 Task: Keep track of GPU temperature and utilization during training.
Action: Mouse moved to (180, 286)
Screenshot: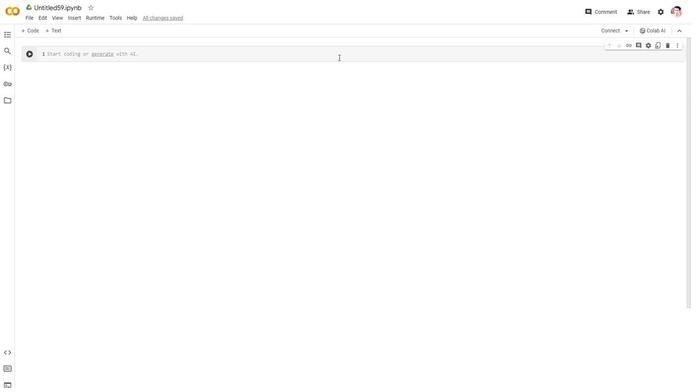 
Action: Mouse pressed left at (180, 286)
Screenshot: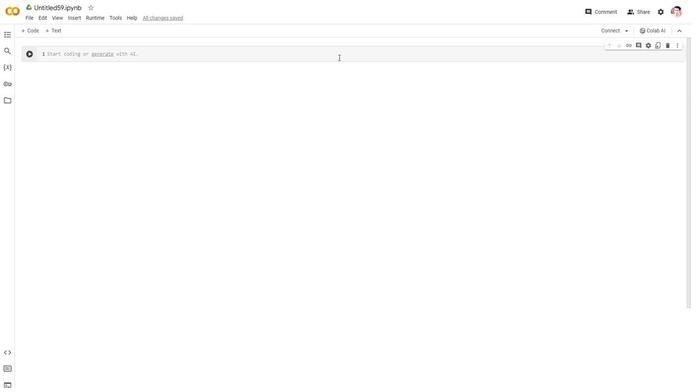 
Action: Mouse moved to (193, 264)
Screenshot: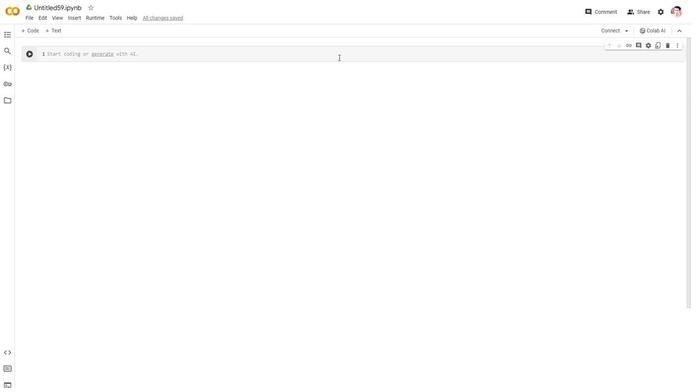 
Action: Mouse pressed left at (193, 264)
Screenshot: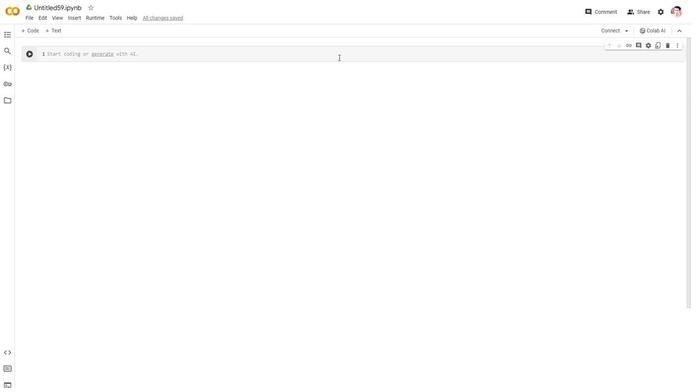 
Action: Mouse moved to (197, 264)
Screenshot: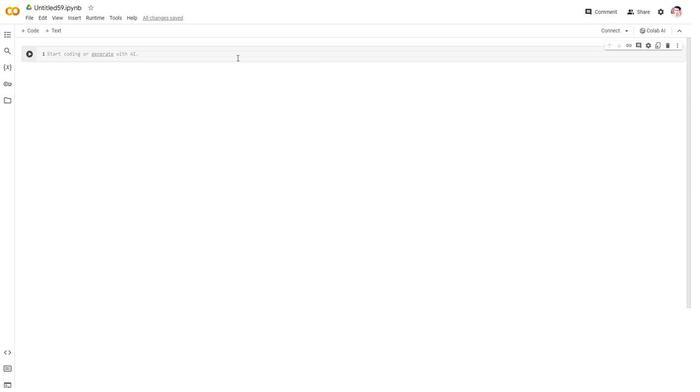 
Action: Mouse pressed left at (197, 264)
Screenshot: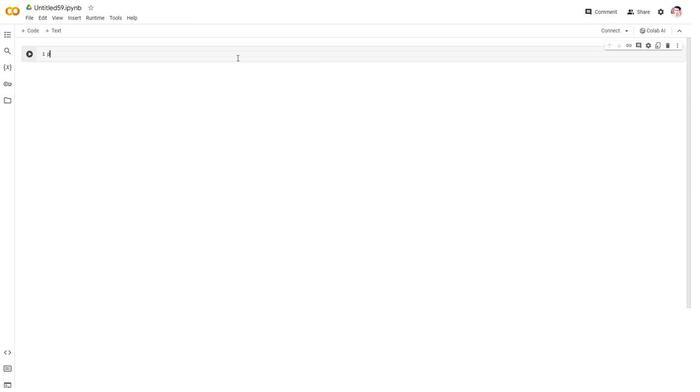 
Action: Key pressed pip<Key.space>install<Key.space>wandb<Key.enter>
Screenshot: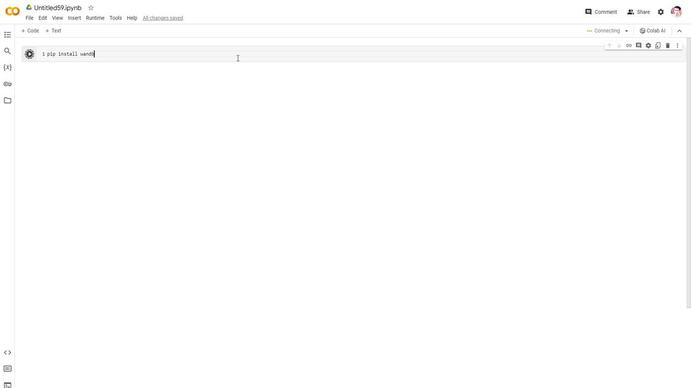 
Action: Mouse moved to (193, 287)
Screenshot: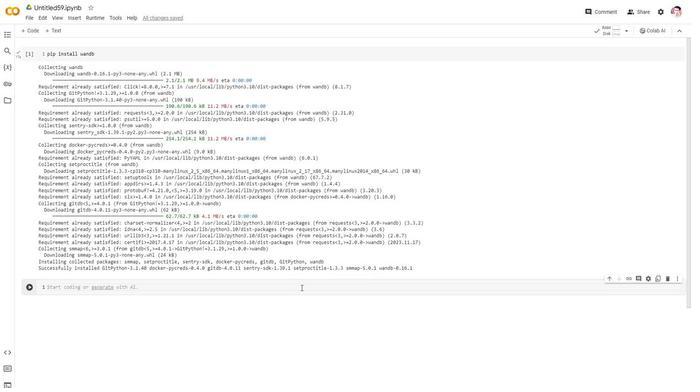 
Action: Mouse pressed left at (193, 287)
Screenshot: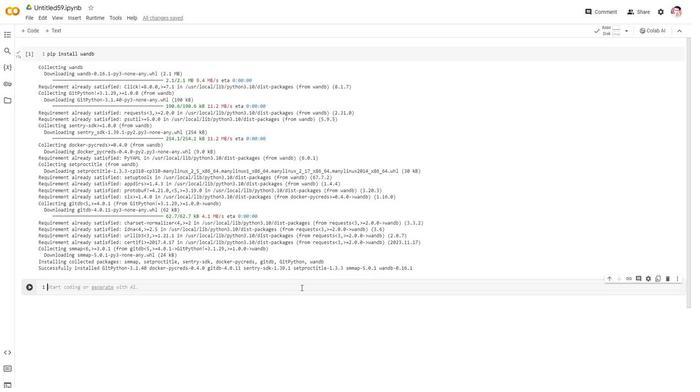 
Action: Mouse moved to (195, 288)
Screenshot: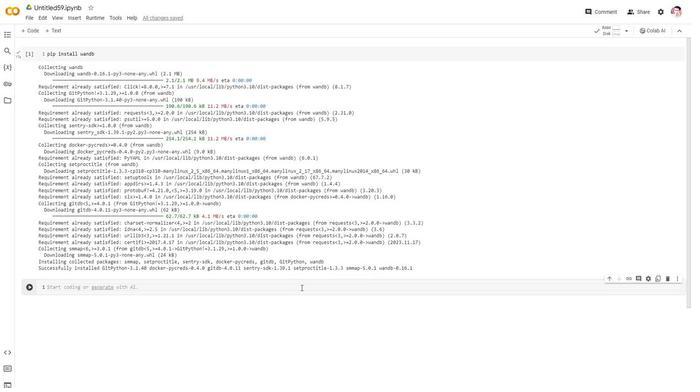 
Action: Mouse pressed left at (195, 288)
Screenshot: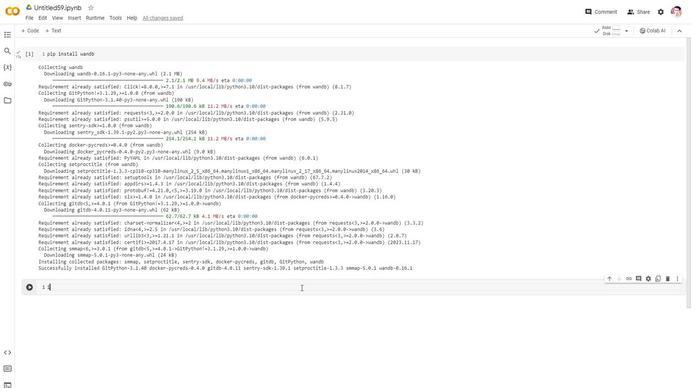 
Action: Key pressed import<Key.space>wandb<Key.enter>wandb.login<Key.shift_r>(<Key.enter>
Screenshot: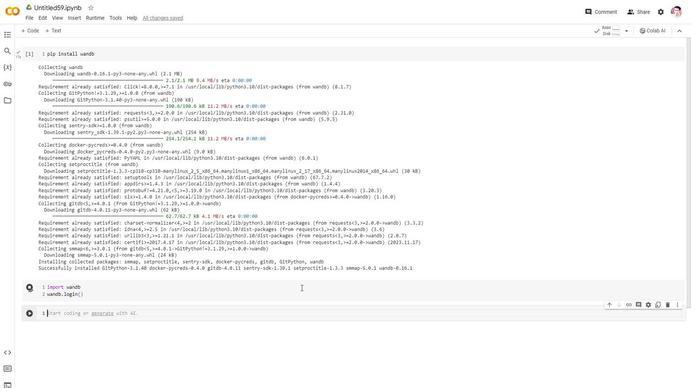 
Action: Mouse moved to (195, 282)
Screenshot: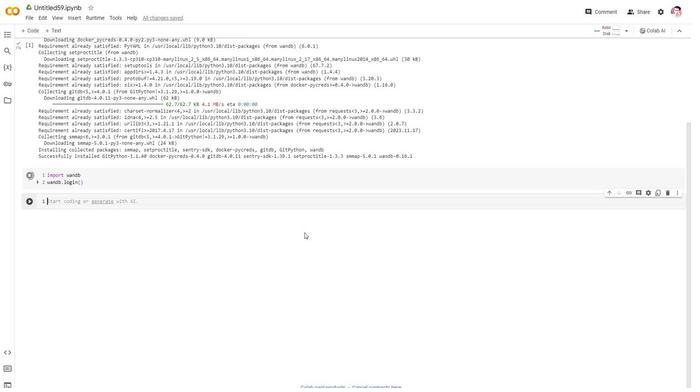 
Action: Mouse scrolled (195, 282) with delta (0, 0)
Screenshot: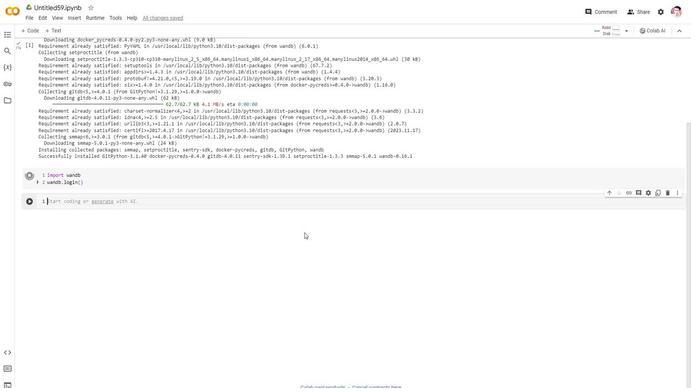 
Action: Mouse scrolled (195, 282) with delta (0, 0)
Screenshot: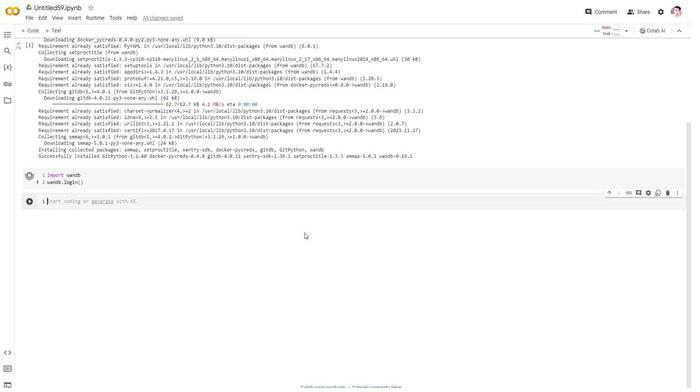 
Action: Mouse scrolled (195, 282) with delta (0, 0)
Screenshot: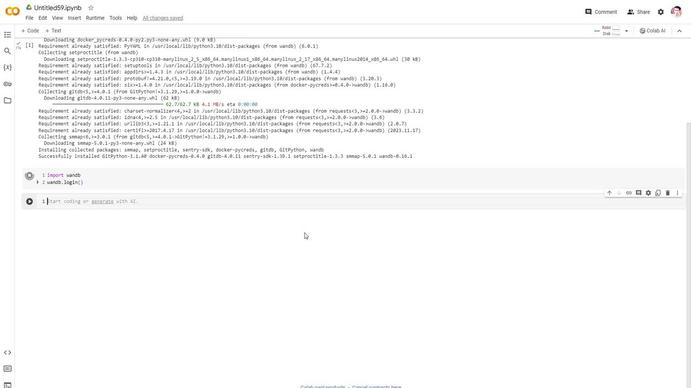 
Action: Mouse moved to (195, 280)
Screenshot: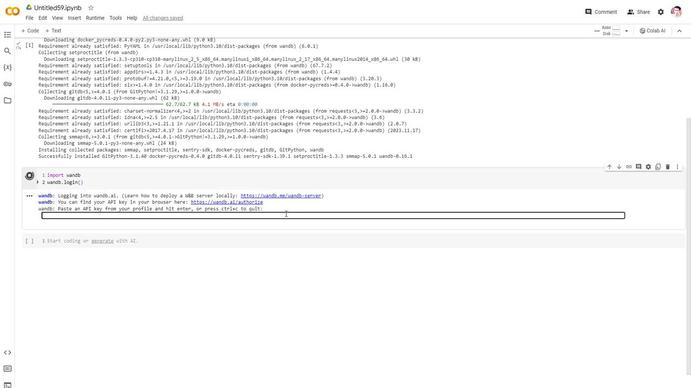 
Action: Mouse pressed left at (195, 280)
Screenshot: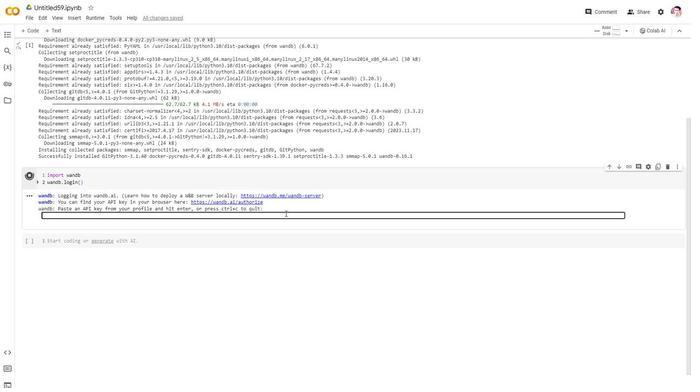 
Action: Key pressed 3035cd84c64da162476ac1be7f6da00ec5e8bcaa<Key.enter>
Screenshot: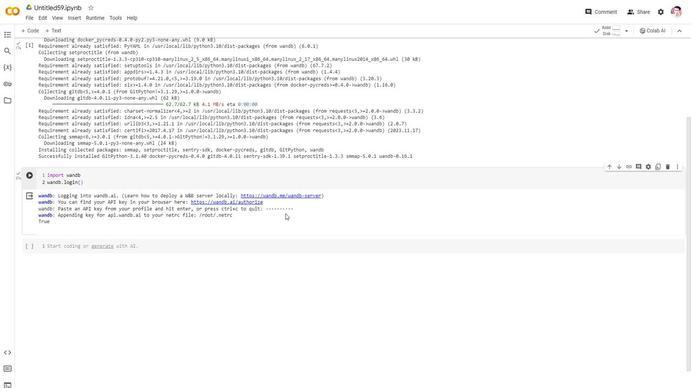 
Action: Mouse moved to (195, 284)
Screenshot: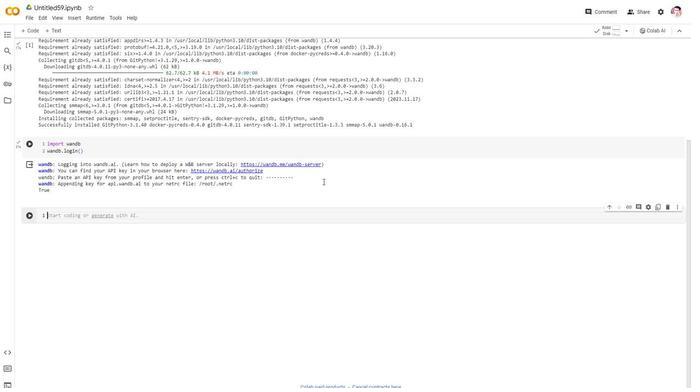 
Action: Mouse pressed left at (195, 284)
Screenshot: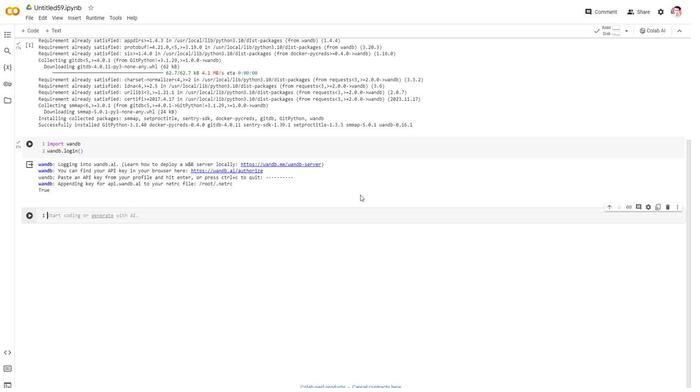 
Action: Mouse moved to (194, 277)
Screenshot: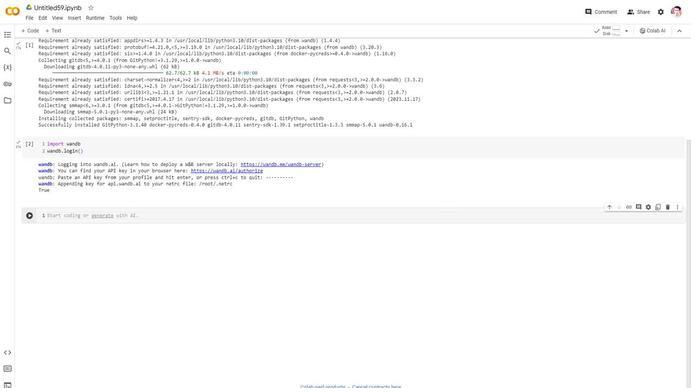 
Action: Mouse scrolled (194, 277) with delta (0, 0)
Screenshot: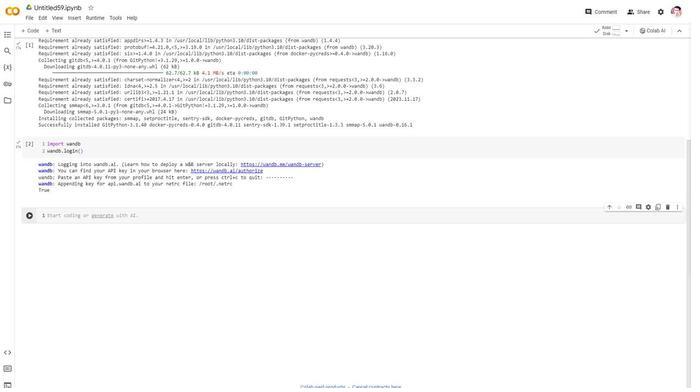 
Action: Mouse scrolled (194, 277) with delta (0, 0)
Screenshot: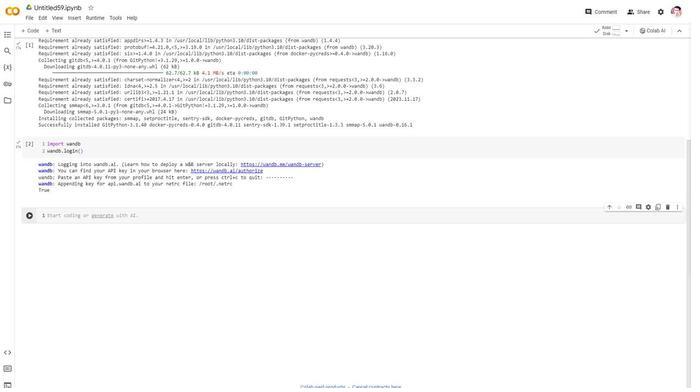 
Action: Mouse scrolled (194, 277) with delta (0, 0)
Screenshot: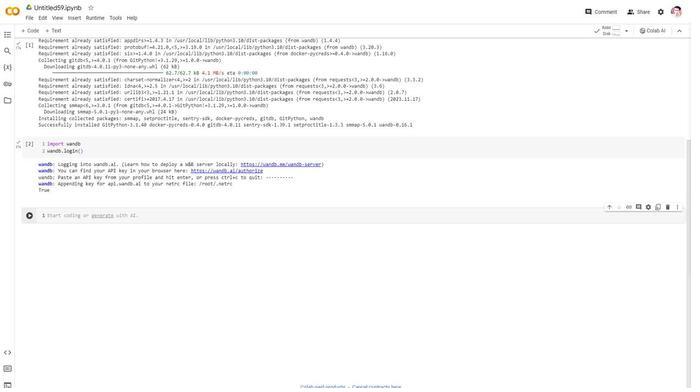 
Action: Mouse scrolled (194, 277) with delta (0, 0)
Screenshot: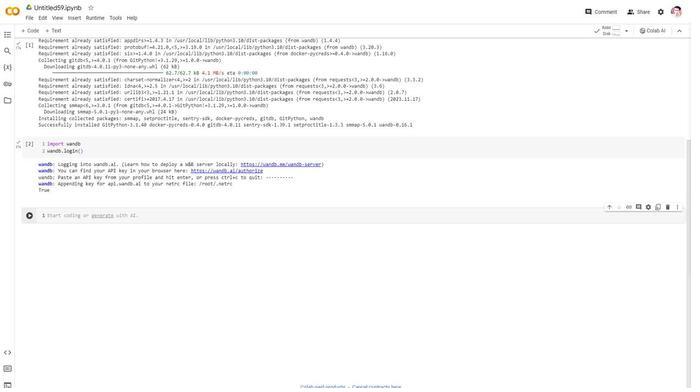
Action: Mouse scrolled (194, 277) with delta (0, 0)
Screenshot: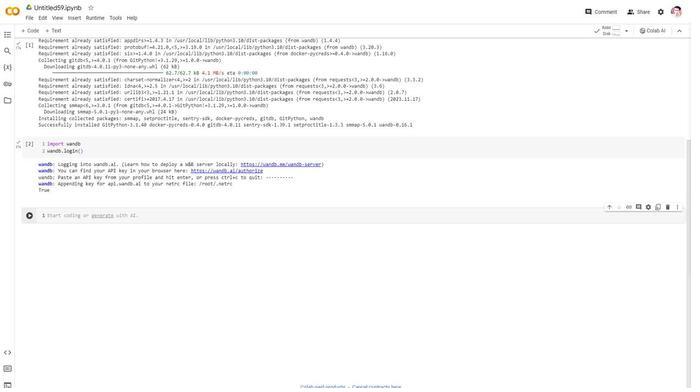 
Action: Mouse moved to (181, 273)
Screenshot: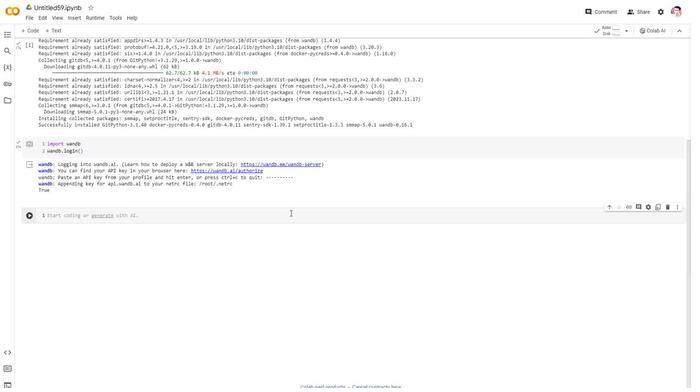 
Action: Mouse pressed left at (181, 273)
Screenshot: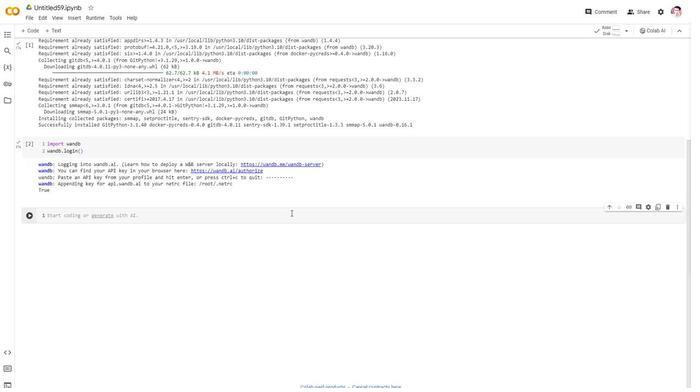 
Action: Mouse moved to (195, 280)
Screenshot: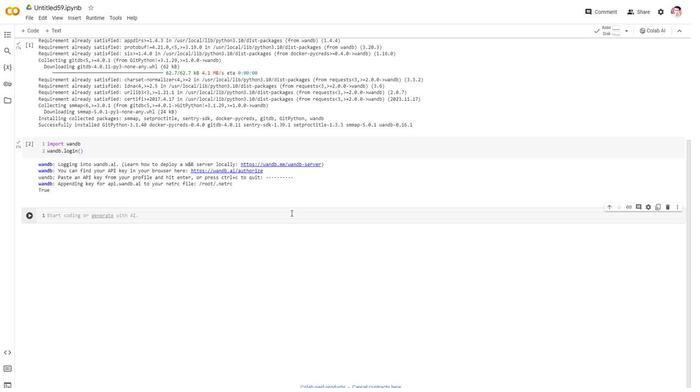 
Action: Mouse pressed left at (195, 280)
Screenshot: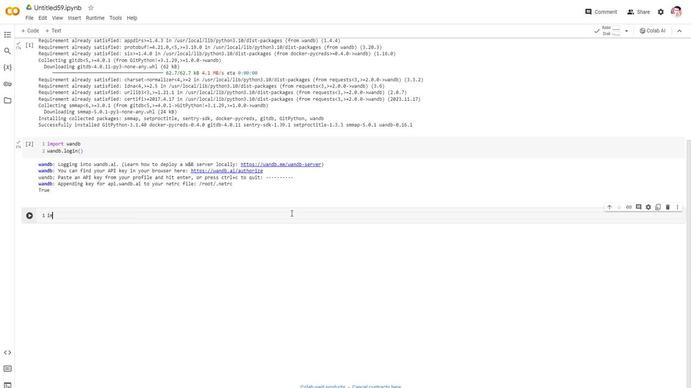 
Action: Key pressed import<Key.space>wandb<Key.enter>import<Key.space>torch<Key.enter>import<Key.space>torch.nn<Key.space>as<Key.space>nn<Key.enter>import<Key.space>torch.optim<Key.space>as<Key.space>optim<Key.enter>from<Key.space>torchvision<Key.space>import<Key.space>datasets,<Key.space>transforms<Key.enter>from<Key.space>torch.utils.data<Key.space>import<Key.space><Key.shift>Data<Key.shift>Loader<Key.enter>import<Key.space>od<Key.backspace>s<Key.enter>import<Key.space>time<Key.enter><Key.enter>class<Key.space><Key.shift><Key.shift><Key.shift><Key.shift><Key.shift><Key.shift><Key.shift><Key.shift><Key.shift><Key.shift>Simple<Key.shift><Key.shift><Key.shift><Key.shift><Key.shift><Key.shift><Key.shift><Key.shift><Key.shift><Key.shift><Key.shift>Net<Key.shift_r><Key.shift_r>(nn.<Key.shift>Module<Key.right><Key.shift_r>:<Key.enter><Key.tab>def<Key.space><Key.shift_r>__init<Key.shift_r><Key.shift_r><Key.shift_r>__(self<Key.right><Key.shift_r>:<Key.enter><Key.tab>supe<Key.shift_r><Key.shift_r><Key.shift_r><Key.shift_r><Key.shift_r><Key.shift_r><Key.shift_r><Key.shift_r>R<Key.backspace>r<Key.shift_r>(<Key.shift>Simple<Key.shift>Net,<Key.space>self<Key.right>.<Key.shift_r>__init<Key.shift_r><Key.shift_r><Key.shift_r>__(<Key.right><Key.enter>self.fc<Key.space>=<Key.space>nn.<Key.shift_r>Linear<Key.shift_r>(784,<Key.space>10<Key.right><Key.enter><Key.enter><Key.backspace><Key.backspace>def<Key.space>forward<Key.shift_r>(self,<Key.space>x<Key.right><Key.shift_r>:<Key.enter><Key.tab>x<Key.space>=<Key.space>x.view<Key.shift_r>(x.sizw<Key.backspace>e<Key.shift_r>(0<Key.right>,<Key.space>-1<Key.right><Key.enter>
Screenshot: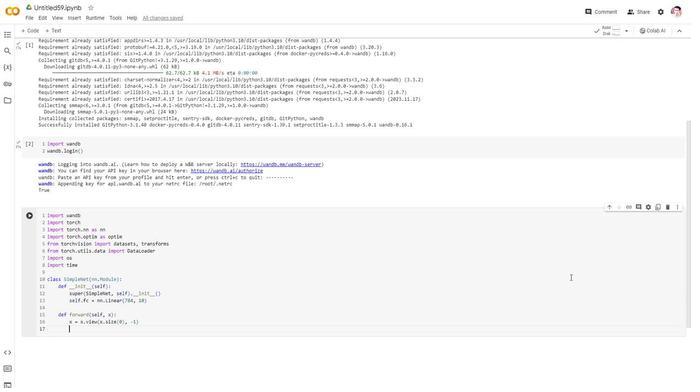 
Action: Mouse moved to (178, 279)
Screenshot: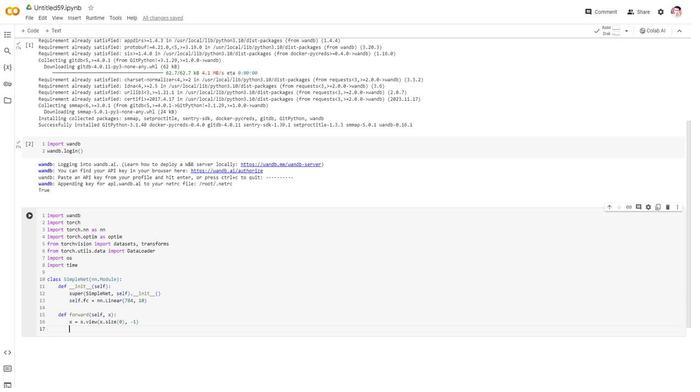 
Action: Mouse scrolled (178, 279) with delta (0, 0)
Screenshot: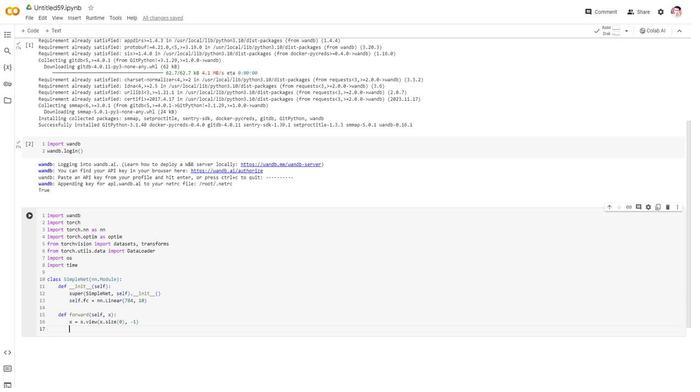 
Action: Mouse scrolled (178, 279) with delta (0, 0)
Screenshot: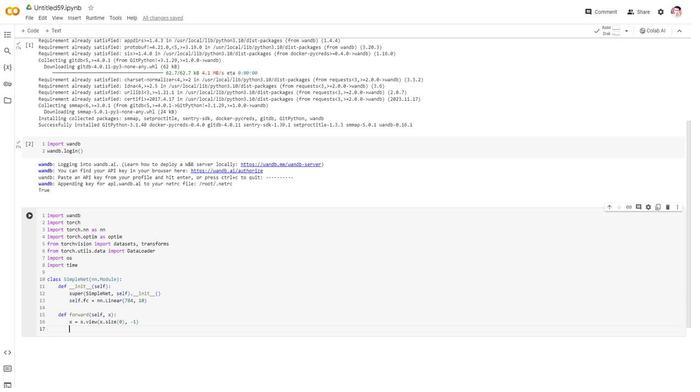 
Action: Mouse scrolled (178, 279) with delta (0, 0)
Screenshot: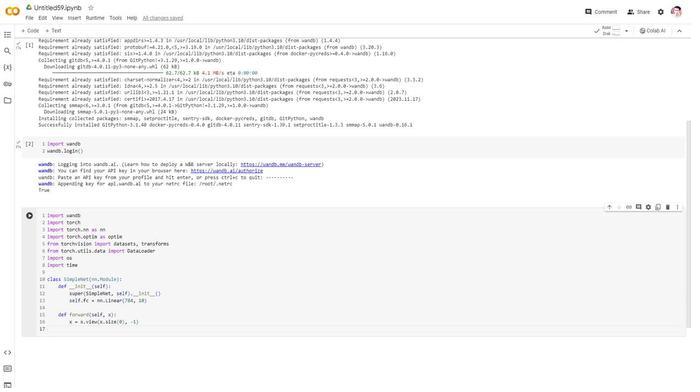 
Action: Mouse scrolled (178, 279) with delta (0, 0)
Screenshot: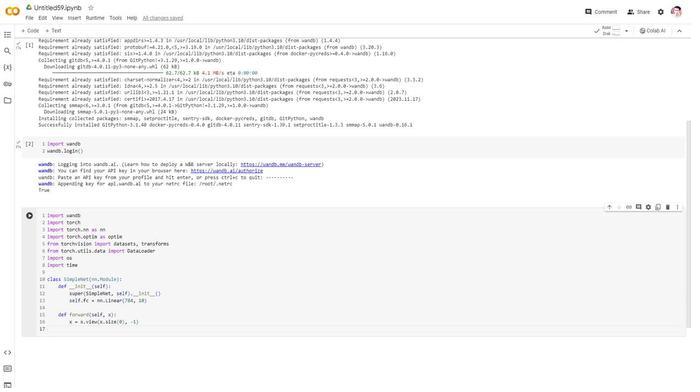 
Action: Mouse moved to (198, 293)
Screenshot: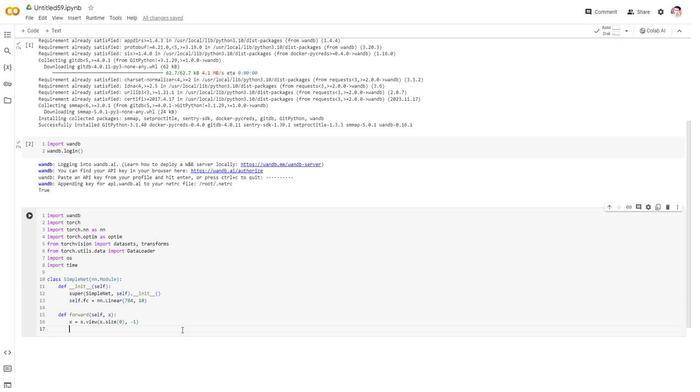 
Action: Mouse pressed left at (198, 293)
Screenshot: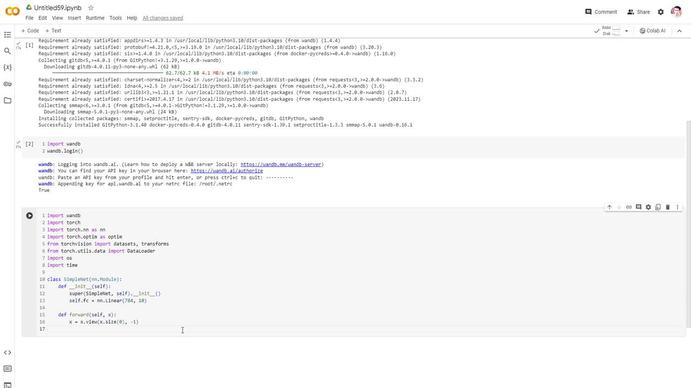 
Action: Key pressed x<Key.space>=<Key.space>self.fc<Key.shift_r>
Screenshot: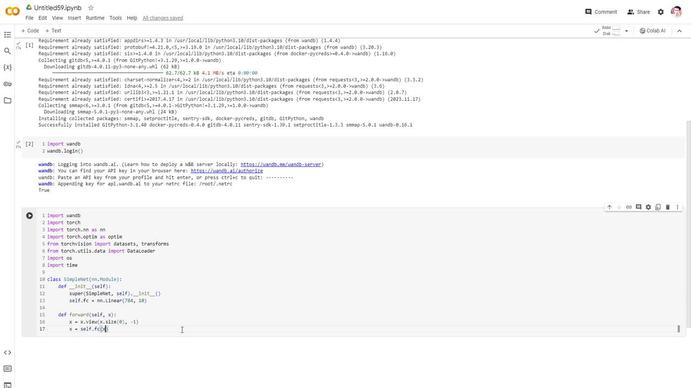 
Action: Mouse moved to (198, 293)
Screenshot: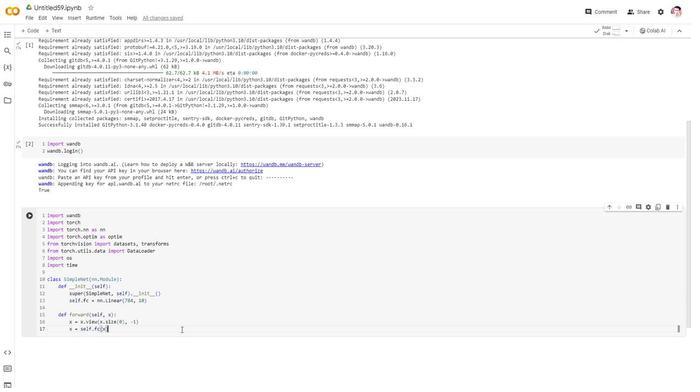 
Action: Key pressed (x<Key.right><Key.enter>return<Key.space>x<Key.enter><Key.enter><Key.backspace><Key.backspace><Key.backspace><Key.backspace>def<Key.space>get<Key.shift_r>_gpu<Key.shift_r>_temperature<Key.shift_r><Key.shift_r><Key.shift_r><Key.shift_r><Key.shift_r><Key.shift_r><Key.shift_r><Key.shift_r><Key.shift_r><Key.shift_r>_linux<Key.shift_r>(<Key.right><Key.shift_r>:<Key.enter><Key.tab>try<Key.shift_r>:<Key.enter><Key.tab>with<Key.space>opr<Key.backspace>enm<Key.backspace><Key.shift_r>('/sys/class/thermal/<Key.backspace><Key.shift_r>_zone<Key.shift_r>_0<Key.backspace><Key.backspace>0/temp<Key.right>,<Key.space>'r<Key.right><Key.right><Key.space>as<Key.space>f<Key.shift_r>:<Key.enter><Key.tab>gpu<Key.shift_r>_temperature<Key.space>=<Key.space>float<Key.shift_r><Key.shift_r><Key.shift_r><Key.shift_r><Key.shift_r><Key.shift_r><Key.shift_r><Key.shift_r><Key.shift_r>(f.read<Key.shift_r>(<Key.right>.strip<Key.right><Key.right><Key.left><Key.shift_r>(<Key.right><Key.right><Key.space>/<Key.space>1000.0<Key.enter><Key.backspace><Key.backspace>return<Key.space>gpu<Key.shift_r>_temperature<Key.enter><Key.enter><Key.backspace><Key.backspace>except<Key.shift_r><Key.shift_r><Key.shift_r><Key.shift_r><Key.shift_r><Key.shift_r><Key.shift_r><Key.shift_r><Key.shift_r><Key.shift_r><Key.shift_r><Key.shift_r><Key.shift_r><Key.shift_r><Key.shift_r><Key.shift_r><Key.shift_r><Key.shift_r><Key.shift_r><Key.shift_r><Key.shift_r><Key.shift_r><Key.shift_r><Key.shift_r><Key.shift_r><Key.shift_r><Key.shift_r><Key.shift_r><Key.shift_r><Key.shift_r><Key.shift_r><Key.shift_r><Key.shift_r><Key.shift_r><Key.shift_r><Key.shift_r><Key.shift_r><Key.shift_r><Key.shift_r><Key.shift_r><Key.shift_r><Key.shift_r><Key.shift_r><Key.shift_r><Key.shift_r><Key.shift_r><Key.shift_r><Key.shift_r><Key.shift_r><Key.shift_r><Key.shift_r><Key.shift_r><Key.shift_r><Key.shift_r><Key.shift_r><Key.shift_r><Key.shift_r><Key.shift_r><Key.shift_r><Key.shift_r><Key.shift_r><Key.shift_r><Key.shift_r><Key.shift_r><Key.shift_r><Key.shift_r><Key.shift_r><Key.shift_r><Key.shift_r><Key.shift_r><Key.shift_r><Key.shift_r><Key.shift_r><Key.shift_r><Key.shift_r><Key.shift_r><Key.shift_r><Key.shift_r><Key.shift_r><Key.shift_r><Key.shift_r><Key.shift_r><Key.shift_r><Key.shift_r><Key.shift_r><Key.shift_r><Key.shift_r><Key.shift_r><Key.shift_r><Key.shift_r><Key.shift_r><Key.shift_r><Key.shift_r><Key.shift_r><Key.shift_r><Key.shift_r><Key.shift_r><Key.shift_r><Key.space><Key.shift><Key.shift><Key.shift><Key.shift>File<Key.shift><Key.shift><Key.shift><Key.shift><Key.shift><Key.shift><Key.shift><Key.shift>Not<Key.shift>D<Key.backspace><Key.shift>Found<Key.shift>Error<Key.shift_r>:<Key.enter><Key.tab>return<Key.space><Key.shift>None<Key.enter><Key.enter><Key.backspace><Key.backspace><Key.backspace><Key.backspace>
Screenshot: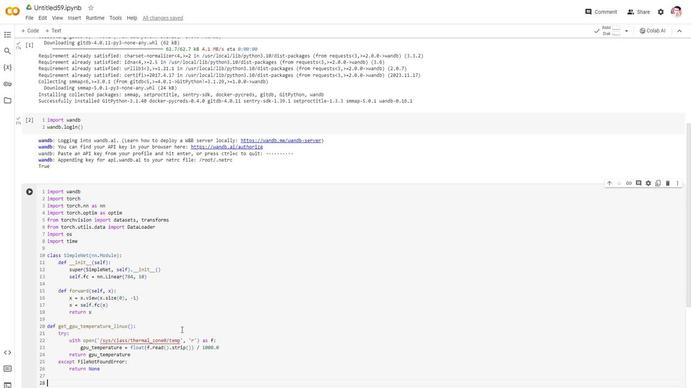 
Action: Mouse moved to (198, 285)
Screenshot: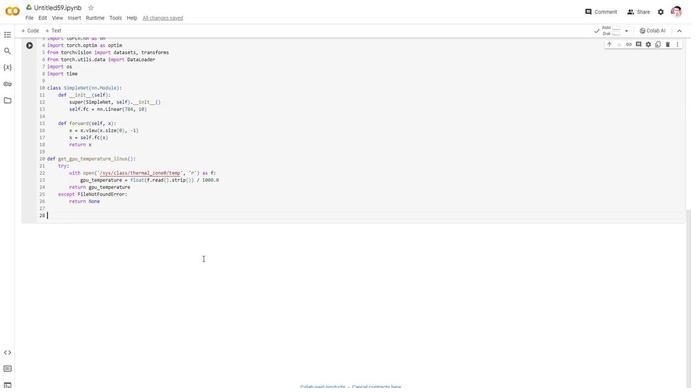 
Action: Mouse scrolled (198, 285) with delta (0, 0)
Screenshot: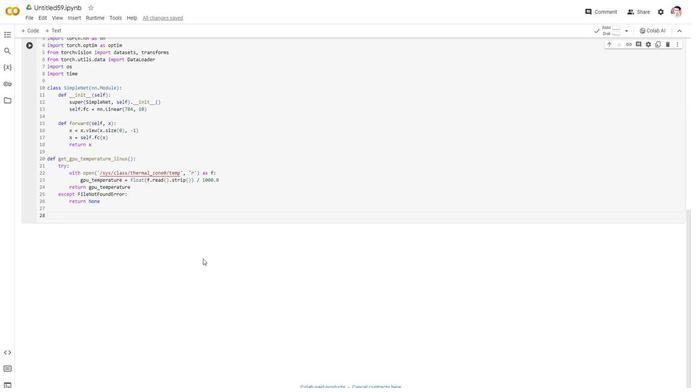 
Action: Mouse scrolled (198, 285) with delta (0, 0)
Screenshot: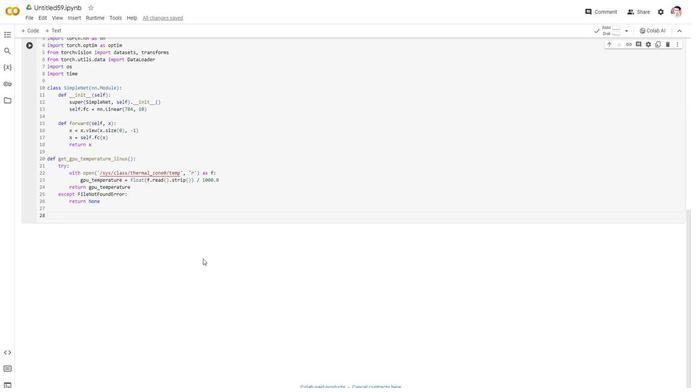 
Action: Mouse scrolled (198, 285) with delta (0, 0)
Screenshot: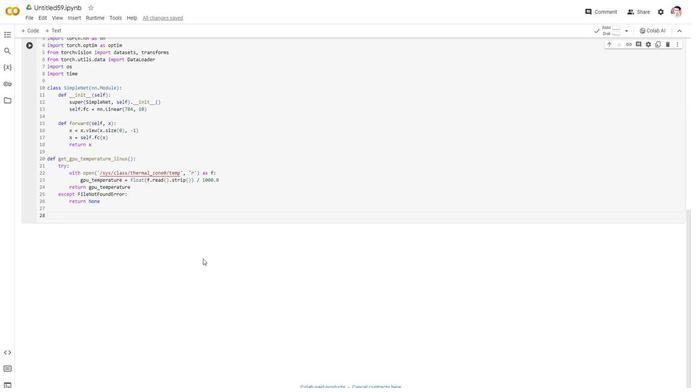 
Action: Mouse scrolled (198, 285) with delta (0, 0)
Screenshot: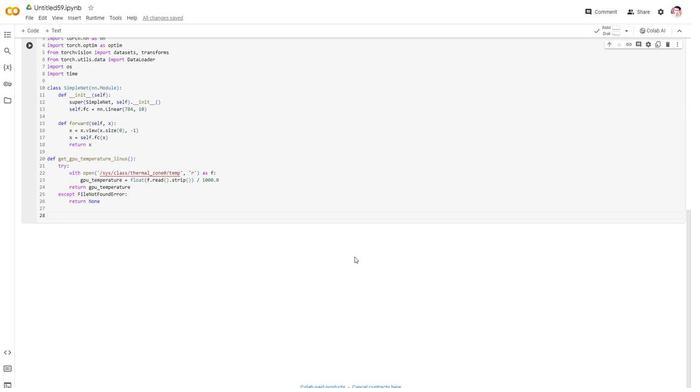 
Action: Mouse scrolled (198, 285) with delta (0, 0)
Screenshot: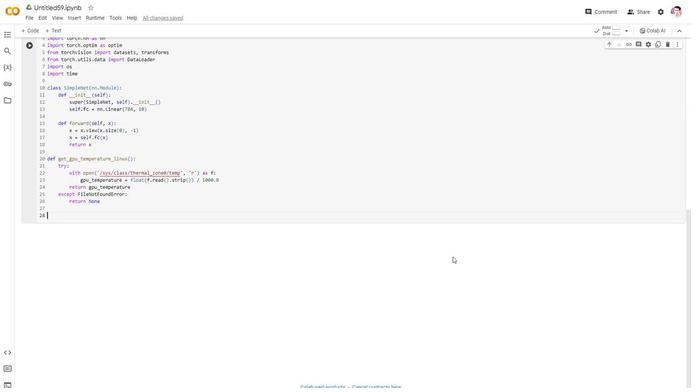 
Action: Mouse scrolled (198, 285) with delta (0, 0)
Screenshot: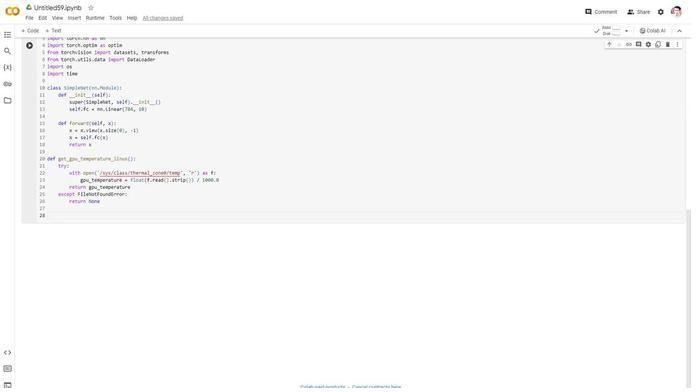 
Action: Mouse scrolled (198, 285) with delta (0, 0)
Screenshot: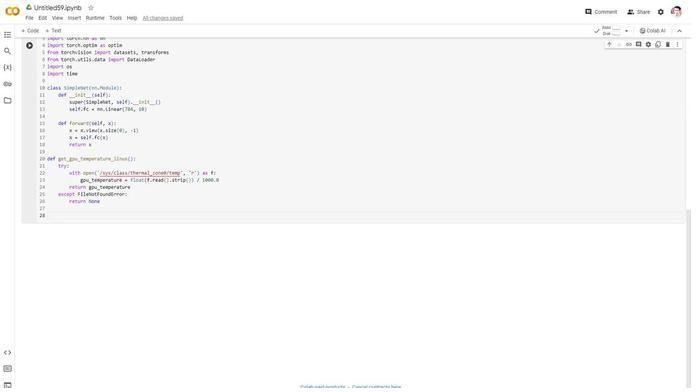 
Action: Mouse moved to (178, 277)
Screenshot: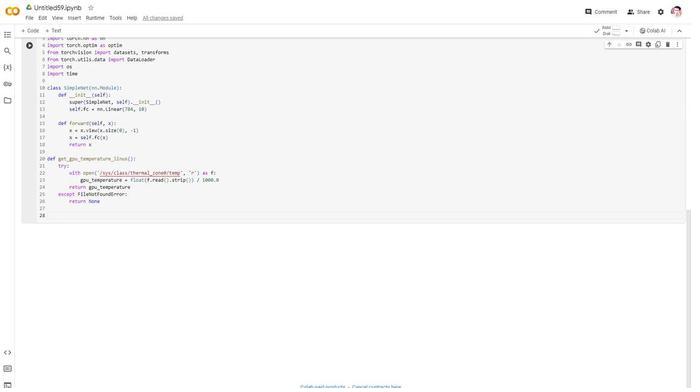 
Action: Mouse scrolled (178, 276) with delta (0, 0)
Screenshot: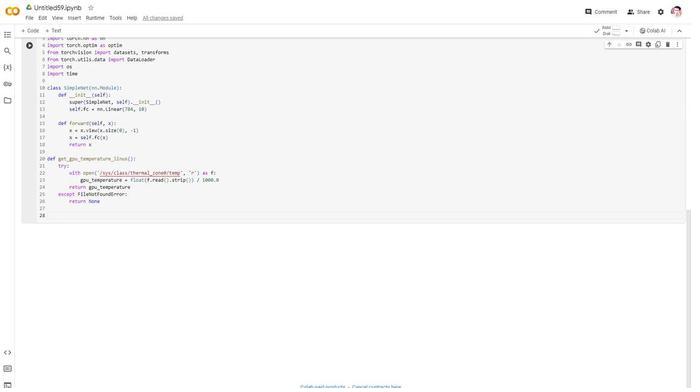 
Action: Mouse scrolled (178, 276) with delta (0, 0)
Screenshot: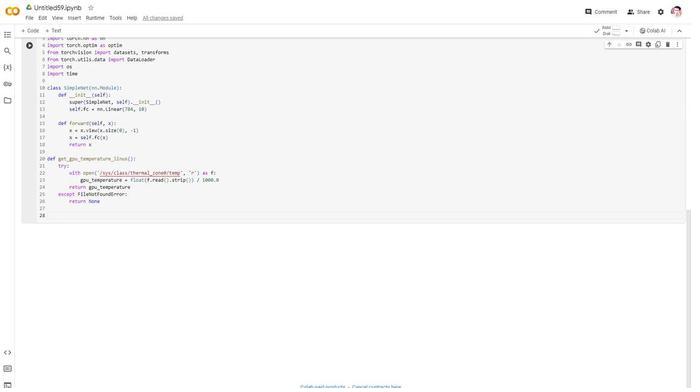 
Action: Mouse scrolled (178, 276) with delta (0, 0)
Screenshot: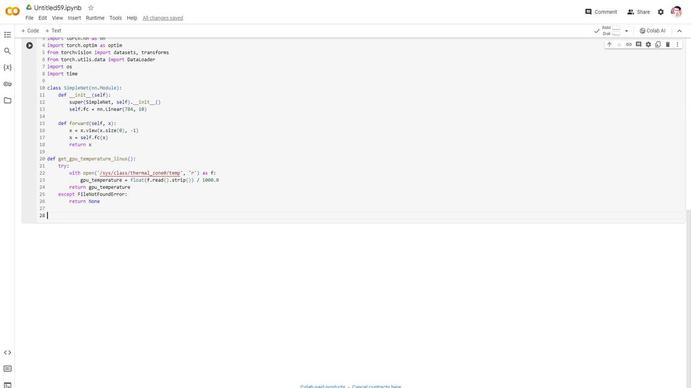 
Action: Mouse scrolled (178, 276) with delta (0, 0)
Screenshot: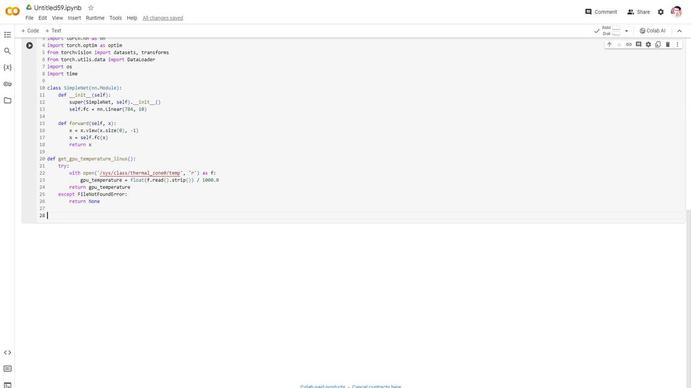 
Action: Mouse scrolled (178, 277) with delta (0, 0)
Screenshot: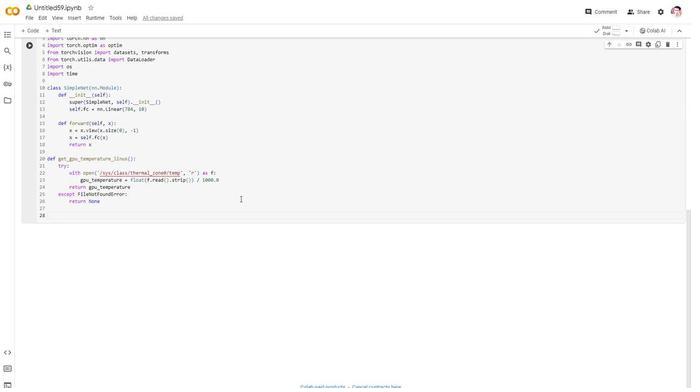 
Action: Mouse moved to (197, 280)
Screenshot: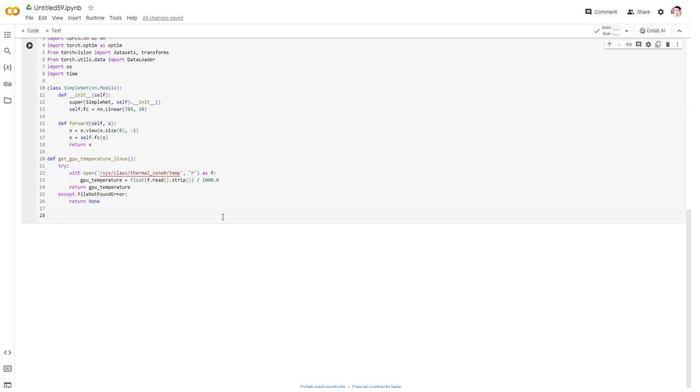 
Action: Mouse pressed left at (197, 280)
Screenshot: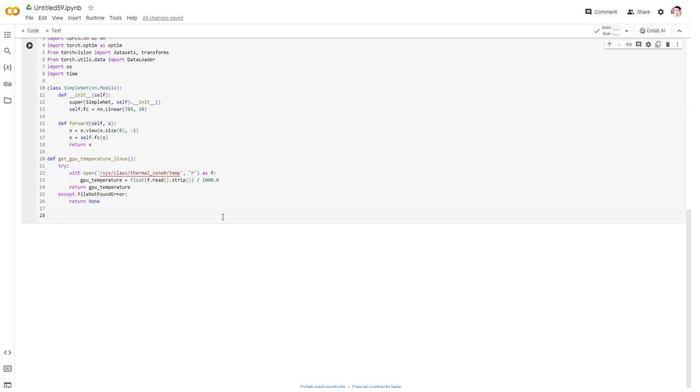 
Action: Key pressed deg<Key.backspace>f<Key.space>get<Key.shift_r>_cpu<Key.shift_r>_utilix<Key.backspace>zation<Key.shift_r>(<Key.right><Key.shift_r>:<Key.enter><Key.tab>try<Key.shift_r>:<Key.enter><Key.tab>load<Key.shift_r>_avg<Key.space>=<Key.space>os.getloadavg<Key.shift_r>(<Key.right>9<Key.backspace>[0<Key.right><Key.enter>retrn<Key.space>min<Key.shift_r>(100.0<Key.left><Key.left><Key.left><Key.left><Key.left><Key.left><Key.left><Key.left><Key.left><Key.left><Key.left><Key.left>u<Key.right><Key.right><Key.right><Key.right><Key.right><Key.right><Key.right><Key.right><Key.right><Key.right><Key.right><Key.right>,<Key.space>100.0<Key.space>*<Key.space>load<Key.shift_r>_avg<Key.right><Key.enter><Key.backspace><Key.backspace>except<Key.space><Key.shift_r>(<Key.shift>Attribute<Key.shift>Error,<Key.space><Key.shift><Key.shift><Key.shift>File<Key.shift><Key.shift><Key.shift><Key.shift>B<Key.backspace>Not<Key.shift>Found<Key.shift>Error<Key.right><Key.shift_r>:<Key.enter><Key.tab>return<Key.space><Key.shift><Key.shift><Key.shift><Key.shift><Key.shift><Key.shift>None<Key.enter><Key.enter><Key.backspace><Key.backspace><Key.backspace><Key.backspace>def<Key.space>get<Key.shift_r>_memory<Key.shift_r>_utilization<Key.shift_r>(<Key.right><Key.shift_r>:<Key.enter><Key.tab>try<Key.shift_r>:<Key.enter><Key.tab>with<Key.space>open<Key.shift_r>('/proc/meminfo<Key.right>,<Key.space>'r<Key.right><Key.right><Key.right><Key.space>as<Key.space>f<Key.shift_r>:<Key.enter><Key.tab>lines<Key.space>=<Key.space>f.readlin<Key.space>es<Key.backspace><Key.backspace><Key.backspace><Key.backspace>nes<Key.shift_r>(<Key.right><Key.enter>total<Key.shift_r>_memory<Key.space>=<Key.space>int<Key.shift_r>(lines[0<Key.right>.split<Key.shift_r>(<Key.right>[1<Key.right><Key.right><Key.enter>available<Key.shift_r><Key.shift_r><Key.shift_r>_memory<Key.space>=<Key.space>int<Key.shift_r><Key.shift_r>(lines[2<Key.right>.split<Key.shift_r>(<Key.right>[1<Key.right><Key.right><Key.enter>memory<Key.shift_r>_utilization<Key.space>=<Key.space>
Screenshot: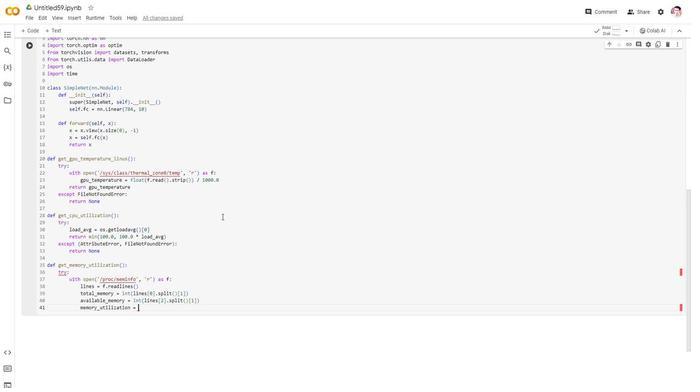 
Action: Mouse moved to (177, 278)
Screenshot: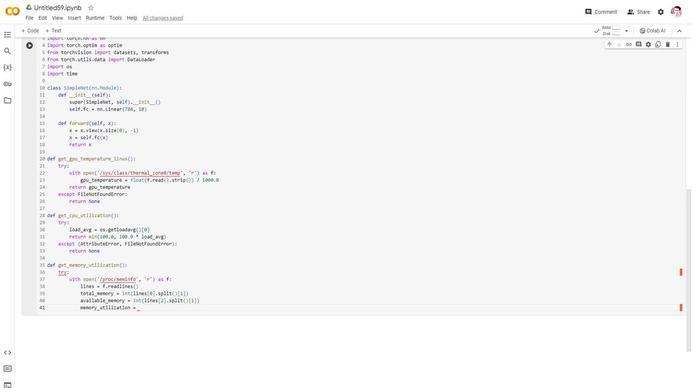 
Action: Mouse scrolled (177, 278) with delta (0, 0)
Screenshot: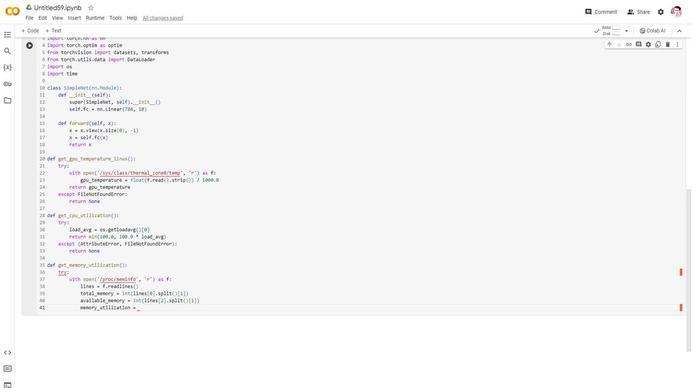 
Action: Mouse scrolled (177, 278) with delta (0, 0)
Screenshot: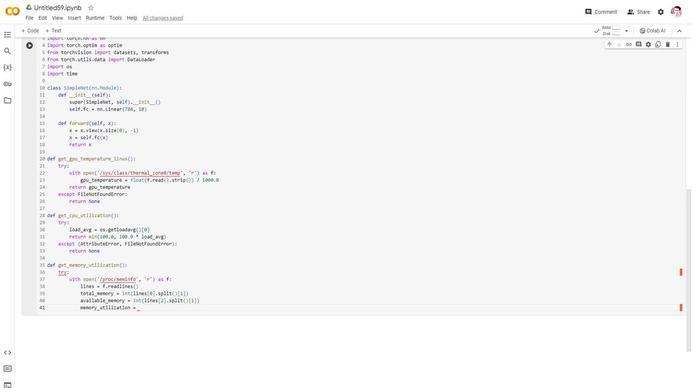 
Action: Mouse scrolled (177, 278) with delta (0, 0)
Screenshot: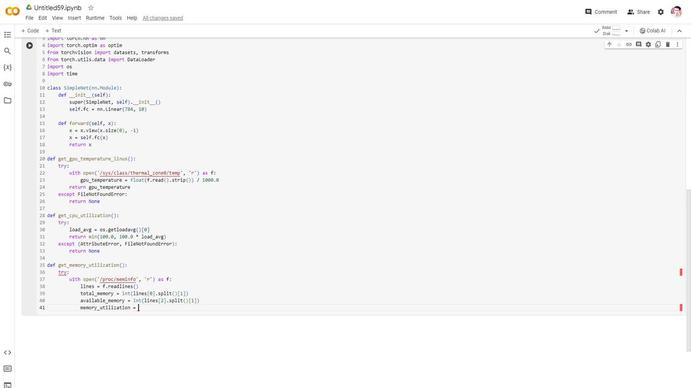 
Action: Mouse scrolled (177, 278) with delta (0, 0)
Screenshot: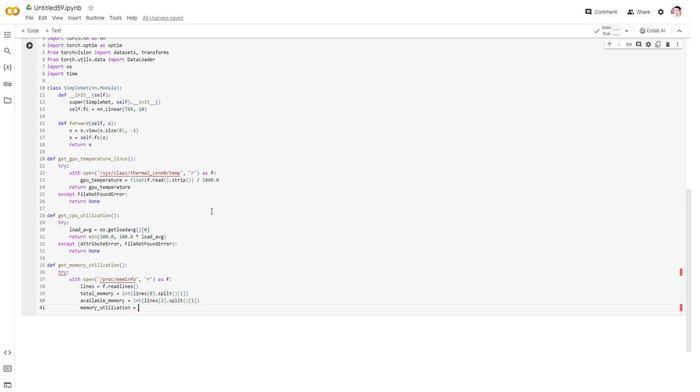 
Action: Mouse moved to (200, 290)
Screenshot: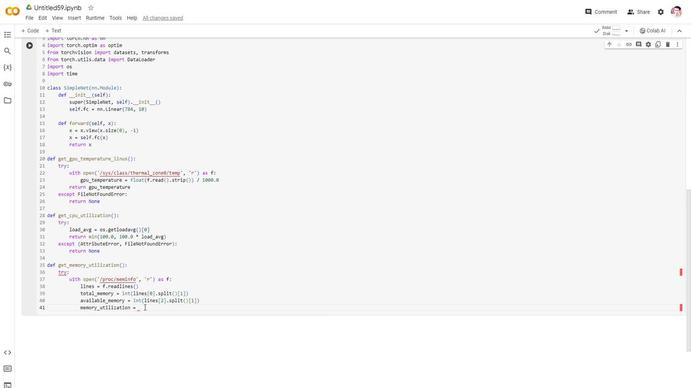 
Action: Mouse pressed left at (200, 290)
Screenshot: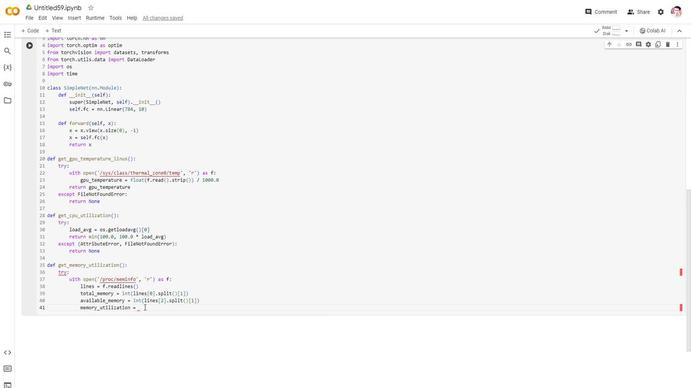 
Action: Key pressed 100.0<Key.space>*<Key.space><Key.shift_r><Key.shift_r><Key.shift_r><Key.shift_r><Key.shift_r><Key.shift_r><Key.shift_r><Key.shift_r><Key.shift_r><Key.shift_r><Key.shift_r><Key.shift_r><Key.shift_r><Key.shift_r><Key.shift_r><Key.shift_r><Key.shift_r><Key.shift_r><Key.shift_r><Key.shift_r><Key.shift_r><Key.shift_r><Key.shift_r><Key.shift_r><Key.shift_r><Key.shift_r><Key.shift_r><Key.shift_r><Key.shift_r><Key.shift_r><Key.shift_r><Key.shift_r><Key.shift_r>(1.0<Key.space>-<Key.space>available<Key.shift_r>_memory<Key.space>/<Key.space>totaol<Key.shift_r><Key.backspace><Key.backspace>l<Key.shift_r>_memory
Screenshot: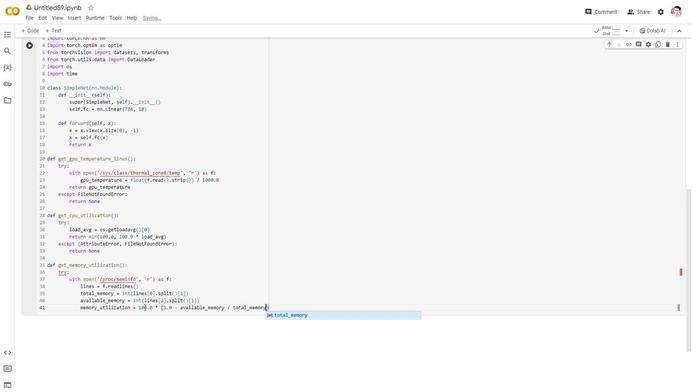 
Action: Mouse moved to (172, 266)
Screenshot: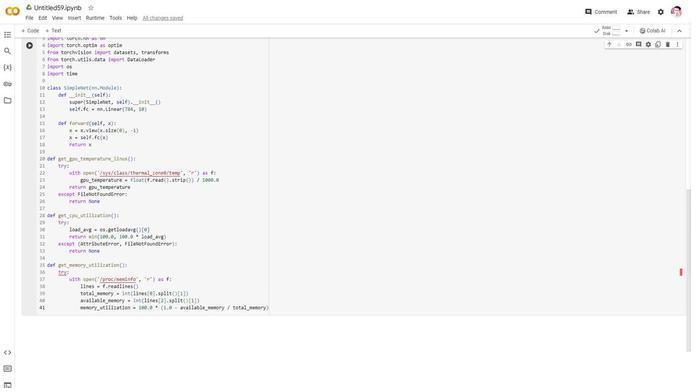 
Action: Mouse pressed left at (172, 266)
Screenshot: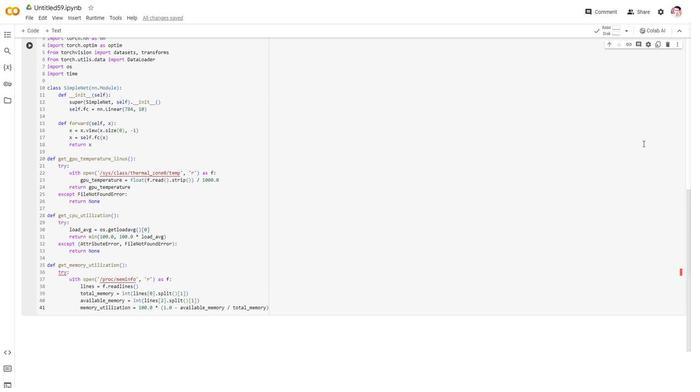 
Action: Mouse moved to (179, 267)
Screenshot: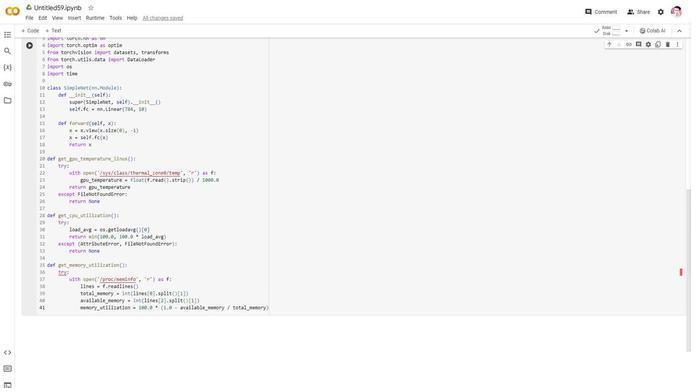 
Action: Mouse pressed left at (179, 267)
Screenshot: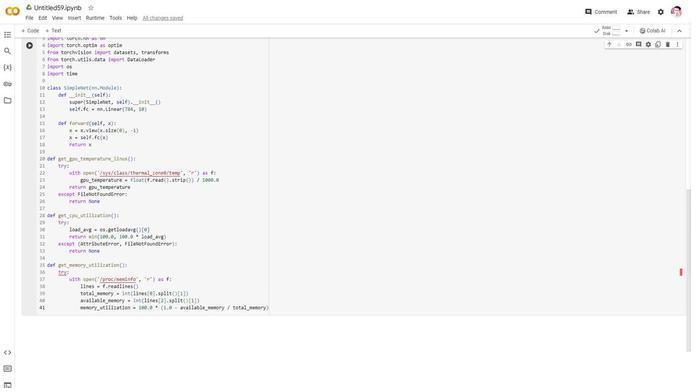 
Action: Mouse moved to (195, 290)
Screenshot: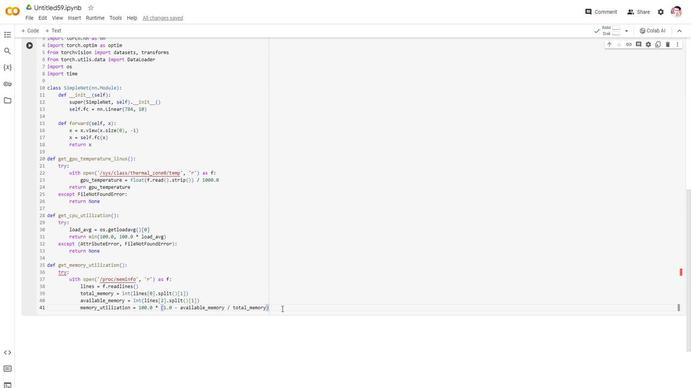 
Action: Mouse pressed left at (195, 290)
Screenshot: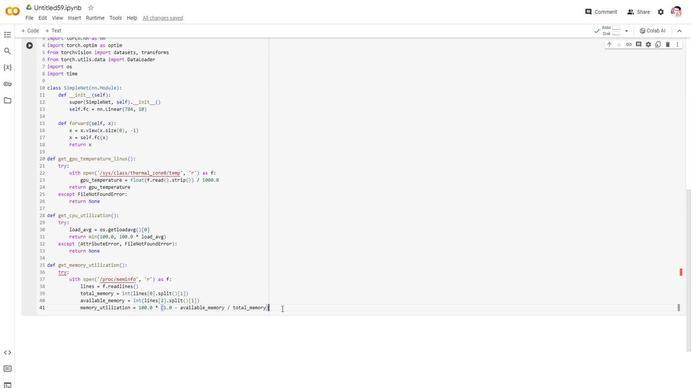 
Action: Key pressed <Key.enter><Key.backspace><Key.backspace>return<Key.space><Key.shift>File<Key.shift>Not<Key.shift><Key.shift><Key.shift><Key.shift><Key.shift><Key.shift><Key.shift><Key.shift><Key.shift><Key.shift><Key.shift><Key.shift><Key.shift><Key.shift><Key.shift><Key.shift><Key.shift><Key.shift><Key.shift><Key.shift>Found<Key.shift>Error<Key.shift_r>:<Key.enter><Key.tab>return<Key.space><Key.backspace><Key.backspace><Key.backspace><Key.backspace><Key.backspace><Key.backspace><Key.backspace><Key.tab>return<Key.space><Key.shift>None<Key.enter><Key.enter><Key.up><Key.up><Key.right><Key.right><Key.right><Key.right><Key.right><Key.right><Key.right><Key.right><Key.right><Key.right><Key.right><Key.right><Key.right><Key.right><Key.right><Key.right><Key.right><Key.right><Key.right><Key.right><Key.right><Key.right><Key.right><Key.right><Key.right><Key.right><Key.right><Key.right><Key.right><Key.up><Key.right><Key.right><Key.right><Key.right><Key.right><Key.right><Key.right><Key.right><Key.right><Key.right><Key.right><Key.right><Key.right><Key.right><Key.right><Key.right><Key.right><Key.right><Key.right><Key.right><Key.right><Key.right><Key.right><Key.right><Key.right><Key.backspace><Key.backspace><Key.backspace><Key.backspace><Key.backspace><Key.backspace><Key.backspace><Key.backspace><Key.backspace><Key.backspace><Key.backspace><Key.backspace><Key.backspace><Key.backspace><Key.backspace><Key.backspace><Key.backspace>memory<Key.shift_r>_utilization<Key.right><Key.backspace><Key.down><Key.backspace><Key.backspace><Key.backspace><Key.backspace><Key.backspace><Key.backspace><Key.backspace><Key.backspace><Key.backspace><Key.backspace><Key.backspace><Key.backspace><Key.backspace><Key.backspace><Key.backspace>except<Key.space><Key.shift>File<Key.shift>Not<Key.shift>Found<Key.shift><Key.shift>Error<Key.shift_r>:<Key.enter><Key.tab>return<Key.space><Key.shift>None<Key.enter><Key.enter><Key.backspace><Key.backspace><Key.backspace><Key.backspace>transform<Key.space>=<Key.space>transforms.<Key.shift>Compose<Key.shift_r>([transforms.<Key.shift>To<Key.shift>Tensor<Key.shift_r>(<Key.right>,<Key.space>transforms.<Key.shift>Normalize
Screenshot: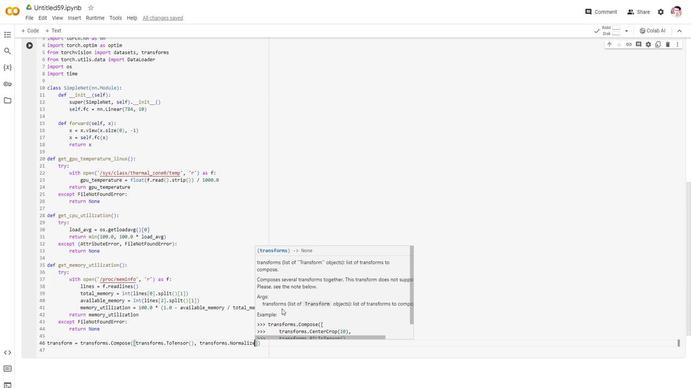 
Action: Mouse moved to (172, 272)
Screenshot: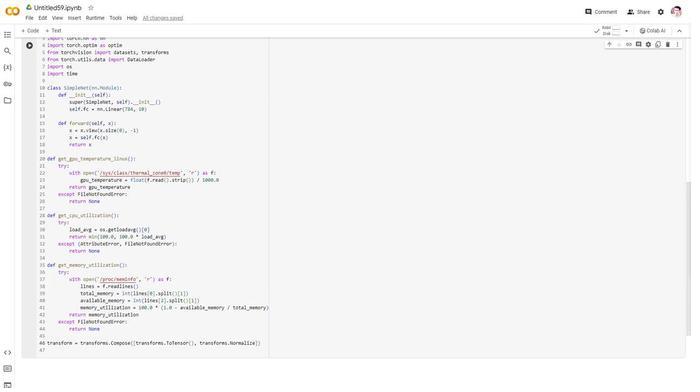 
Action: Mouse pressed left at (172, 272)
Screenshot: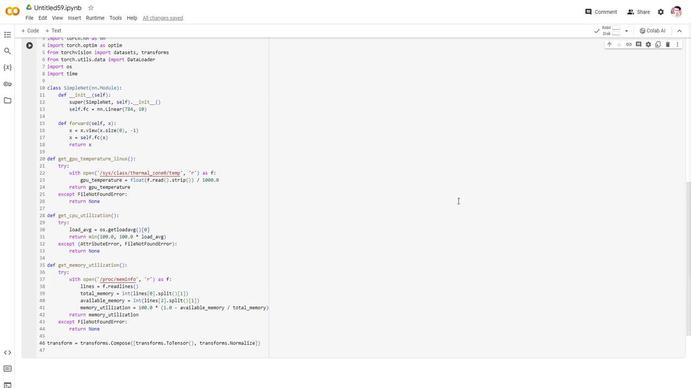 
Action: Mouse moved to (196, 294)
Screenshot: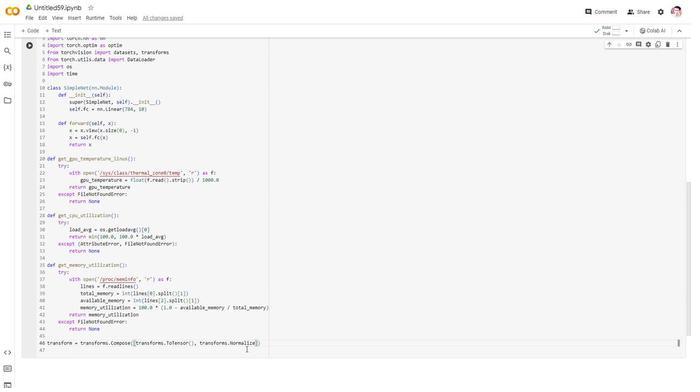 
Action: Mouse pressed left at (196, 294)
Screenshot: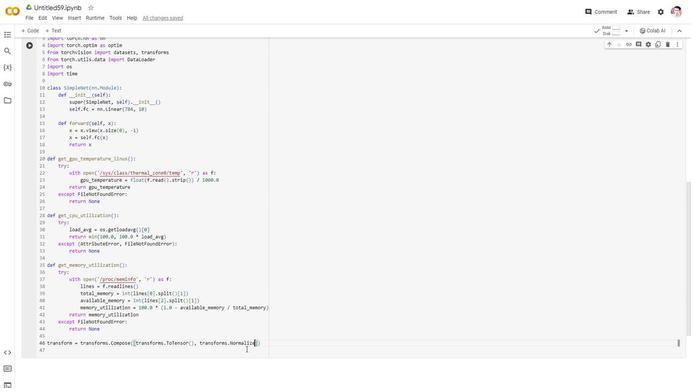 
Action: Mouse moved to (195, 287)
Screenshot: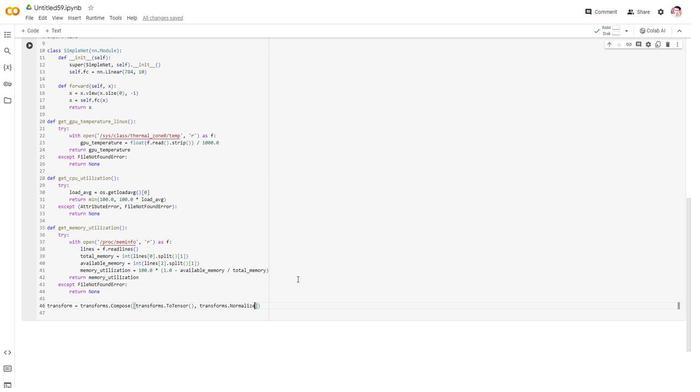 
Action: Mouse scrolled (195, 287) with delta (0, 0)
Screenshot: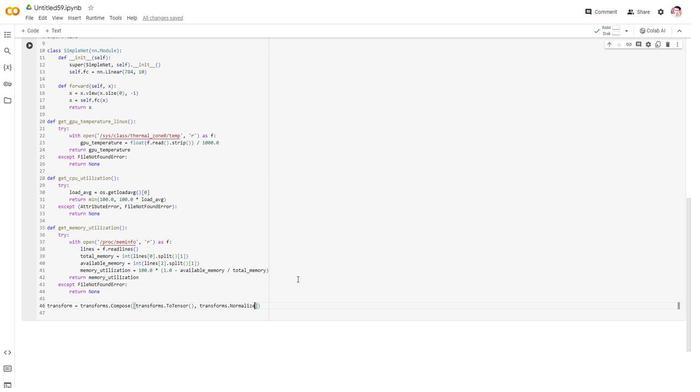 
Action: Mouse moved to (195, 287)
Screenshot: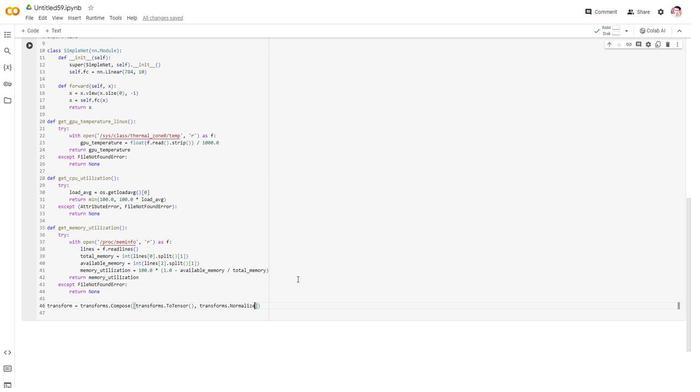 
Action: Key pressed <Key.shift_r>((0.5,<Key.right>,<Key.space><Key.shift_r>(0.5<Key.right><Key.right><Key.right><Key.right><Key.enter>
Screenshot: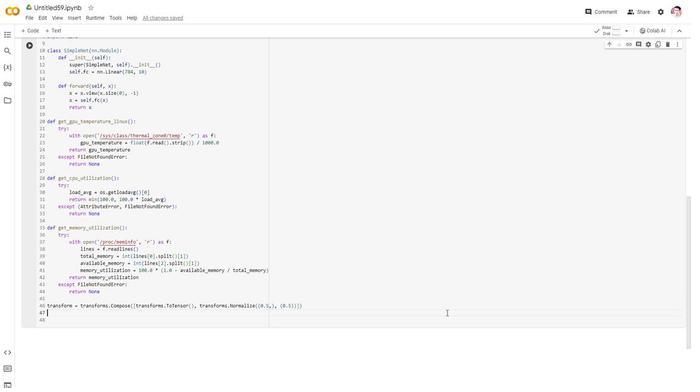 
Action: Mouse moved to (178, 273)
Screenshot: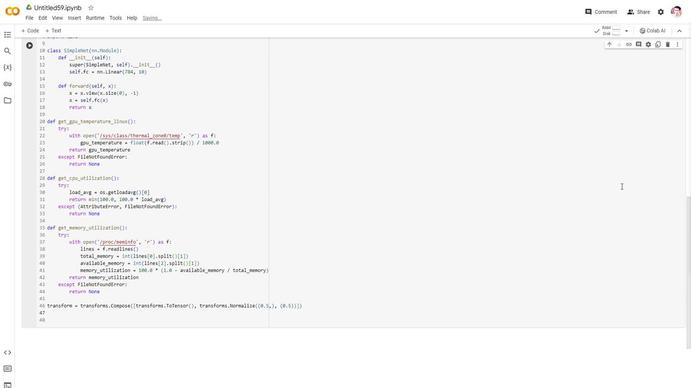 
Action: Mouse pressed left at (178, 273)
Screenshot: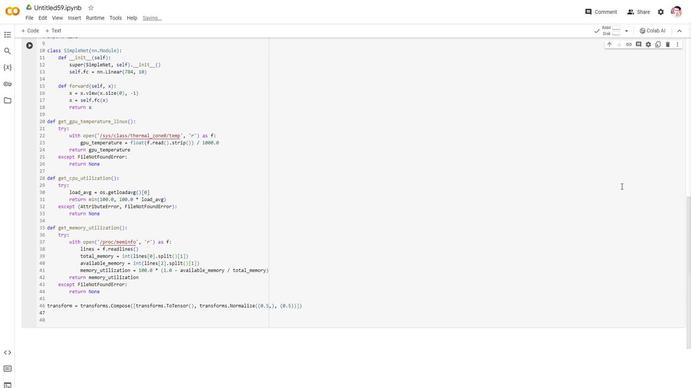 
Action: Mouse moved to (198, 291)
Screenshot: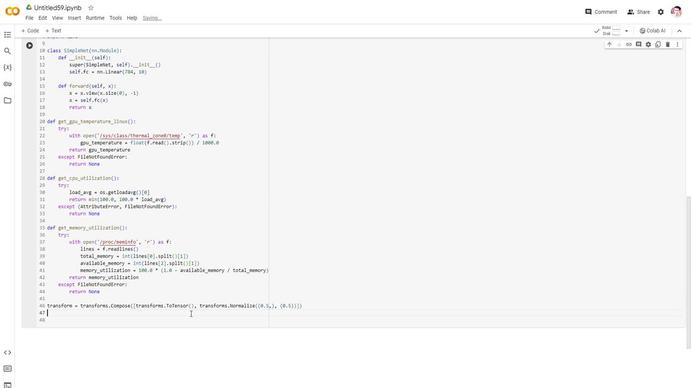 
Action: Mouse pressed left at (198, 291)
Screenshot: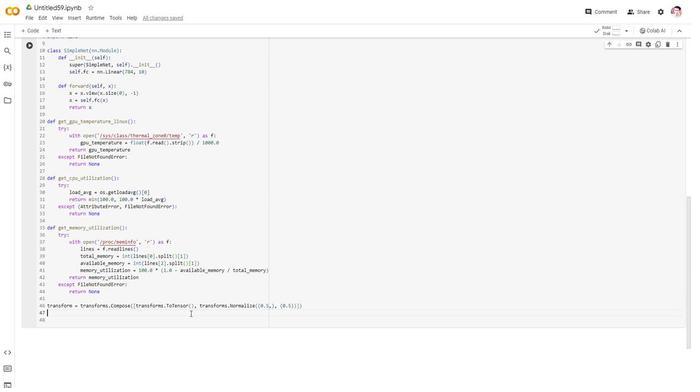 
Action: Key pressed train<Key.shift_r>_dataset<Key.space>=<Key.space>datasets.<Key.shift>MNIST<Key.shift_r>(root='./data<Key.right>,<Key.space>train=<Key.shift>True,<Key.space>download=<Key.shift>True,<Key.space>
Screenshot: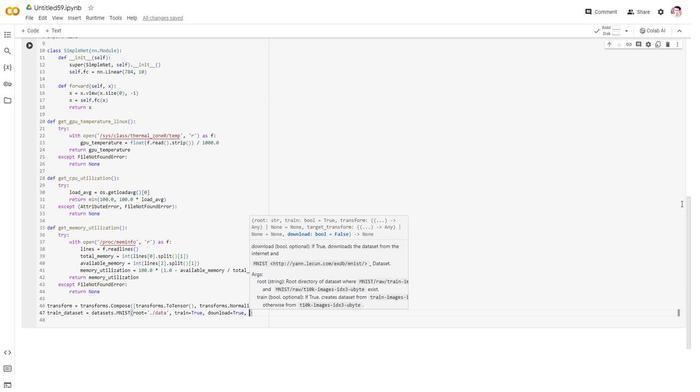 
Action: Mouse moved to (172, 272)
Screenshot: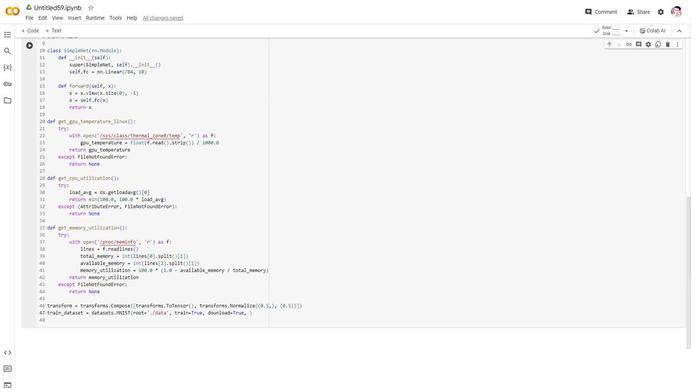 
Action: Mouse pressed left at (172, 272)
Screenshot: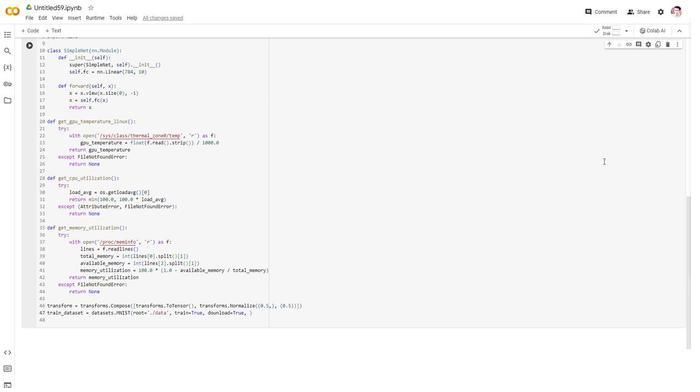 
Action: Mouse moved to (196, 291)
Screenshot: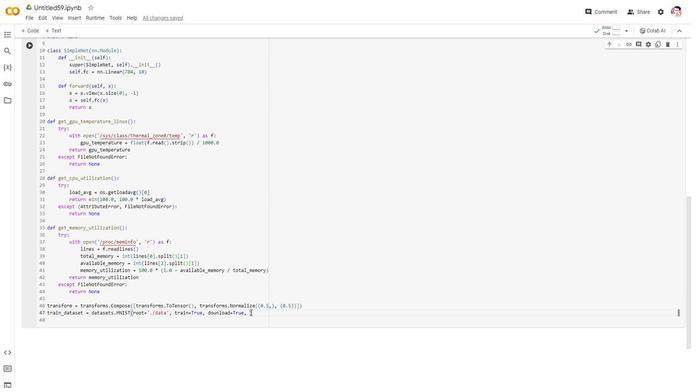 
Action: Mouse pressed left at (196, 291)
Screenshot: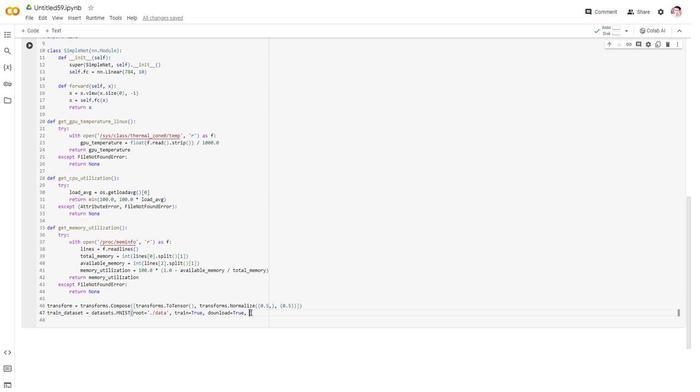 
Action: Key pressed transform=transform<Key.right><Key.enter>
Screenshot: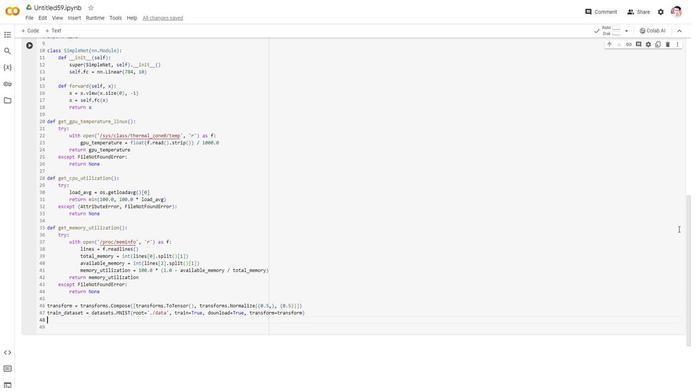 
Action: Mouse moved to (178, 273)
Screenshot: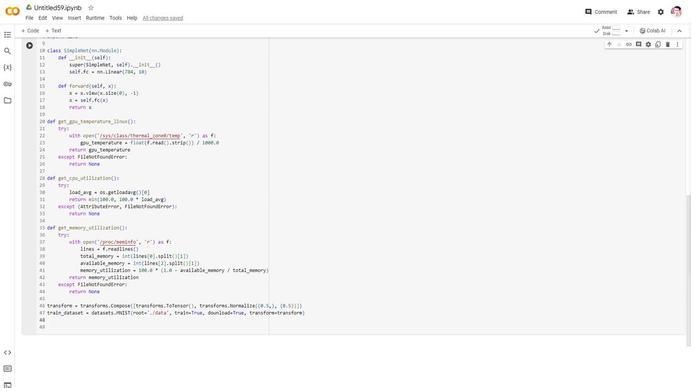 
Action: Mouse pressed left at (178, 273)
Screenshot: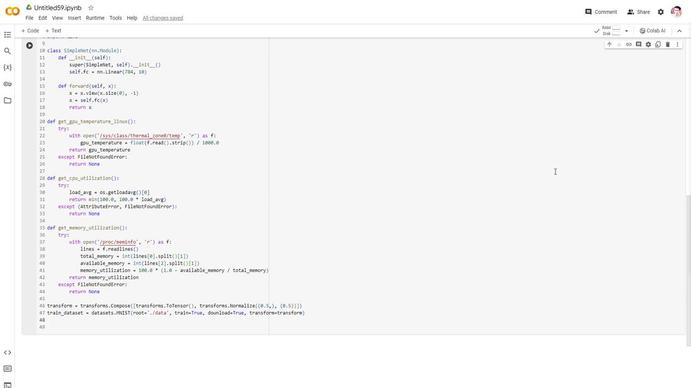 
Action: Mouse moved to (199, 291)
Screenshot: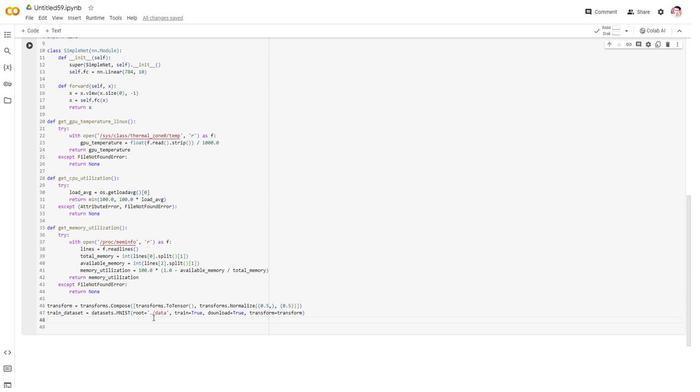 
Action: Mouse pressed left at (199, 291)
Screenshot: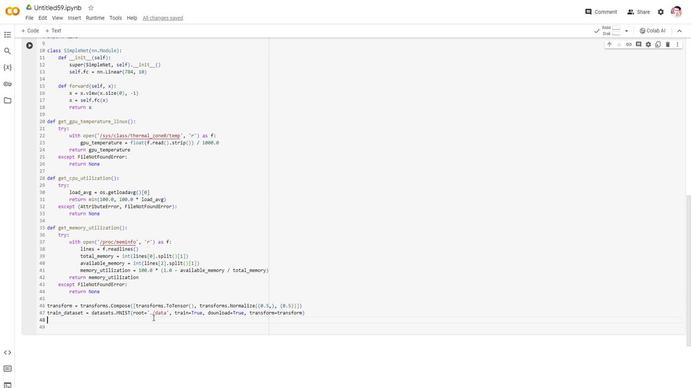
Action: Key pressed train<Key.shift_r>_loader<Key.space>=<Key.space><Key.shift>Data<Key.shift>Loader<Key.shift_r>(train<Key.shift_r>_dataset,<Key.space>batch<Key.shift_r>_size=64,<Key.space>shuffle=<Key.shift>True<Key.right><Key.enter><Key.enter>wandb.init<Key.shift_r>(project='
Screenshot: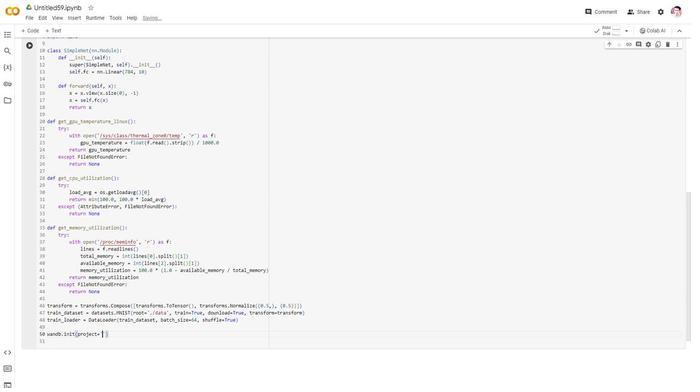 
Action: Mouse moved to (168, 277)
Screenshot: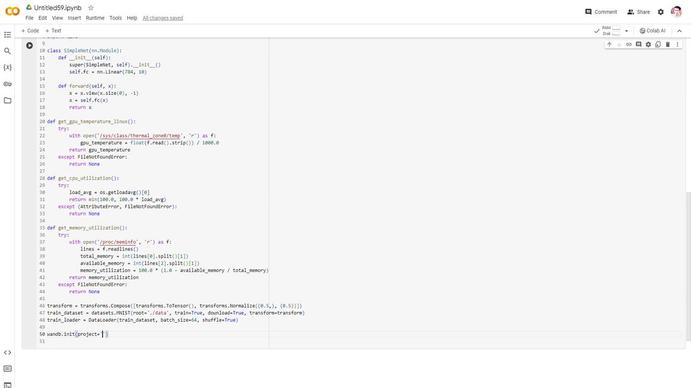 
Action: Mouse pressed left at (168, 277)
Screenshot: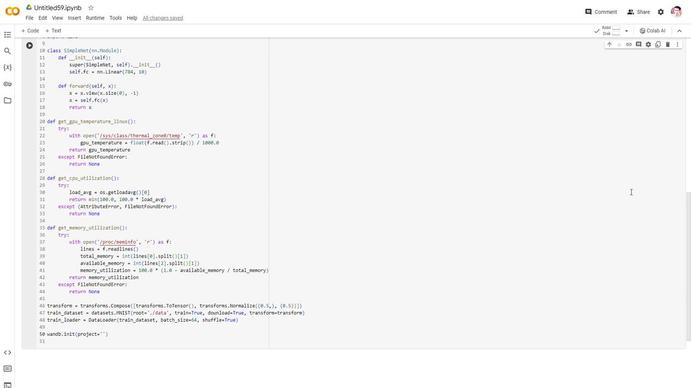 
Action: Mouse moved to (201, 293)
Screenshot: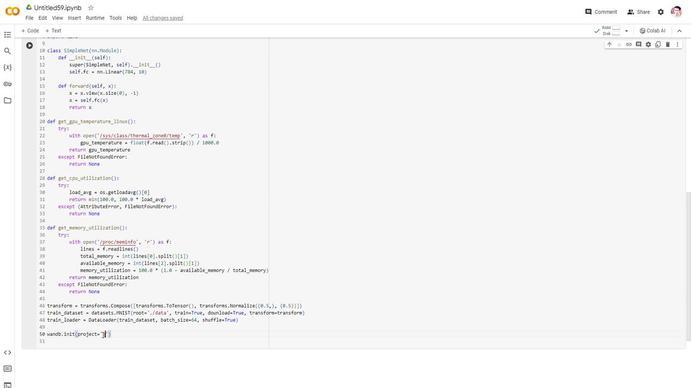 
Action: Mouse pressed left at (201, 293)
Screenshot: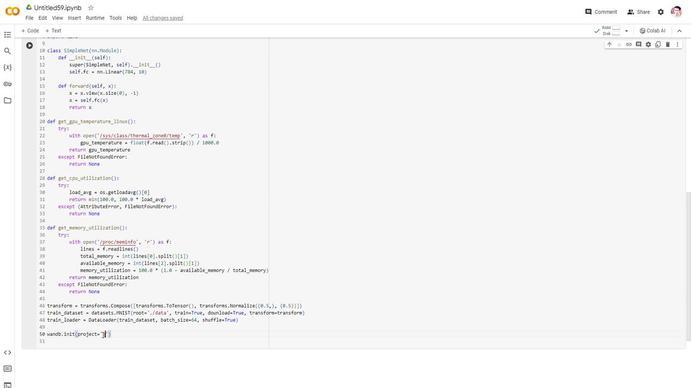 
Action: Key pressed gpu-temperature-utilization<Key.right>,<Key.space>
Screenshot: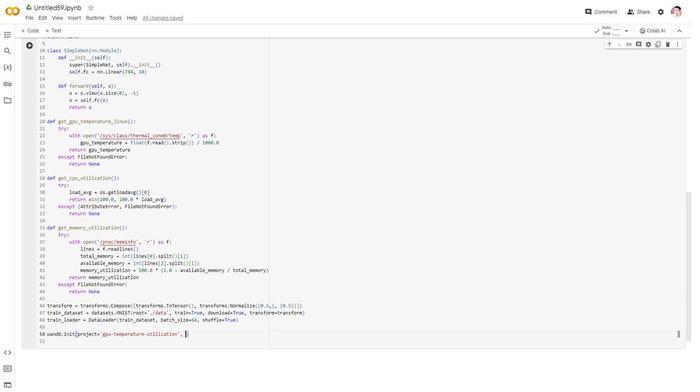 
Action: Mouse moved to (182, 278)
Screenshot: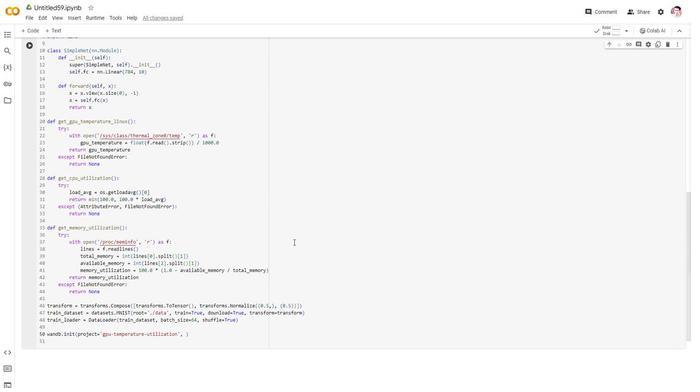 
Action: Mouse pressed left at (182, 278)
Screenshot: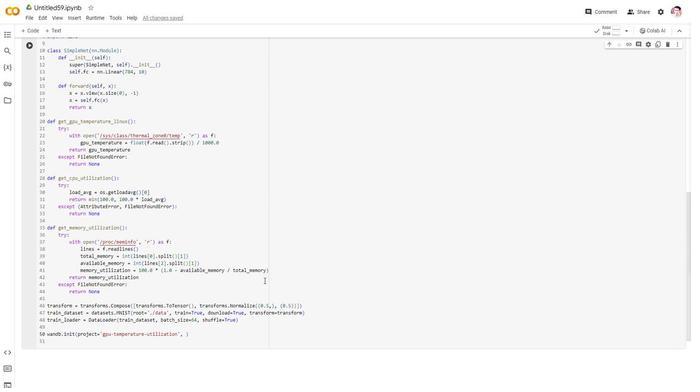 
Action: Mouse moved to (198, 293)
Screenshot: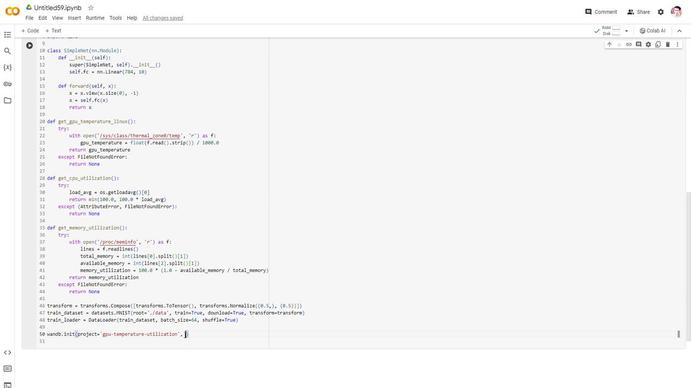
Action: Mouse pressed left at (198, 293)
Screenshot: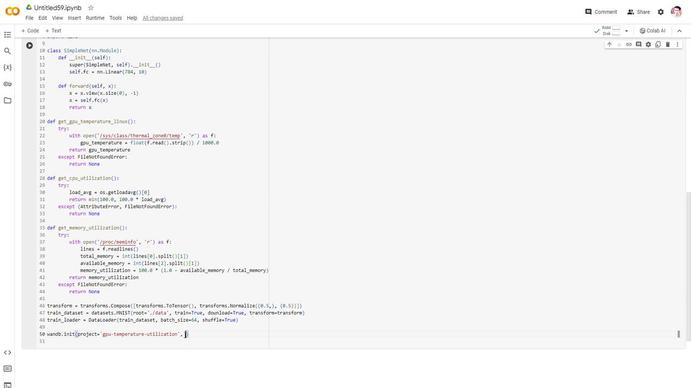 
Action: Key pressed name=train<Key.backspace><Key.backspace><Key.backspace><Key.backspace><Key.backspace>'training-with-gpu-metrics<Key.right><Key.right><Key.right><Key.enter>model<Key.space>=<Key.space><Key.shift>Simple<Key.shift>Net<Key.shift_r>(<Key.right><Key.enter>criterion<Key.space>=<Key.space>nn.<Key.shift>Cross<Key.shift><Key.shift><Key.shift><Key.shift><Key.shift><Key.shift><Key.shift><Key.shift>Entropy<Key.shift>Loss<Key.shift_r><Key.shift_r><Key.shift_r><Key.shift_r>(<Key.right><Key.enter>optimizer<Key.space>=<Key.space>i<Key.backspace>optim.<Key.shift><Key.shift><Key.shift>SGD<Key.shift_r>(model.parameters<Key.shift_r>(<Key.right>,<Key.space>lr=0.01<Key.right><Key.enter><Key.enter>
Screenshot: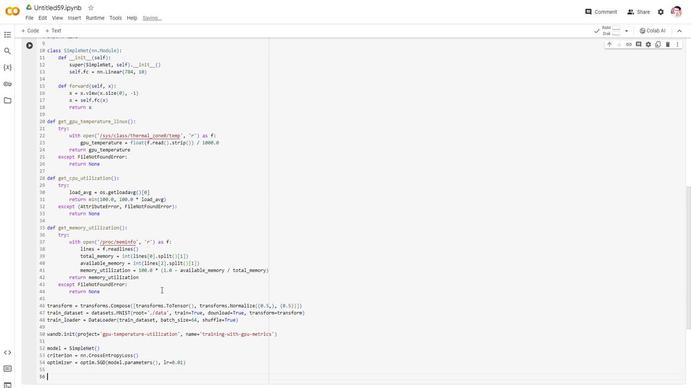 
Action: Mouse moved to (198, 274)
Screenshot: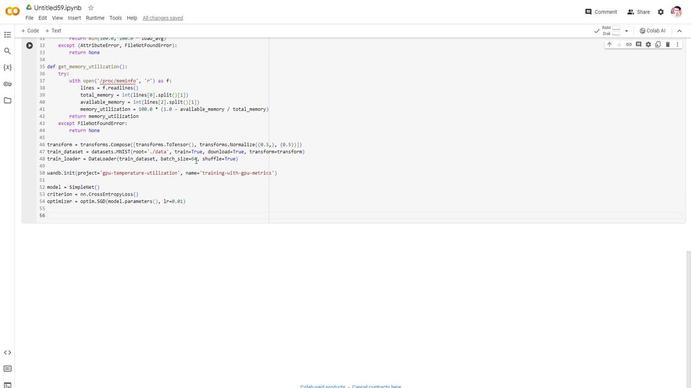 
Action: Mouse scrolled (198, 274) with delta (0, 0)
Screenshot: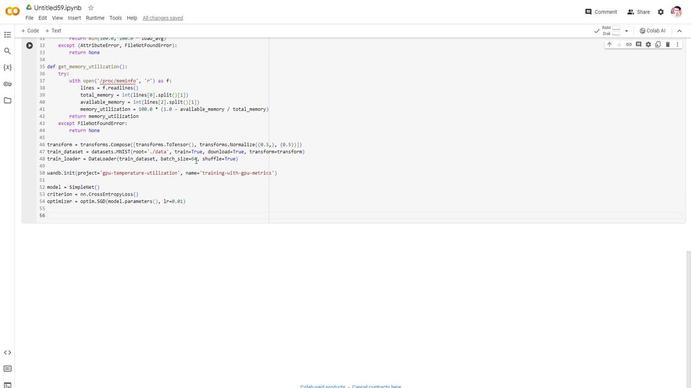 
Action: Mouse scrolled (198, 274) with delta (0, 0)
Screenshot: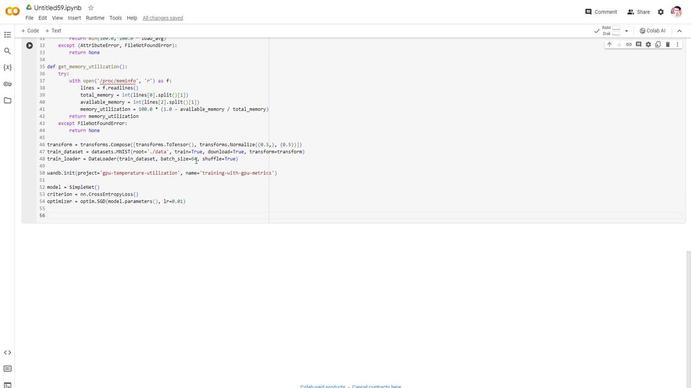 
Action: Mouse scrolled (198, 274) with delta (0, 0)
Screenshot: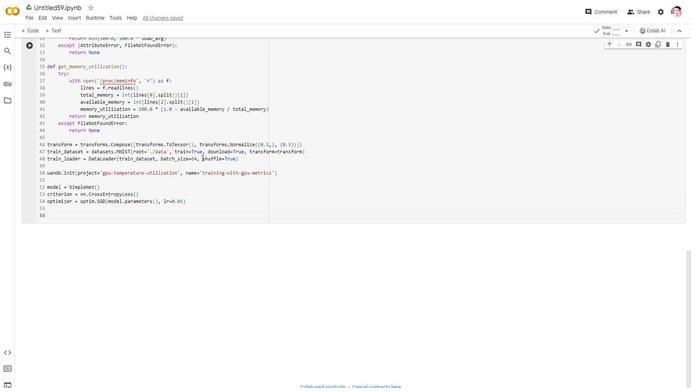 
Action: Mouse scrolled (198, 274) with delta (0, 0)
Screenshot: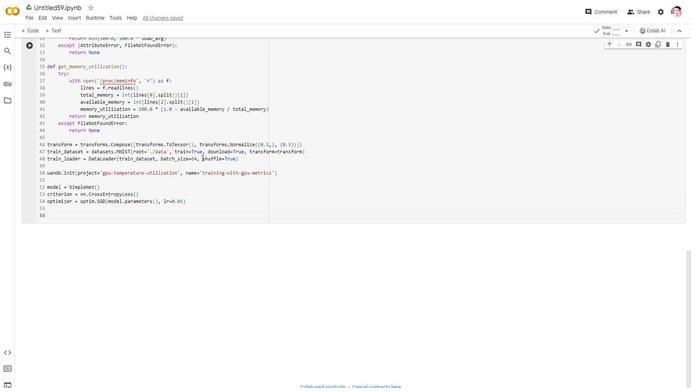 
Action: Mouse scrolled (198, 274) with delta (0, 0)
Screenshot: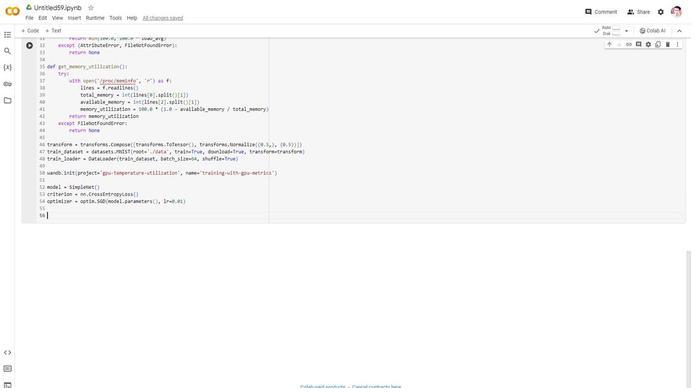 
Action: Mouse moved to (177, 272)
Screenshot: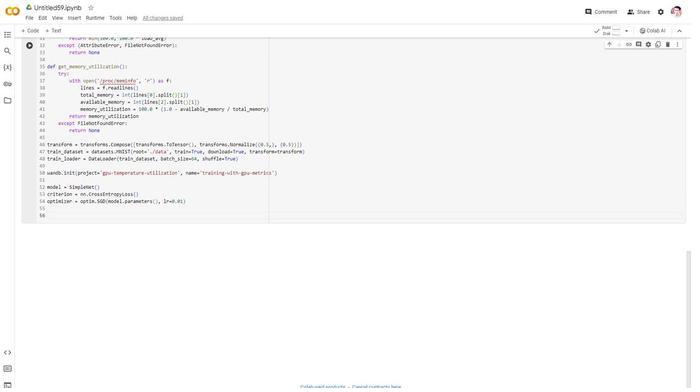 
Action: Mouse scrolled (177, 272) with delta (0, 0)
Screenshot: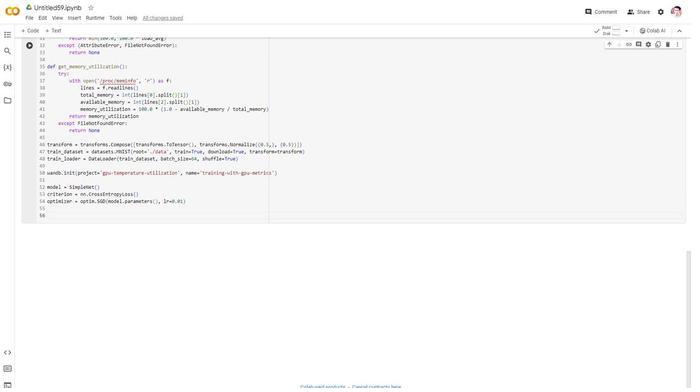 
Action: Mouse scrolled (177, 272) with delta (0, 0)
Screenshot: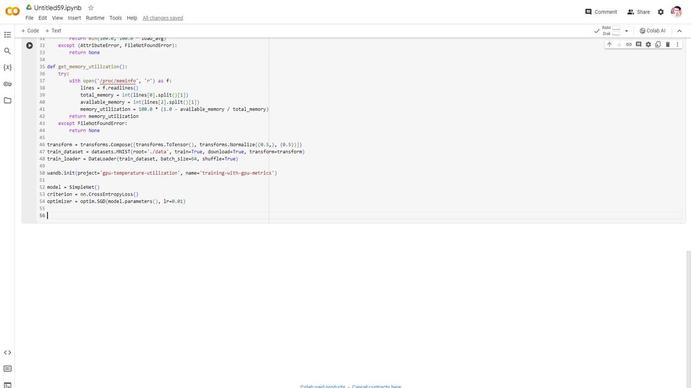 
Action: Mouse scrolled (177, 272) with delta (0, 0)
Screenshot: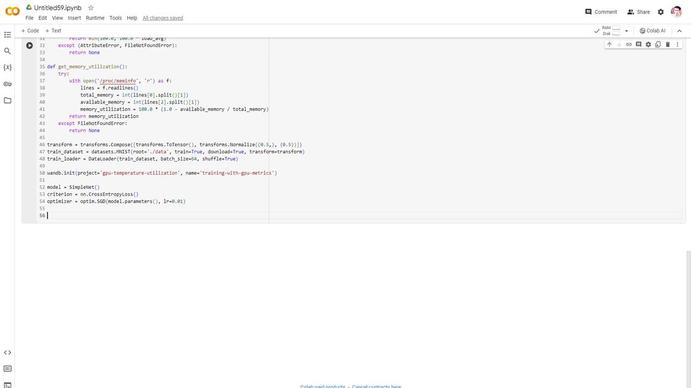 
Action: Mouse scrolled (177, 272) with delta (0, 0)
Screenshot: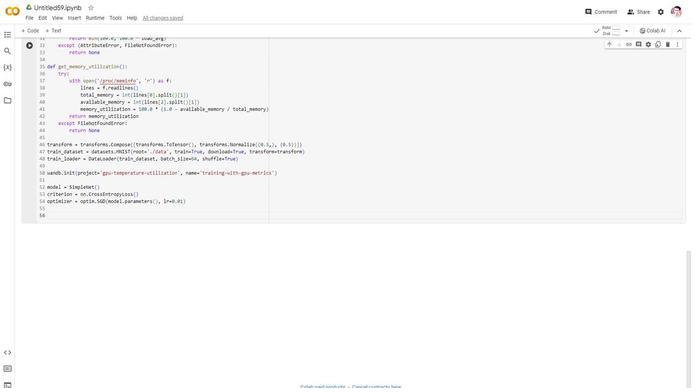 
Action: Mouse scrolled (177, 272) with delta (0, 0)
Screenshot: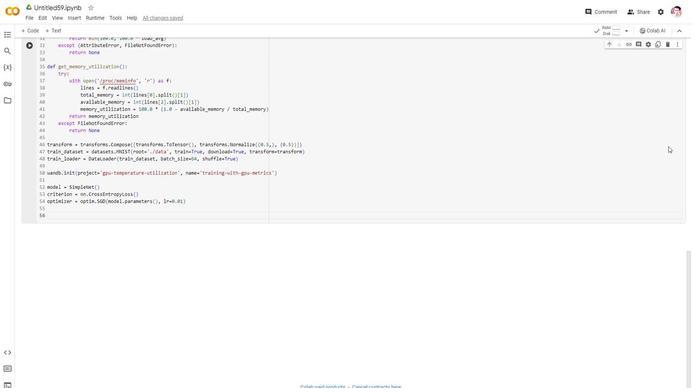 
Action: Mouse scrolled (177, 272) with delta (0, 0)
Screenshot: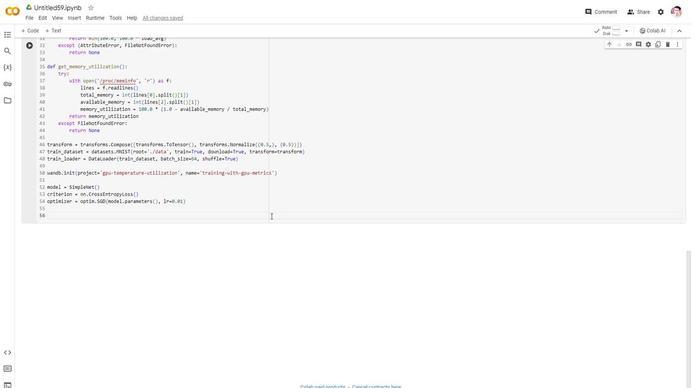 
Action: Mouse moved to (196, 280)
Screenshot: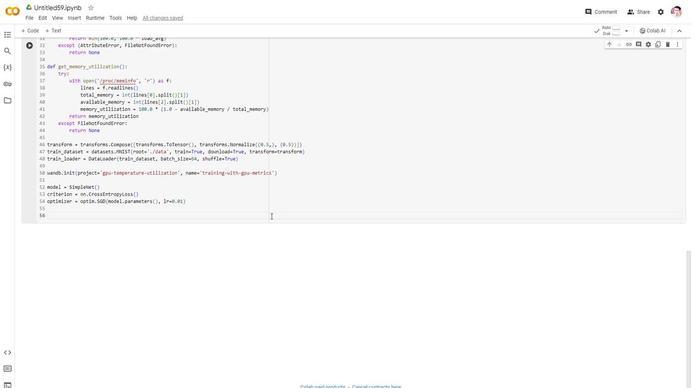 
Action: Mouse pressed left at (196, 280)
Screenshot: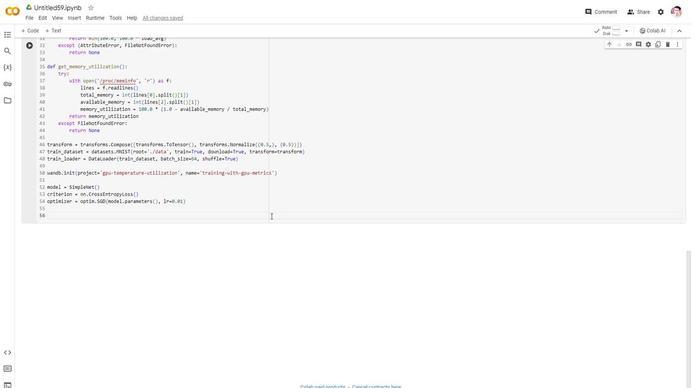 
Action: Key pressed for<Key.space>epoch<Key.space>in<Key.space>range<Key.shift_r>(5<Key.right><Key.shift_r>:<Key.enter><Key.tab>for<Key.space>batch<Key.shift_r>_idx,<Key.space><Key.shift_r>(data,<Key.space>target<Key.right><Key.space>in<Key.space>enumerate<Key.shift_r>(train<Key.shift_r>_loader<Key.right><Key.shift_r>:<Key.enter><Key.tab>output<Key.space>=<Key.space>model<Key.shift_r>(data<Key.right><Key.right><Key.enter><Key.enter>loss<Key.space>=<Key.space>criterion<Key.shift_r>(output,<Key.space>target<Key.right><Key.enter><Key.enter>optimizer<Key.space><Key.backspace>.zero<Key.shift_r>_grad<Key.shift_r>(<Key.right><Key.enter>loss.backward<Key.shift_r><Key.shift_r><Key.shift_r><Key.shift_r><Key.shift_r><Key.shift_r><Key.shift_r><Key.shift_r><Key.shift_r><Key.shift_r><Key.shift_r><Key.shift_r><Key.shift_r><Key.shift_r><Key.shift_r>(<Key.right><Key.enter>optimizer.step<Key.shift_r>(<Key.right><Key.enter><Key.enter>gpu<Key.shift_r>_temperature<Key.space>=<Key.space>get<Key.shift_r>_gpu<Key.shift_r><Key.shift_r><Key.shift_r>_temperature<Key.shift_r>)<Key.backspace><Key.shift_r>_linux<Key.shift_r>(<Key.right><Key.enter>
Screenshot: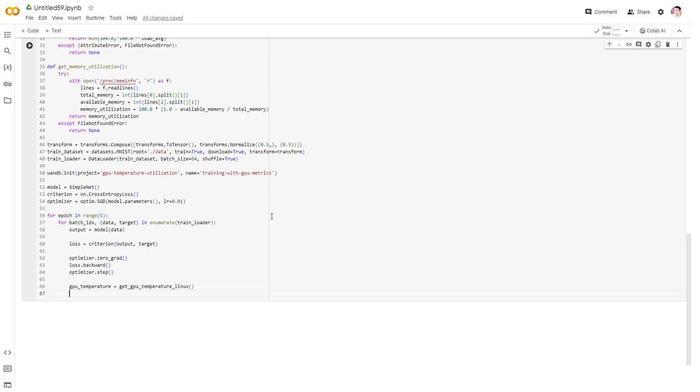 
Action: Mouse moved to (175, 273)
Screenshot: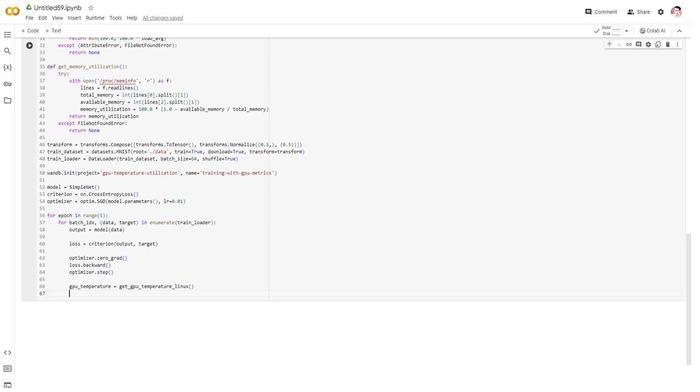 
Action: Mouse scrolled (175, 273) with delta (0, 0)
Screenshot: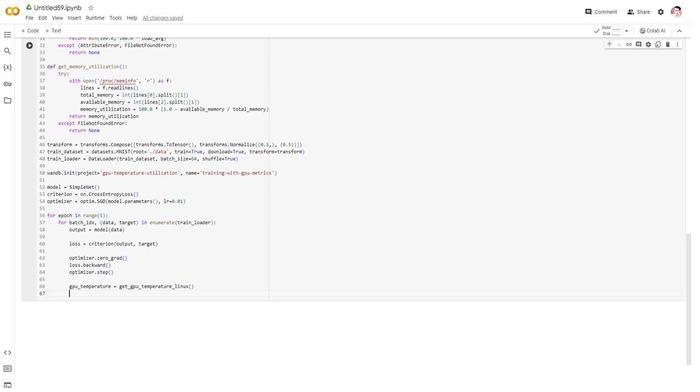 
Action: Mouse scrolled (175, 273) with delta (0, 0)
Screenshot: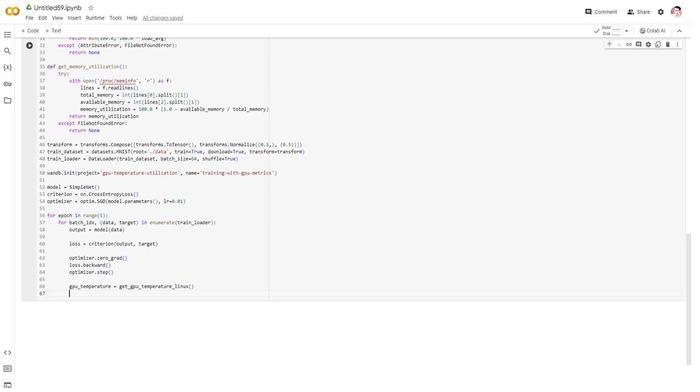 
Action: Mouse scrolled (175, 273) with delta (0, 0)
Screenshot: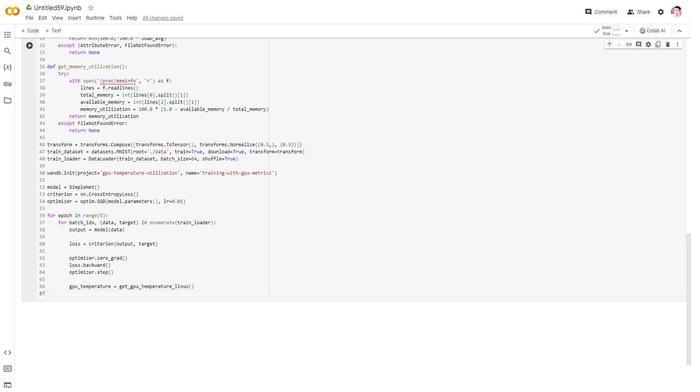 
Action: Mouse scrolled (175, 273) with delta (0, 0)
Screenshot: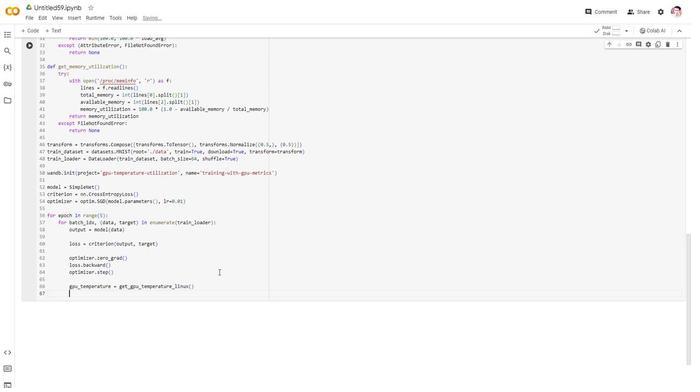 
Action: Mouse moved to (198, 289)
Screenshot: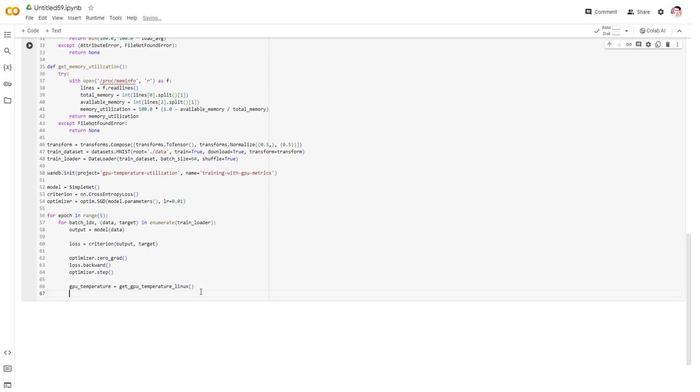 
Action: Mouse pressed left at (198, 289)
Screenshot: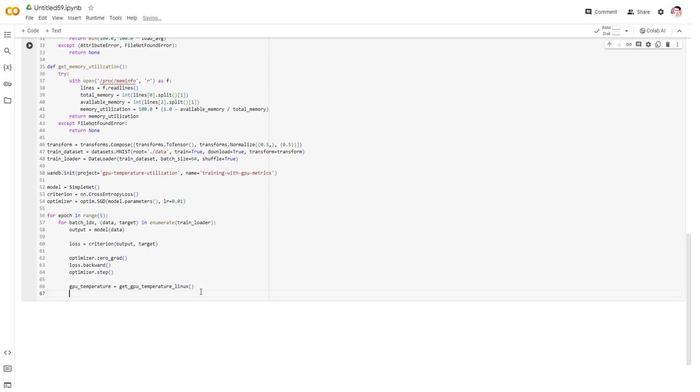 
Action: Key pressed cpu<Key.shift_r><Key.shift_r>_utilization<Key.space>=<Key.space>ge
Screenshot: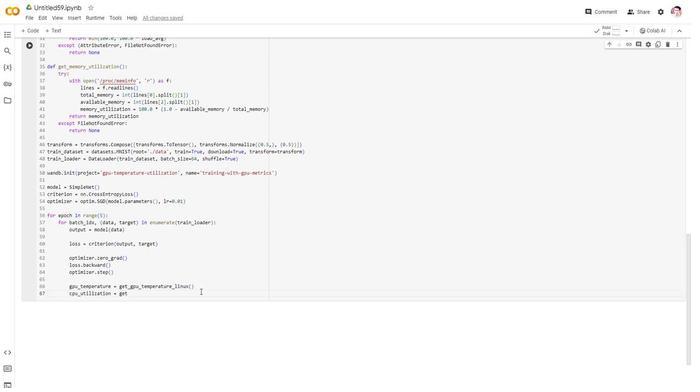 
Action: Mouse moved to (198, 289)
Screenshot: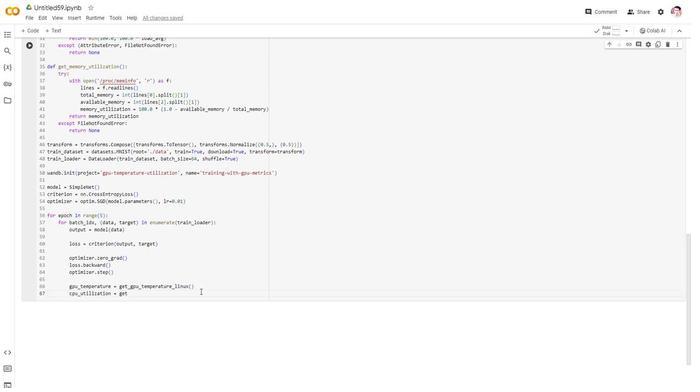 
Action: Key pressed t<Key.shift_r>_cpu<Key.shift_r>_utilizatin<Key.backspace>on<Key.shift_r>(<Key.right><Key.enter>memory<Key.shift_r>_utilization<Key.space>=<Key.space>get<Key.shift_r>_memory<Key.shift_r>_utilization<Key.shift_r>(<Key.right><Key.enter><Key.enter>if<Key.space>gpu<Key.shift_r>_temperature<Key.space>is<Key.space>not<Key.space><Key.shift>None<Key.shift_r>:<Key.enter><Key.tab>wandb.log<Key.shift_r>({"<Key.shift>GPU<Key.space><Key.shift>Temperature<Key.right><Key.shift_r>:<Key.space>gpu<Key.shift_r>_temperature<Key.right><Key.right><Key.enter><Key.backspace><Key.backspace>if<Key.space>cpu<Key.shift_r>_utilization<Key.space>is<Key.space>not<Key.space><Key.shift>None<Key.shift_r>:<Key.enter><Key.tab>wandb.log<Key.shift_r>({<Key.shift_r>"<Key.shift>CPU<Key.space><Key.shift><Key.shift><Key.shift><Key.shift><Key.shift><Key.shift><Key.shift><Key.shift><Key.shift><Key.shift><Key.shift><Key.shift><Key.shift><Key.shift>Utilization<Key.right><Key.shift_r>:<Key.space>cpu<Key.shift_r>_utilization<Key.right><Key.right><Key.enter><Key.backspace><Key.backspace>if<Key.space>memory<Key.shift_r>_utilization<Key.space>is<Key.space>not<Key.space><Key.shift>Nonr<Key.backspace>e<Key.shift_r>:<Key.enter><Key.shift_r>:<Key.enter><Key.tab>wandb.log<Key.shift_r>(<Key.shift_r>{"<Key.shift><Key.shift><Key.shift><Key.shift><Key.shift><Key.shift><Key.shift><Key.shift>Memory<Key.space><Key.shift><Key.shift><Key.shift><Key.shift>Utilization<Key.right><Key.shift_r>:<Key.space>memory<Key.shift_r>_utilization<Key.right><Key.right><Key.enter><Key.enter><Key.backspace><Key.backspace>wandb.log<Key.shift_r><Key.shift_r><Key.shift_r><Key.shift_r><Key.shift_r><Key.shift_r><Key.shift_r><Key.shift_r><Key.shift_r><Key.shift_r><Key.shift_r><Key.shift_r><Key.shift_r><Key.shift_r><Key.shift_r><Key.shift_r><Key.shift_r><Key.shift_r><Key.shift_r><Key.shift_r>({"<Key.shift><Key.shift><Key.shift><Key.shift><Key.shift><Key.shift><Key.shift><Key.shift><Key.shift><Key.shift><Key.shift><Key.shift><Key.shift><Key.shift><Key.shift><Key.shift><Key.shift><Key.shift><Key.shift><Key.shift>Loss<Key.right><Key.shift_r>:<Key.space>loss.item<Key.shift_r><Key.shift_r>(<Key.right><Key.right><Key.right><Key.enter><Key.enter><Key.backspace><Key.backspace><Key.backspace><Key.backspace>wandb,<Key.backspace>.finish<Key.shift_r>(<Key.up><Key.tab><Key.tab><Key.tab><Key.tab><Key.enter>to<Key.backspace>ime.sleep<Key.shift_r>(2<Key.right><Key.enter>
Screenshot: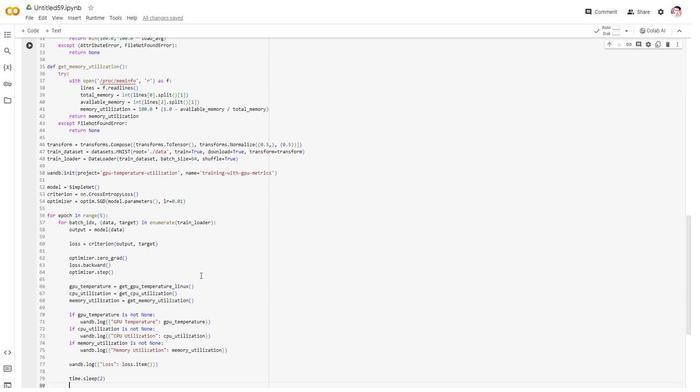 
Action: Mouse moved to (200, 270)
Screenshot: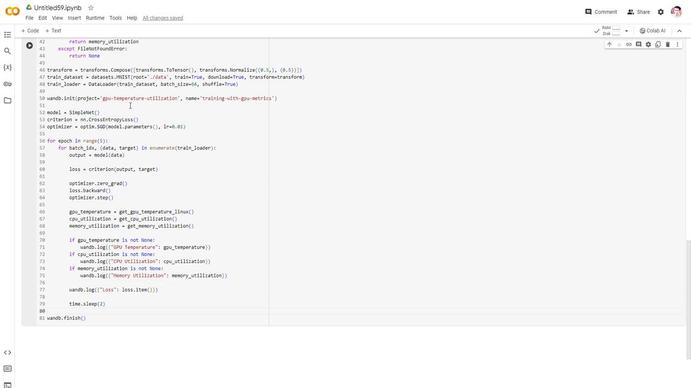 
Action: Mouse scrolled (200, 270) with delta (0, 0)
Screenshot: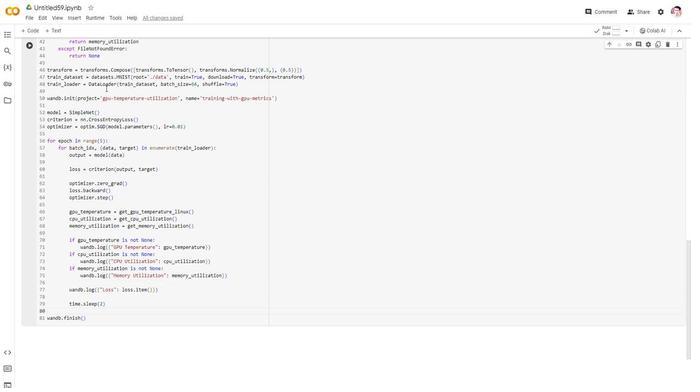 
Action: Mouse scrolled (200, 270) with delta (0, 0)
Screenshot: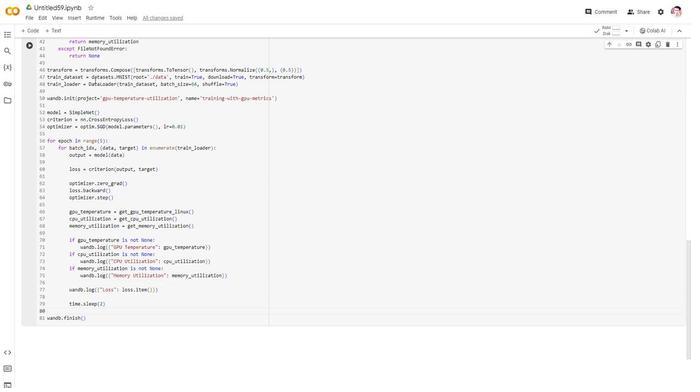 
Action: Mouse moved to (203, 262)
Screenshot: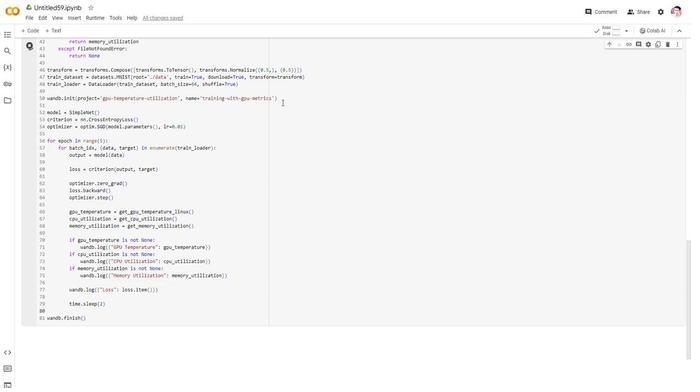 
Action: Mouse pressed left at (203, 262)
Screenshot: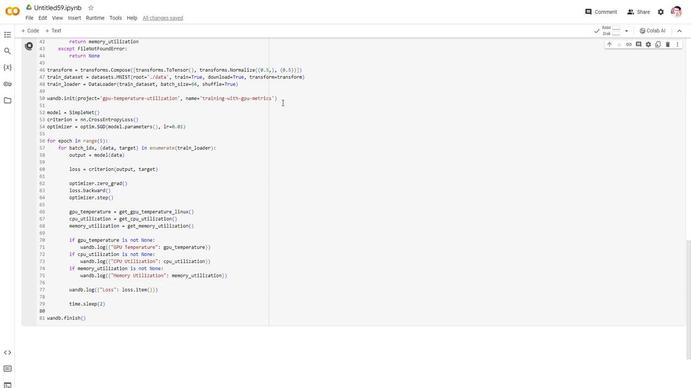 
Action: Mouse moved to (195, 269)
Screenshot: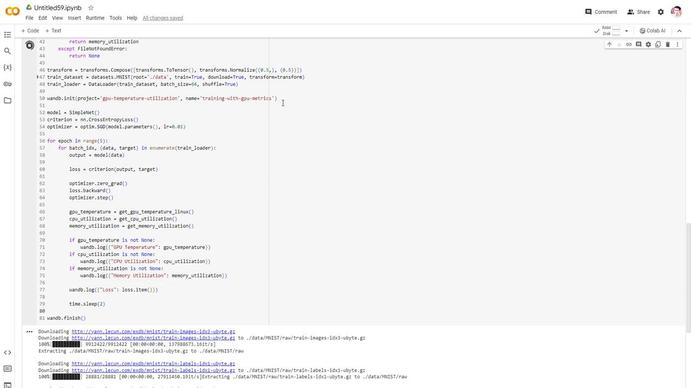 
Action: Mouse scrolled (195, 269) with delta (0, 0)
Screenshot: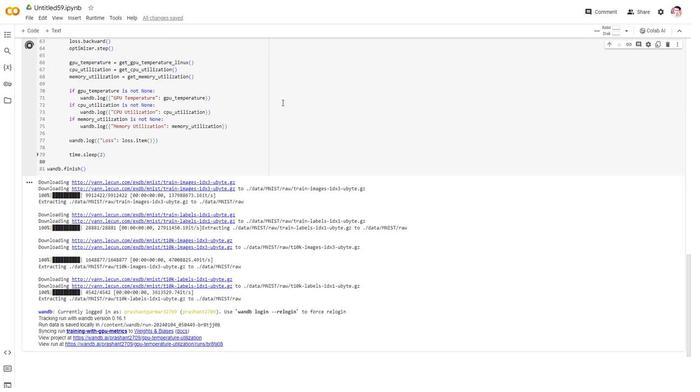 
Action: Mouse scrolled (195, 269) with delta (0, 0)
Screenshot: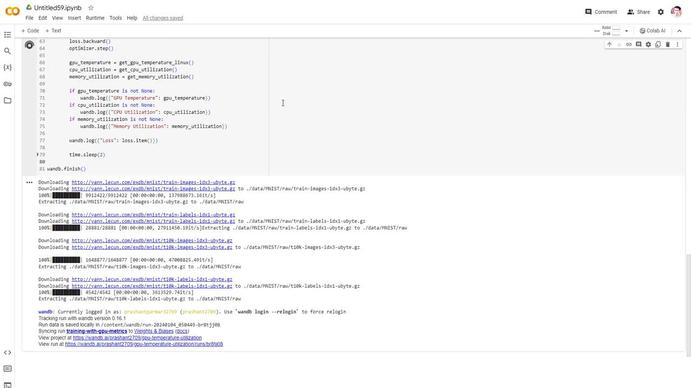 
Action: Mouse scrolled (195, 269) with delta (0, 0)
Screenshot: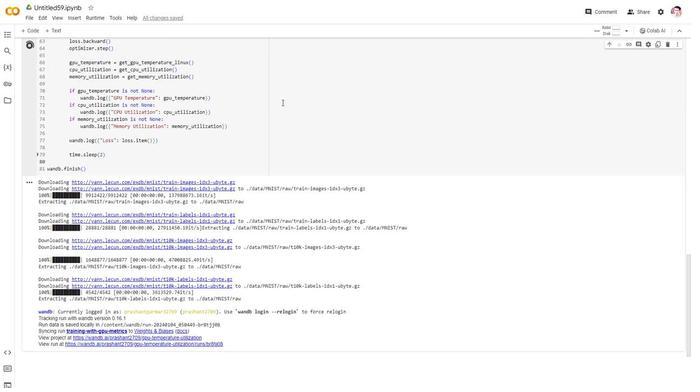 
Action: Mouse scrolled (195, 269) with delta (0, 0)
Screenshot: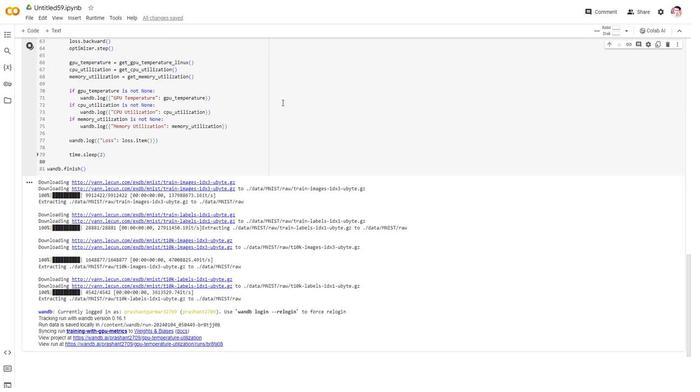 
Action: Mouse moved to (175, 273)
Screenshot: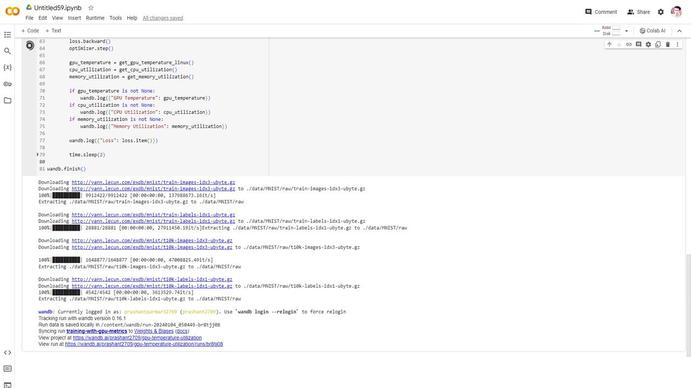 
Action: Mouse scrolled (175, 273) with delta (0, 0)
Screenshot: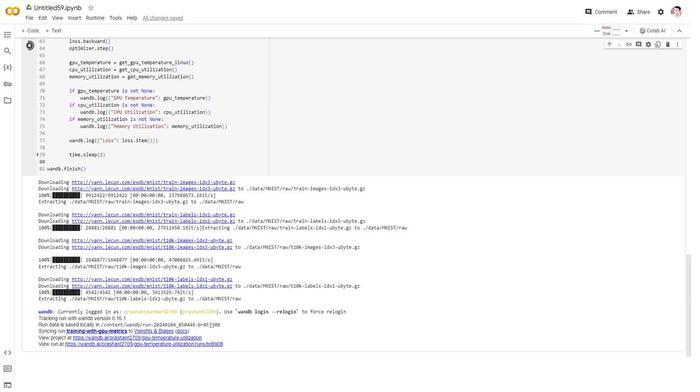 
Action: Mouse scrolled (175, 273) with delta (0, 0)
Screenshot: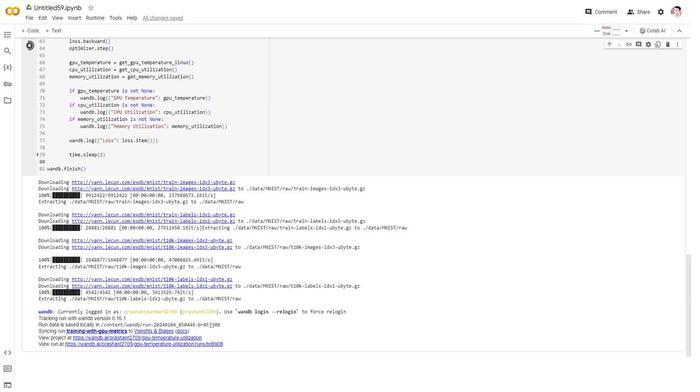 
Action: Mouse scrolled (175, 273) with delta (0, 0)
Screenshot: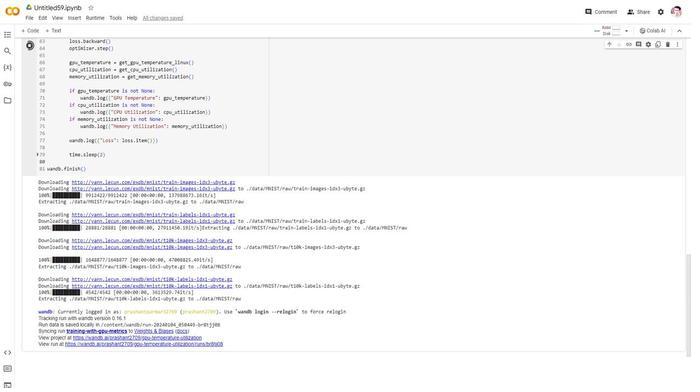 
Action: Mouse scrolled (175, 273) with delta (0, 0)
Screenshot: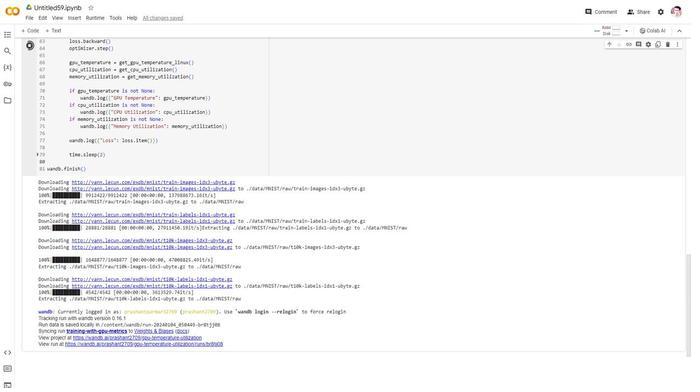 
Action: Mouse scrolled (175, 273) with delta (0, 0)
Screenshot: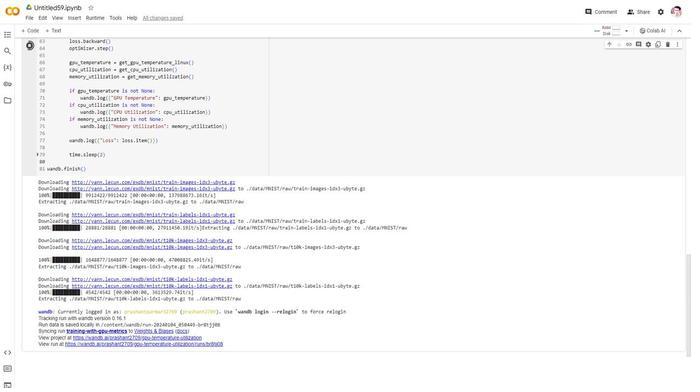 
Action: Mouse scrolled (175, 273) with delta (0, 0)
Screenshot: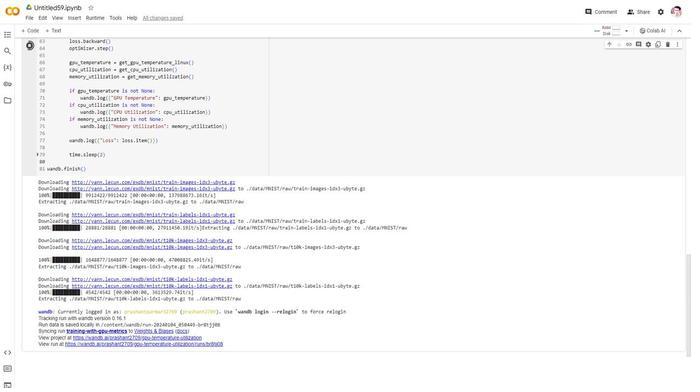 
Action: Mouse moved to (169, 273)
Screenshot: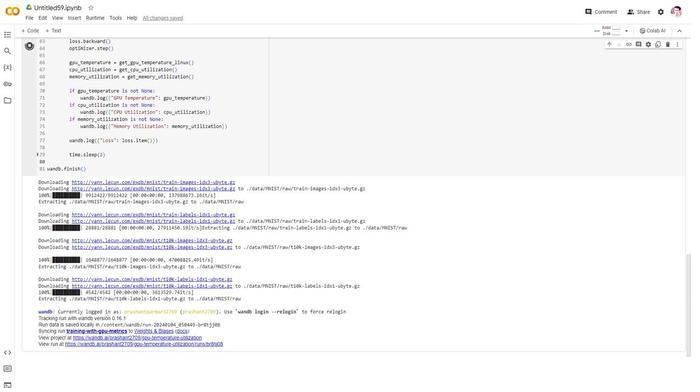 
Action: Mouse pressed left at (169, 273)
Screenshot: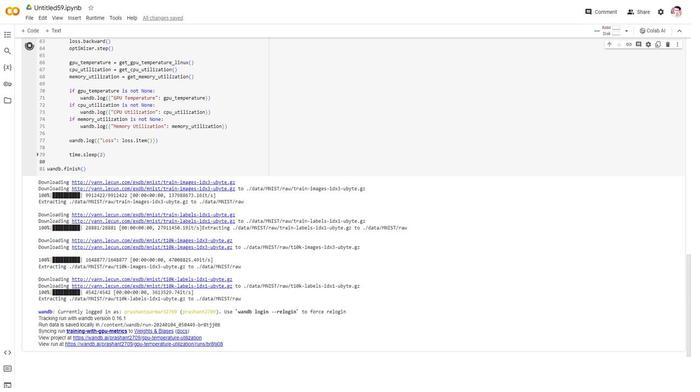 
Action: Mouse moved to (171, 274)
Screenshot: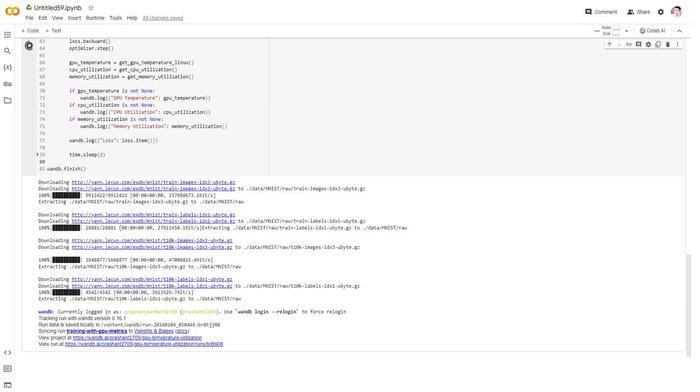 
Action: Mouse pressed left at (171, 274)
Screenshot: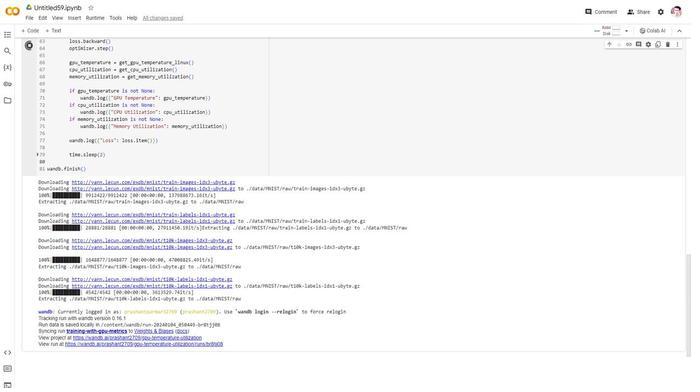 
Action: Mouse moved to (171, 274)
Screenshot: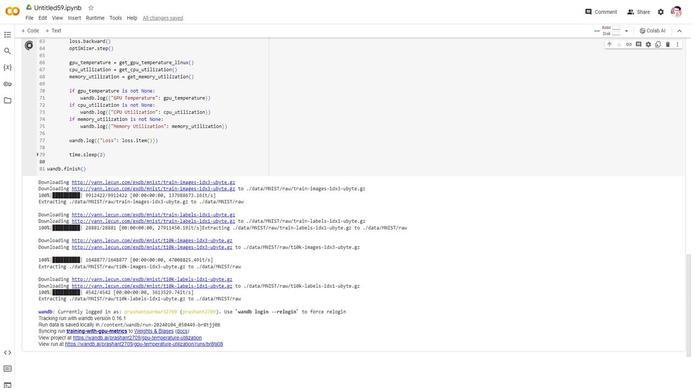 
Action: Mouse pressed left at (171, 274)
Screenshot: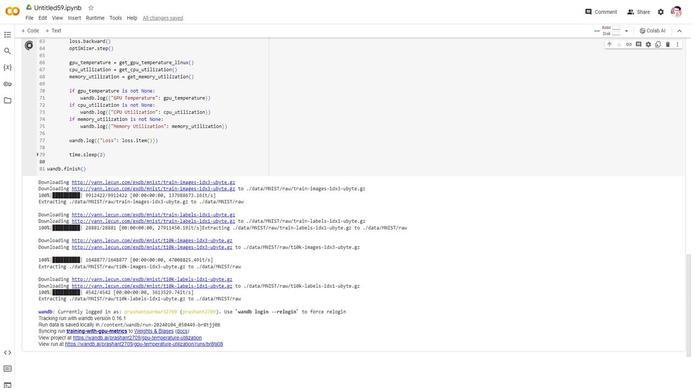 
Action: Mouse pressed left at (171, 274)
Screenshot: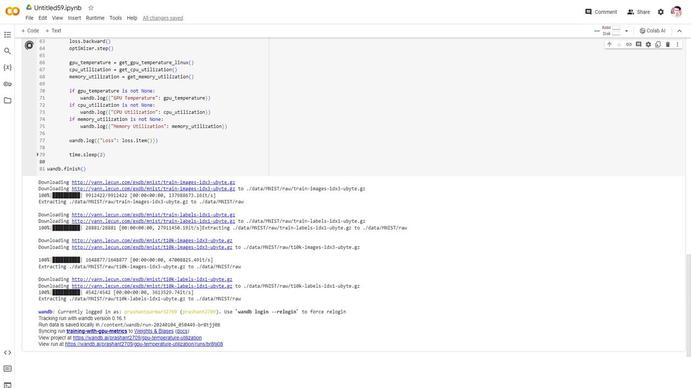 
Action: Mouse pressed left at (171, 274)
Screenshot: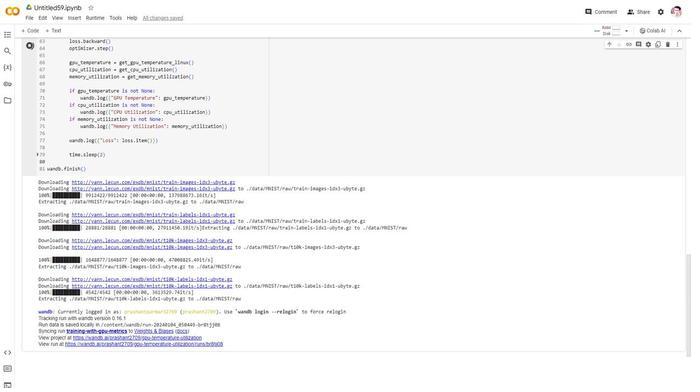 
Action: Key pressed ctrl+C
Screenshot: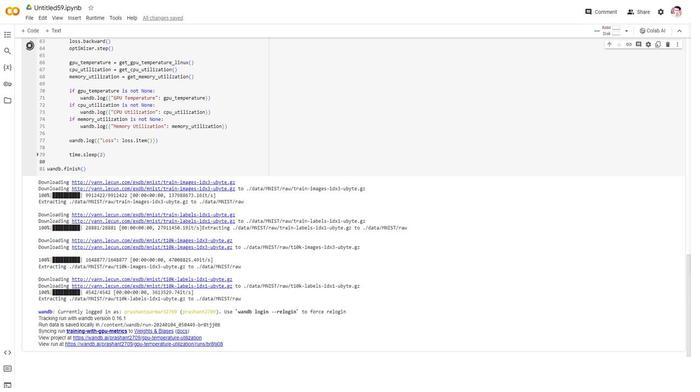 
Action: Mouse moved to (180, 274)
Screenshot: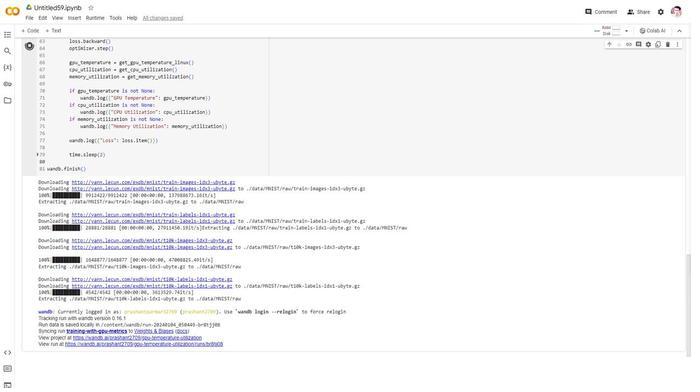 
Action: Mouse pressed left at (180, 274)
Screenshot: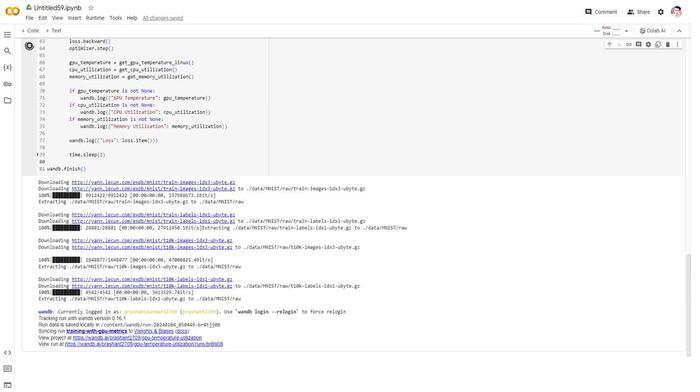 
Action: Mouse moved to (176, 284)
Screenshot: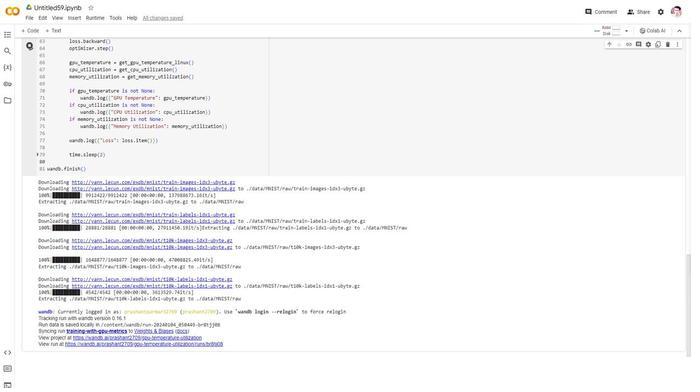 
Action: Mouse pressed left at (176, 284)
Screenshot: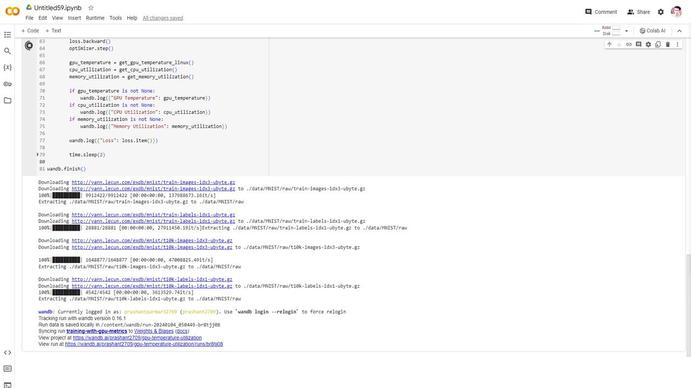 
Action: Key pressed ctrl+V<Key.space>im<Key.backspace>ntro<Key.space>and<Key.space>definition<Key.space>in<Key.space>theory<Key.enter>
Screenshot: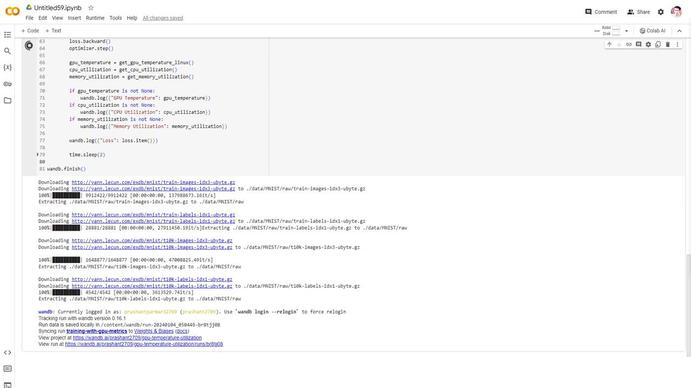
Action: Mouse moved to (175, 276)
Screenshot: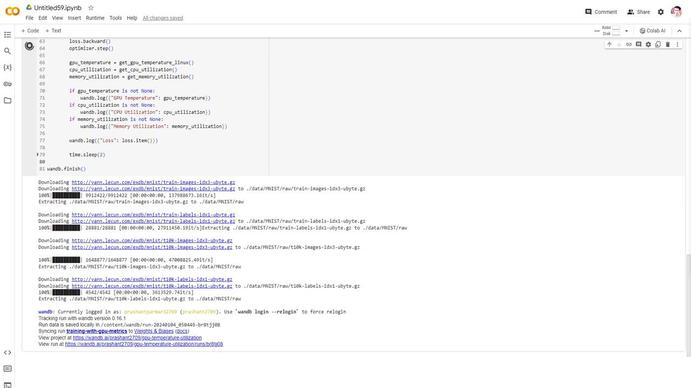
Action: Mouse scrolled (175, 276) with delta (0, 0)
Screenshot: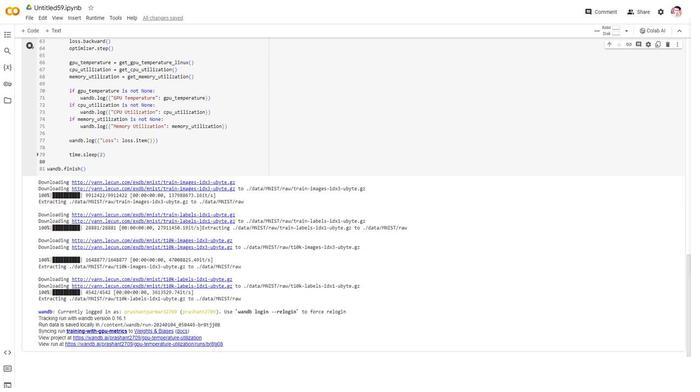 
Action: Mouse scrolled (175, 276) with delta (0, 0)
Screenshot: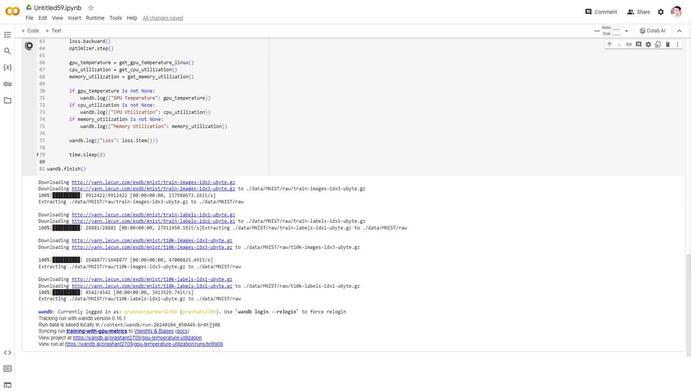 
Action: Mouse scrolled (175, 276) with delta (0, 0)
Screenshot: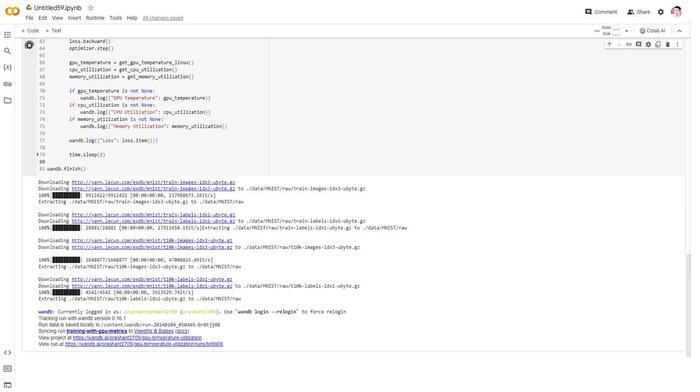 
Action: Mouse scrolled (175, 276) with delta (0, 0)
Screenshot: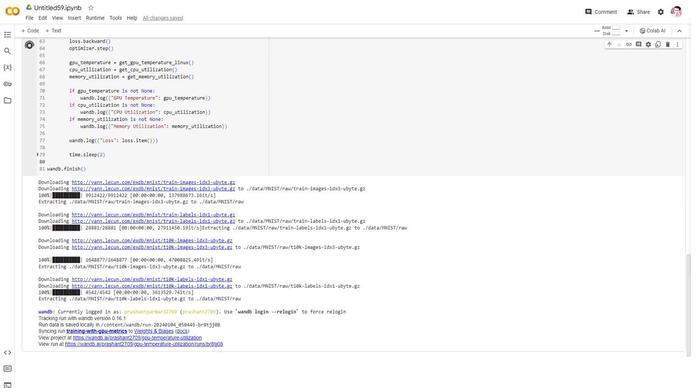 
Action: Mouse scrolled (175, 276) with delta (0, 0)
Screenshot: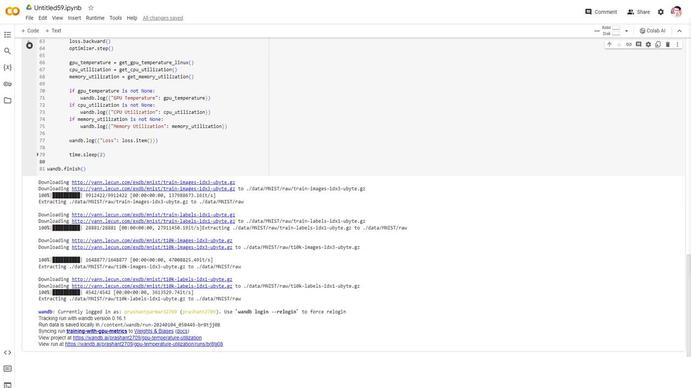 
Action: Mouse scrolled (175, 276) with delta (0, 0)
Screenshot: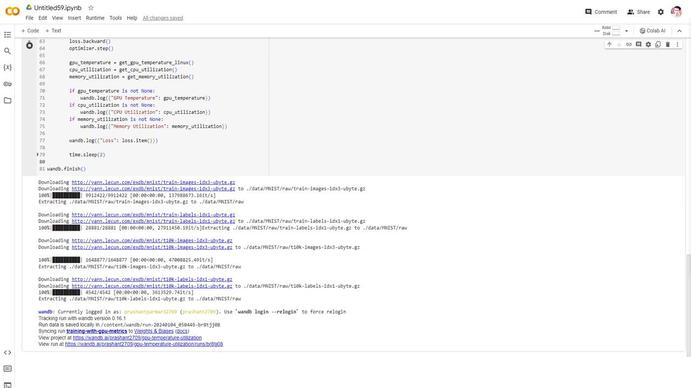 
Action: Mouse scrolled (175, 276) with delta (0, 0)
Screenshot: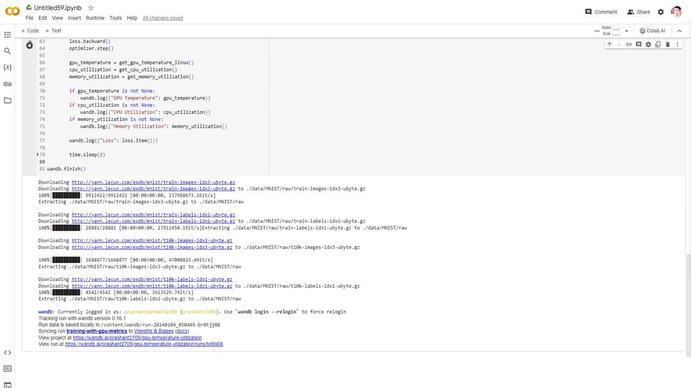
Action: Mouse scrolled (175, 276) with delta (0, 0)
Screenshot: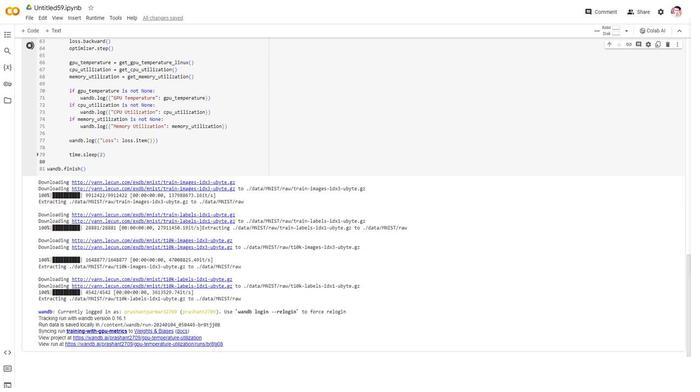 
Action: Mouse scrolled (175, 276) with delta (0, 0)
Screenshot: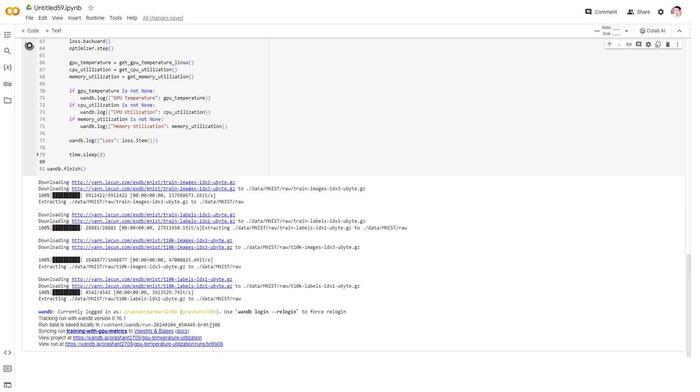 
Action: Mouse scrolled (175, 276) with delta (0, 0)
Screenshot: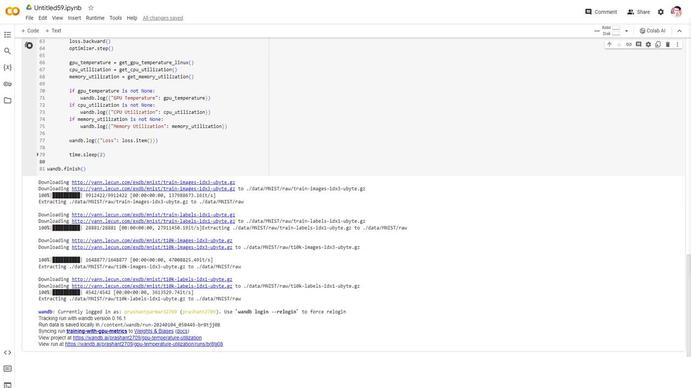 
Action: Mouse scrolled (175, 276) with delta (0, 0)
Screenshot: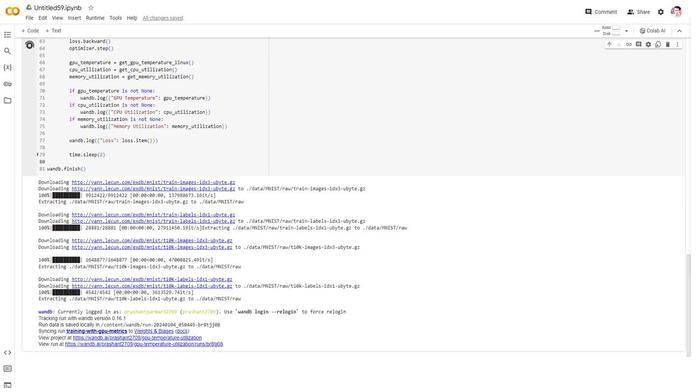 
Action: Mouse scrolled (175, 276) with delta (0, 0)
Screenshot: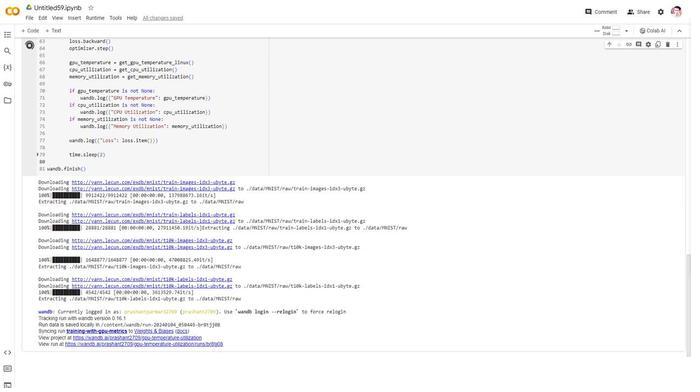 
Action: Mouse moved to (194, 270)
Screenshot: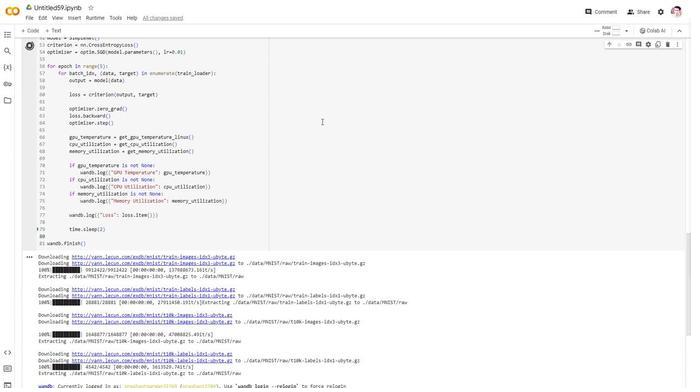 
Action: Mouse scrolled (194, 271) with delta (0, 0)
Screenshot: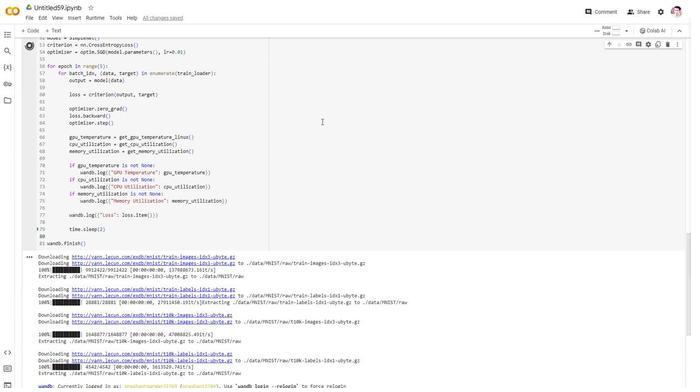 
Action: Mouse scrolled (194, 271) with delta (0, 0)
Screenshot: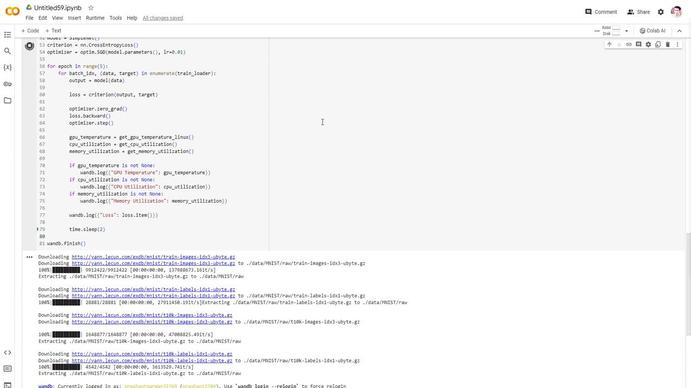 
Action: Mouse scrolled (194, 270) with delta (0, 0)
Screenshot: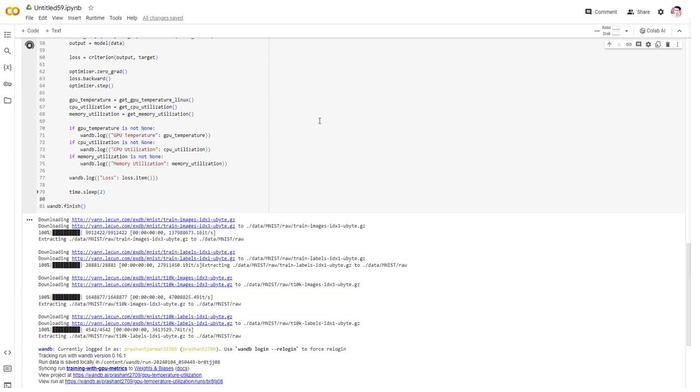 
Action: Mouse moved to (194, 270)
Screenshot: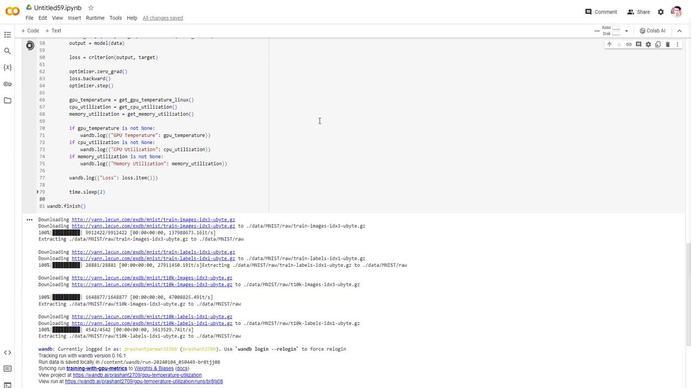 
Action: Mouse scrolled (194, 270) with delta (0, 0)
Screenshot: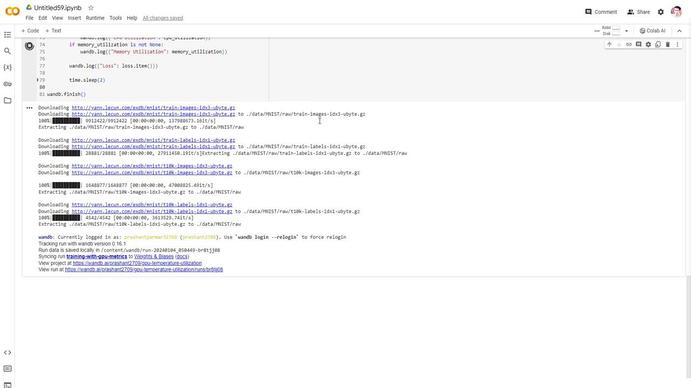 
Action: Mouse scrolled (194, 270) with delta (0, 0)
Screenshot: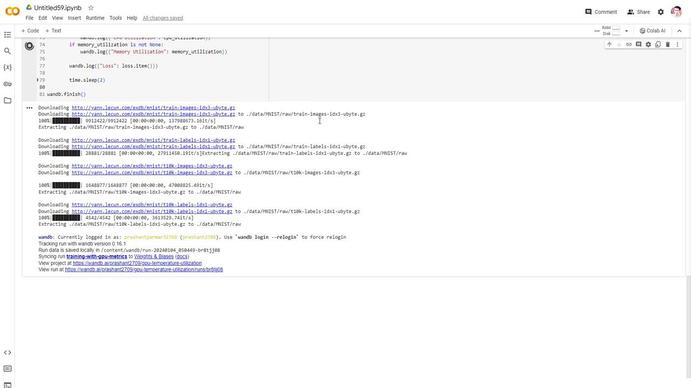 
Action: Mouse scrolled (194, 270) with delta (0, 0)
Screenshot: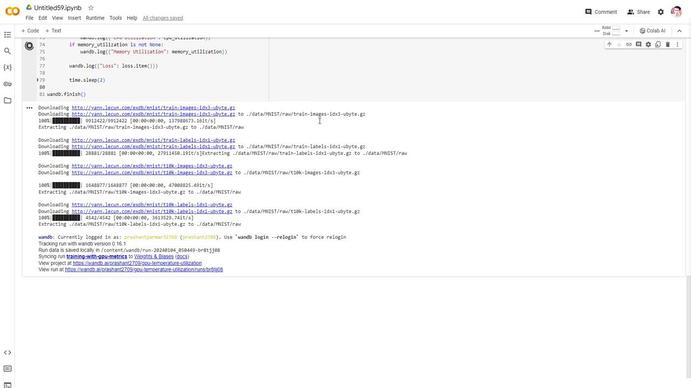 
Action: Mouse scrolled (194, 270) with delta (0, 0)
Screenshot: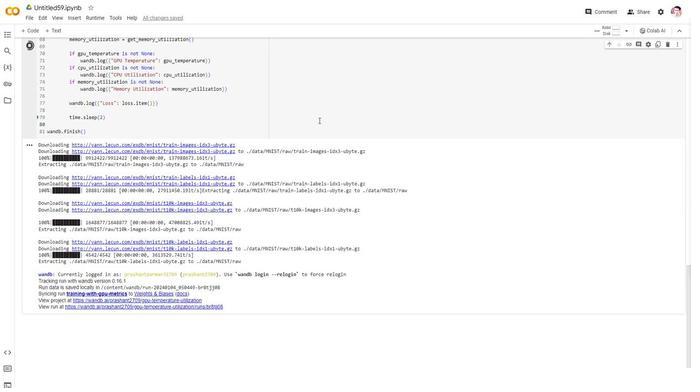 
Action: Mouse scrolled (194, 270) with delta (0, 0)
Screenshot: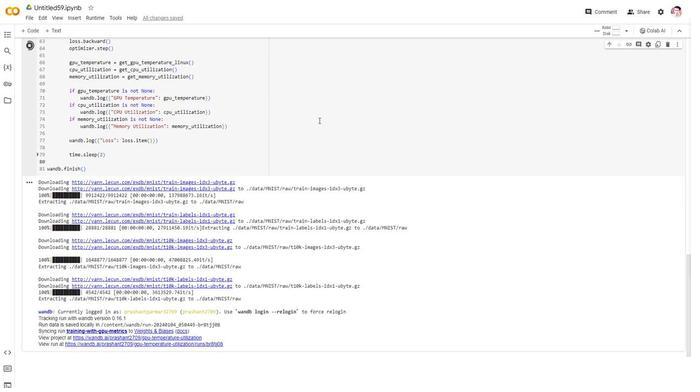 
Action: Mouse scrolled (194, 270) with delta (0, 0)
Screenshot: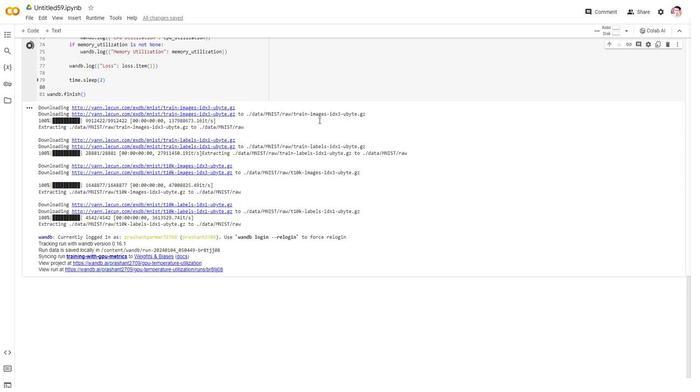 
Action: Mouse scrolled (194, 270) with delta (0, 0)
Screenshot: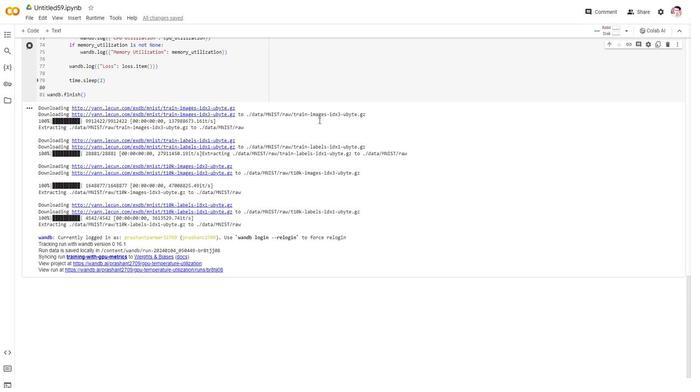 
Action: Mouse scrolled (194, 270) with delta (0, 0)
Screenshot: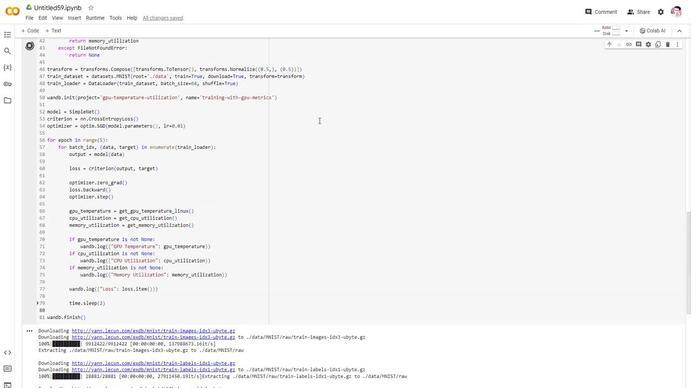 
Action: Mouse scrolled (194, 270) with delta (0, 0)
Screenshot: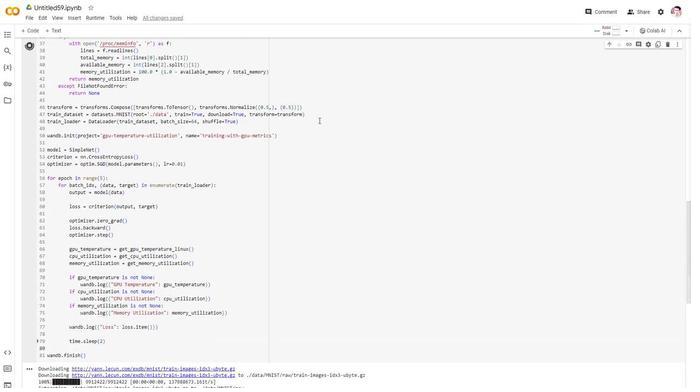 
Action: Mouse scrolled (194, 270) with delta (0, 0)
Screenshot: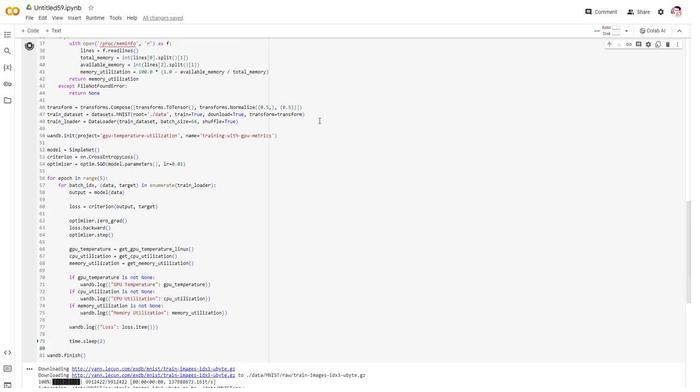 
Action: Mouse scrolled (194, 270) with delta (0, 0)
Screenshot: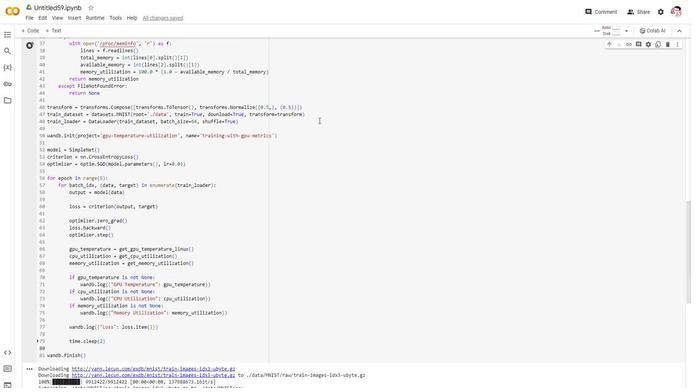 
Action: Mouse scrolled (194, 270) with delta (0, 0)
Screenshot: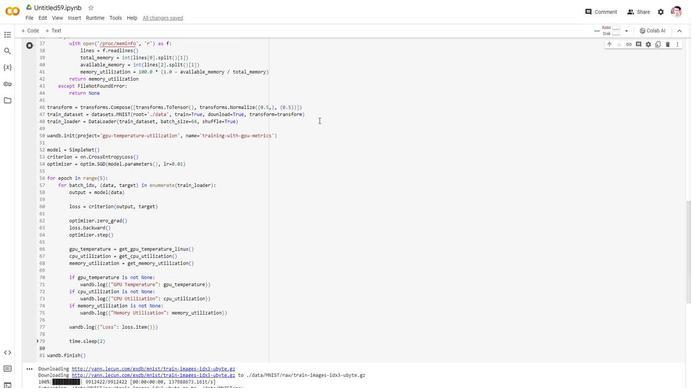
Action: Mouse scrolled (194, 270) with delta (0, 0)
Screenshot: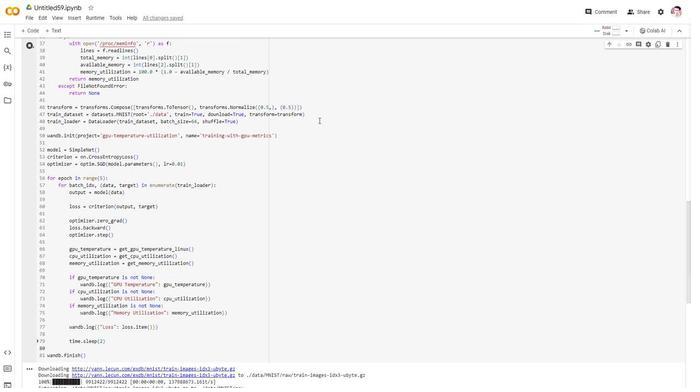 
Action: Mouse scrolled (194, 270) with delta (0, 0)
Screenshot: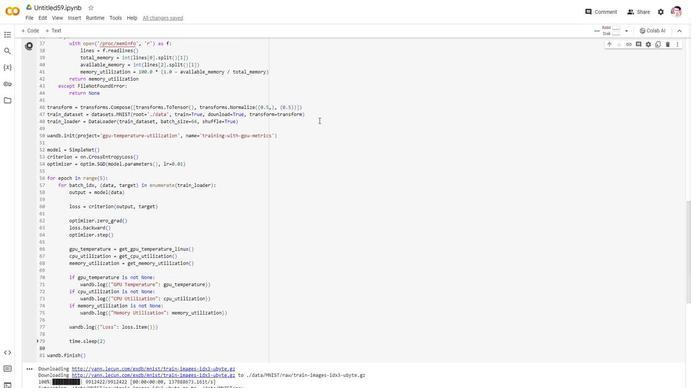 
Action: Mouse scrolled (194, 270) with delta (0, 0)
Screenshot: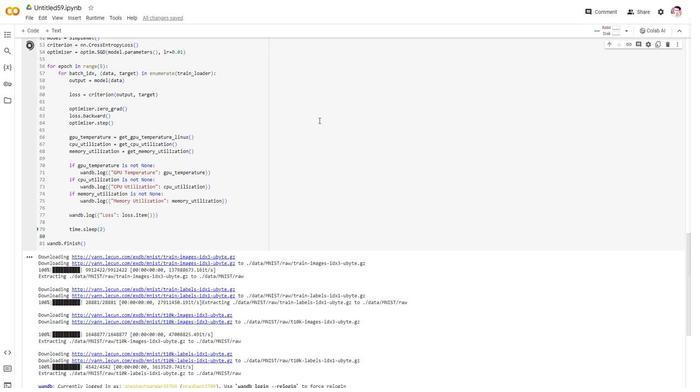 
Action: Mouse scrolled (194, 270) with delta (0, 0)
Screenshot: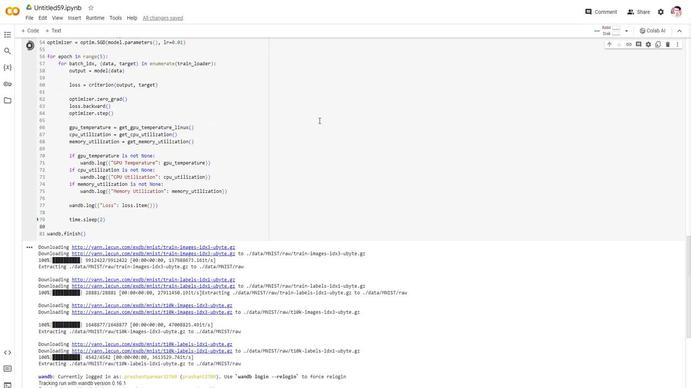 
Action: Mouse scrolled (194, 270) with delta (0, 0)
Screenshot: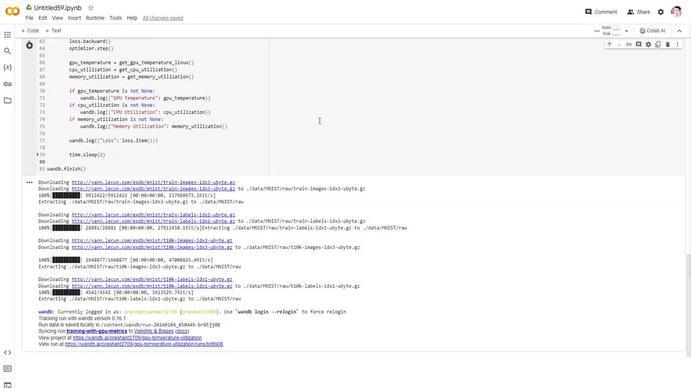 
Action: Mouse scrolled (194, 270) with delta (0, 0)
Screenshot: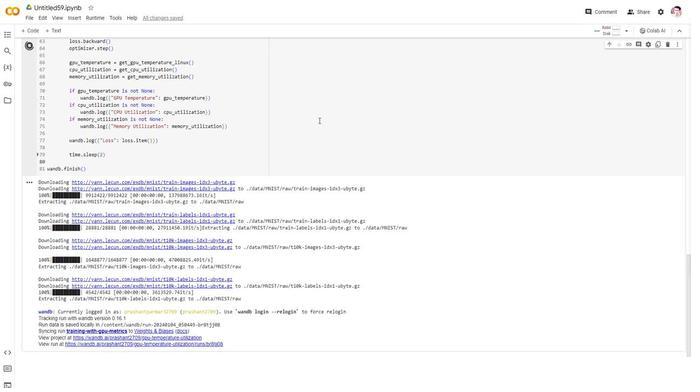 
Action: Mouse scrolled (194, 270) with delta (0, 0)
Screenshot: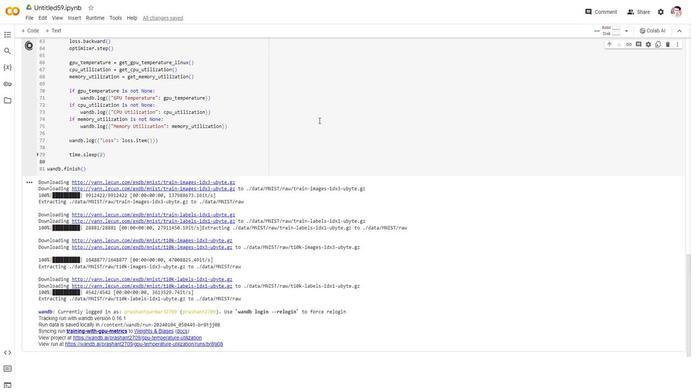 
Action: Mouse scrolled (194, 270) with delta (0, 0)
Screenshot: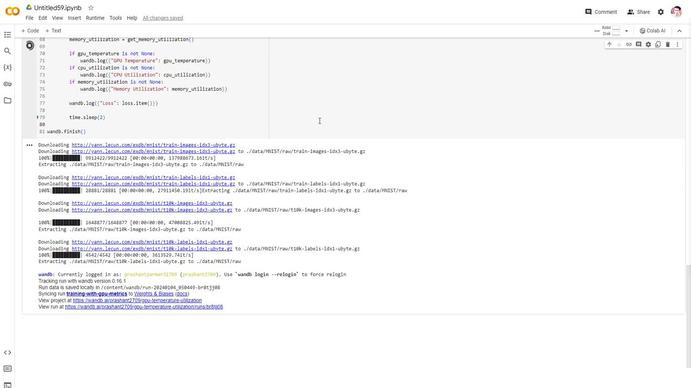 
Action: Mouse scrolled (194, 270) with delta (0, 0)
Screenshot: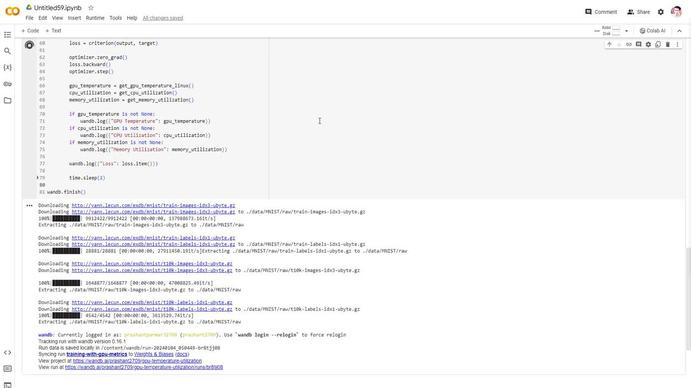 
Action: Mouse scrolled (194, 270) with delta (0, 0)
Screenshot: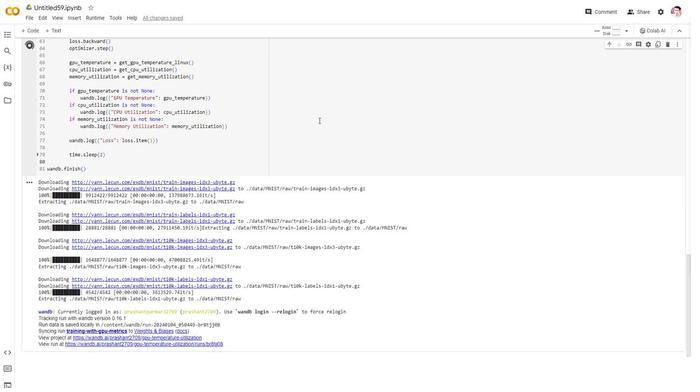 
Action: Mouse scrolled (194, 270) with delta (0, 0)
Screenshot: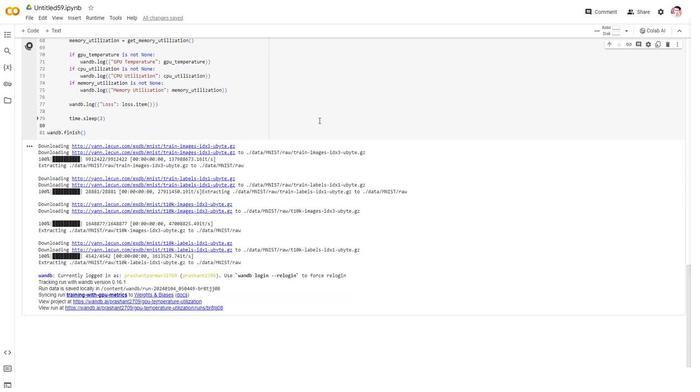 
Action: Mouse scrolled (194, 270) with delta (0, 0)
Screenshot: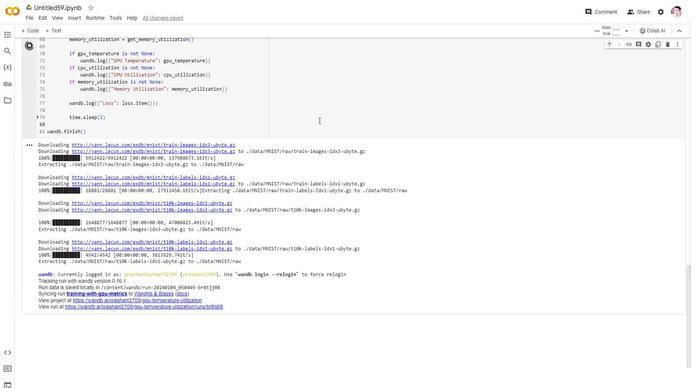 
Action: Mouse scrolled (194, 270) with delta (0, 0)
Screenshot: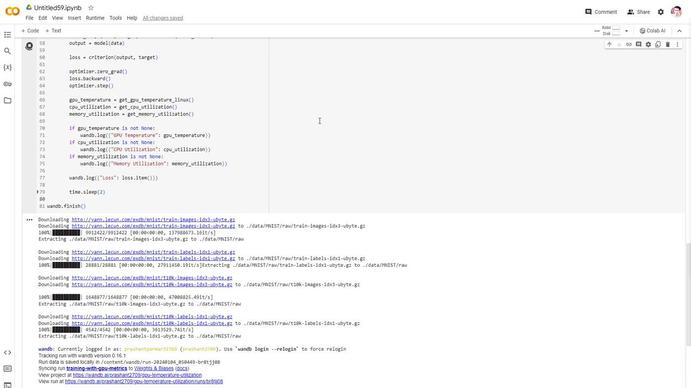 
Action: Mouse scrolled (194, 270) with delta (0, 0)
Screenshot: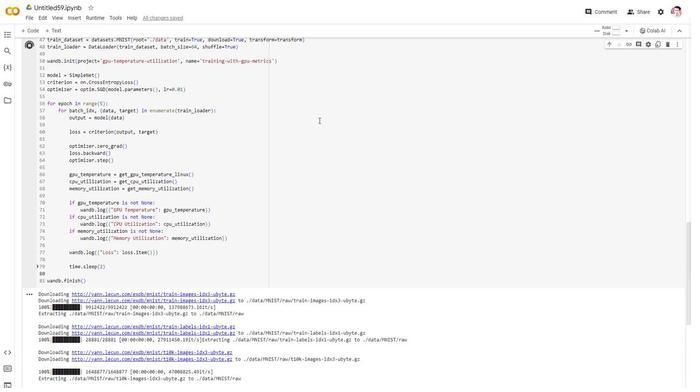 
Action: Mouse scrolled (194, 270) with delta (0, 0)
Screenshot: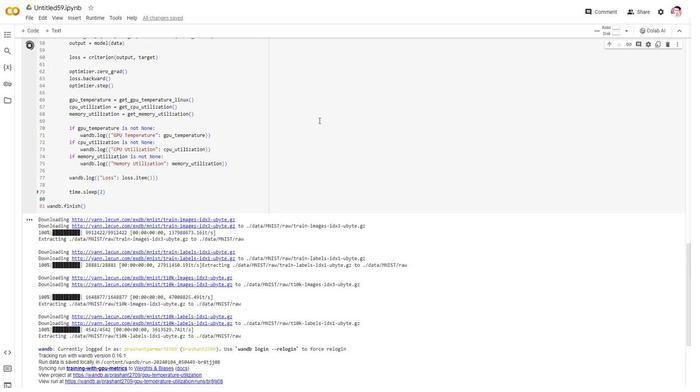 
Action: Mouse scrolled (194, 270) with delta (0, 0)
Screenshot: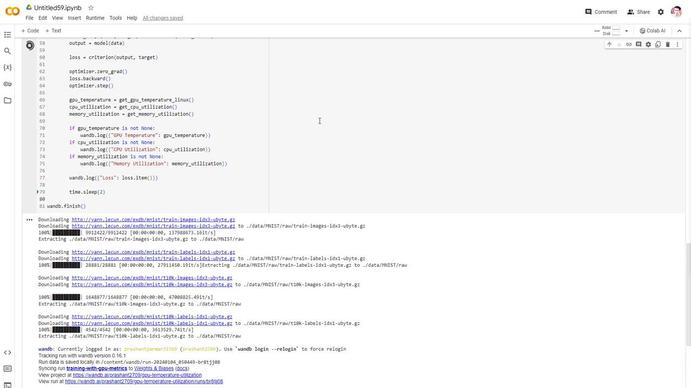 
Action: Mouse scrolled (194, 270) with delta (0, 0)
Screenshot: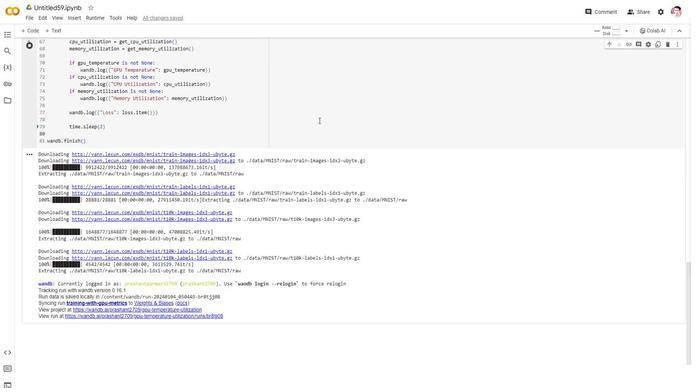 
Action: Mouse scrolled (194, 270) with delta (0, 0)
Screenshot: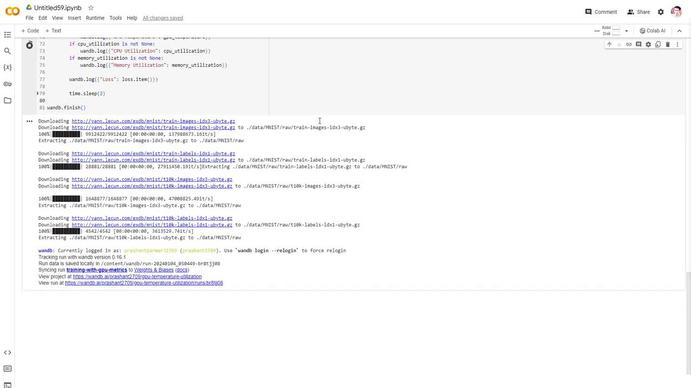 
Action: Mouse scrolled (194, 270) with delta (0, 0)
Screenshot: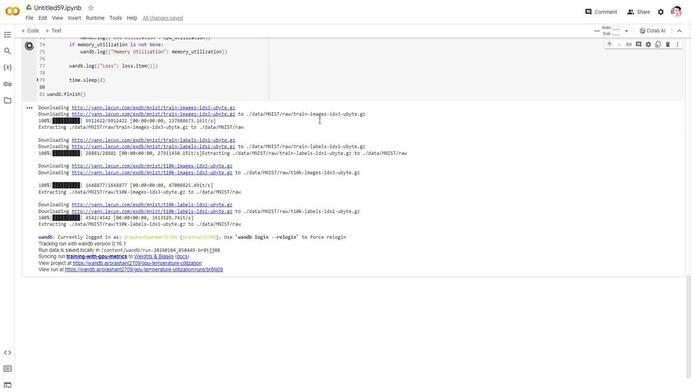 
Action: Mouse scrolled (194, 270) with delta (0, 0)
Screenshot: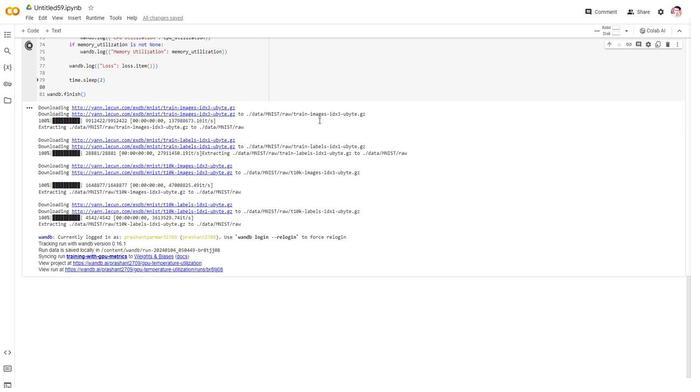 
Action: Mouse scrolled (194, 270) with delta (0, 0)
Screenshot: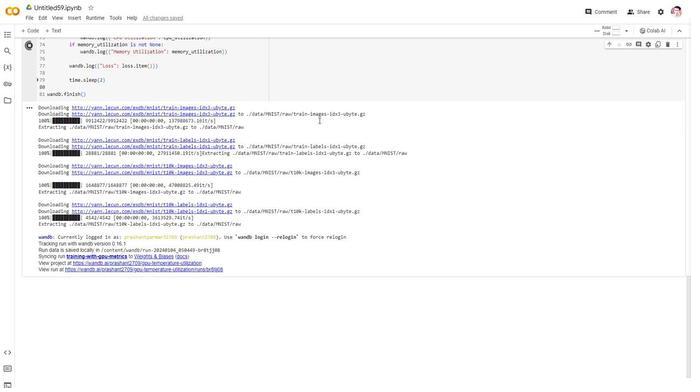 
Action: Mouse scrolled (194, 270) with delta (0, 0)
Screenshot: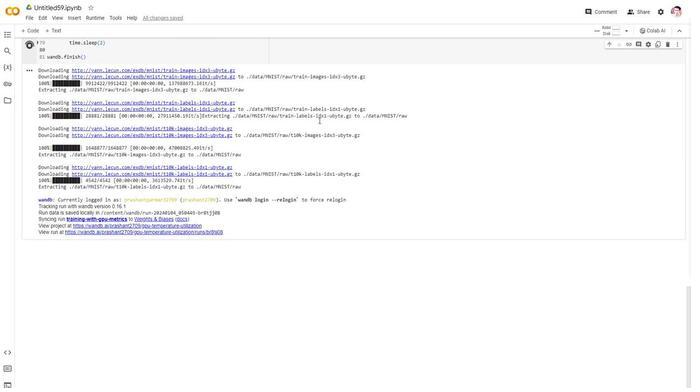 
Action: Mouse scrolled (194, 270) with delta (0, 0)
Screenshot: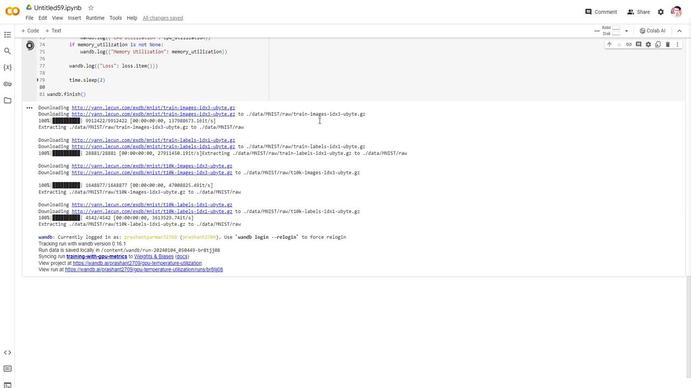 
Action: Mouse scrolled (194, 270) with delta (0, 0)
Screenshot: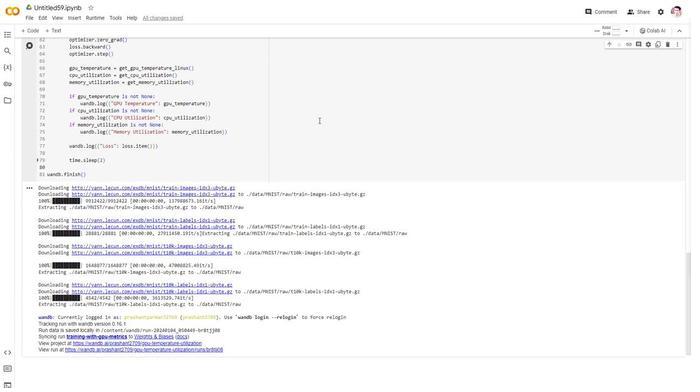 
Action: Mouse scrolled (194, 270) with delta (0, 0)
Screenshot: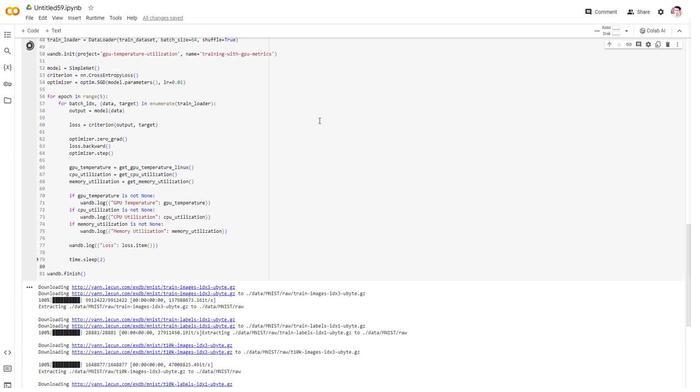 
Action: Mouse scrolled (194, 270) with delta (0, 0)
Screenshot: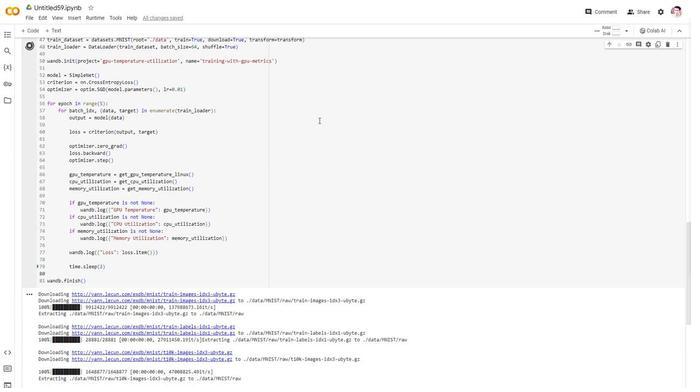 
Action: Mouse scrolled (194, 270) with delta (0, 0)
Screenshot: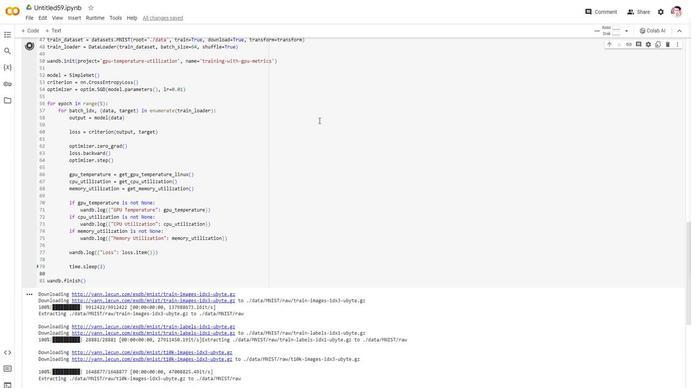 
Action: Mouse scrolled (194, 270) with delta (0, 0)
Screenshot: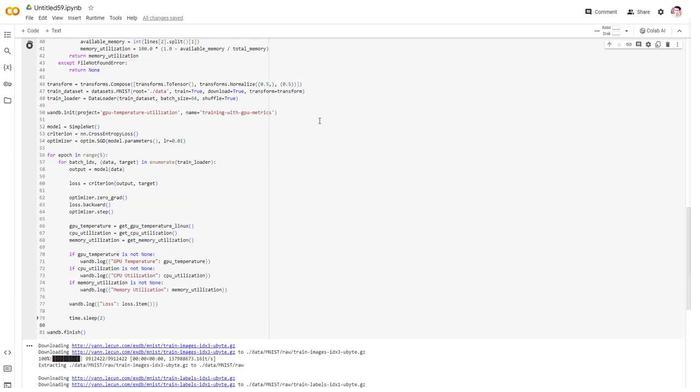 
Action: Mouse scrolled (194, 270) with delta (0, 0)
Screenshot: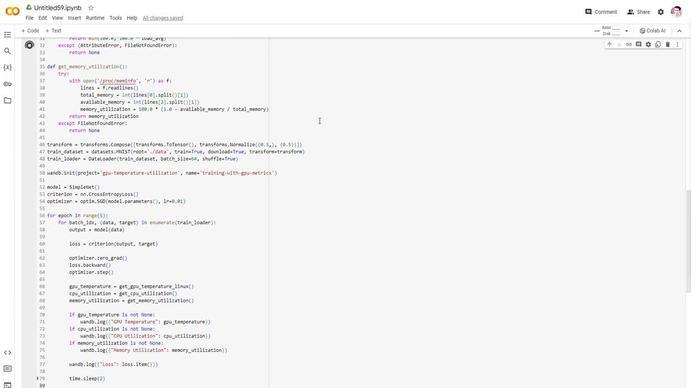
Action: Mouse scrolled (194, 270) with delta (0, 0)
Screenshot: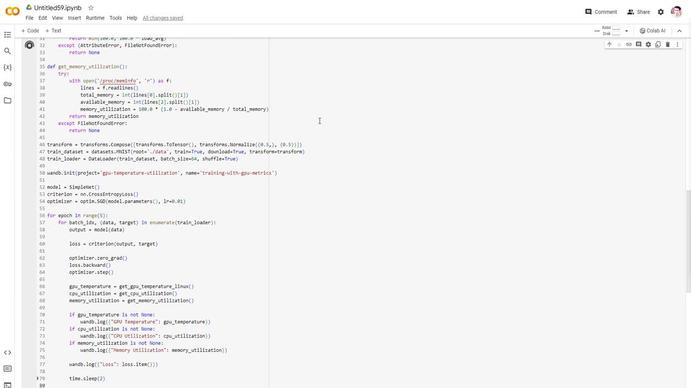 
Action: Mouse scrolled (194, 270) with delta (0, 0)
Screenshot: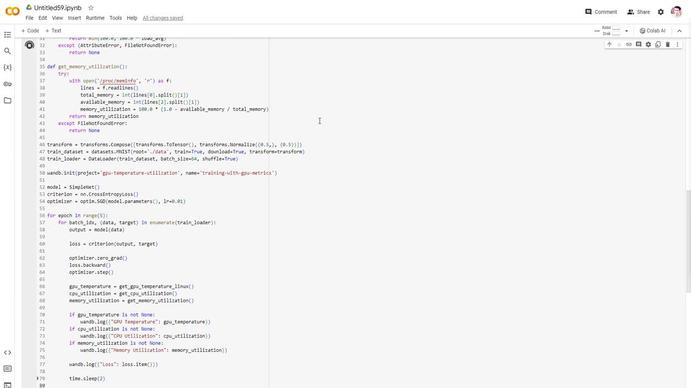 
Action: Mouse scrolled (194, 270) with delta (0, 0)
Screenshot: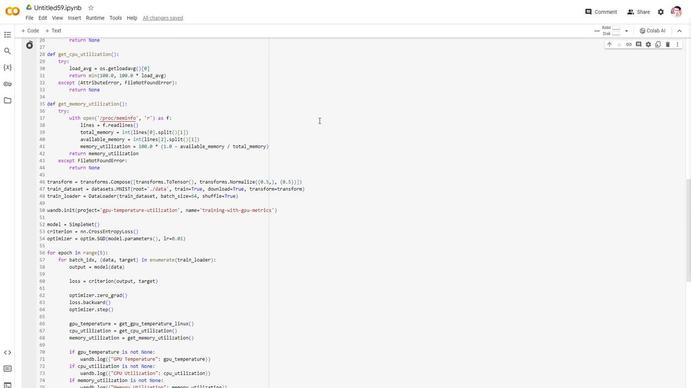 
Action: Mouse scrolled (194, 270) with delta (0, 0)
Screenshot: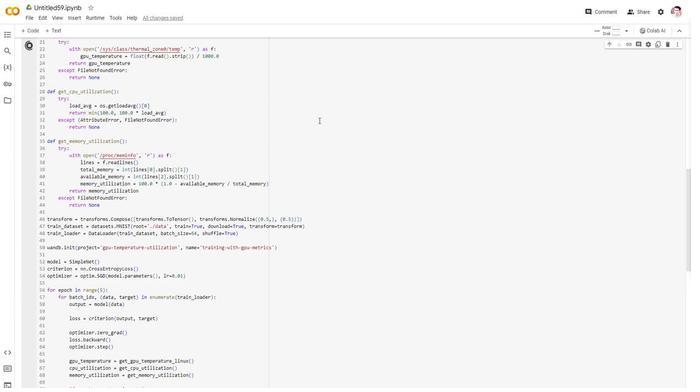 
Action: Mouse scrolled (194, 270) with delta (0, 0)
Screenshot: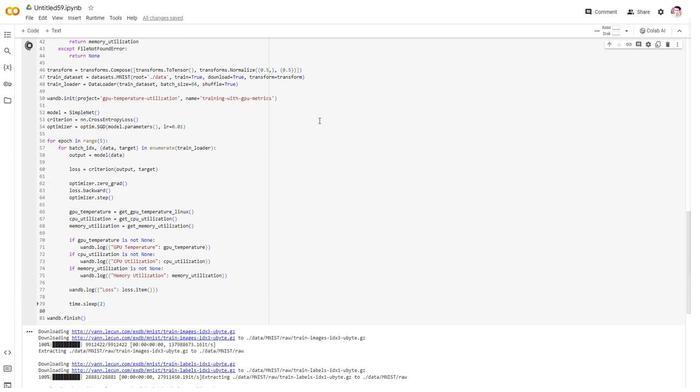 
Action: Mouse scrolled (194, 270) with delta (0, 0)
Screenshot: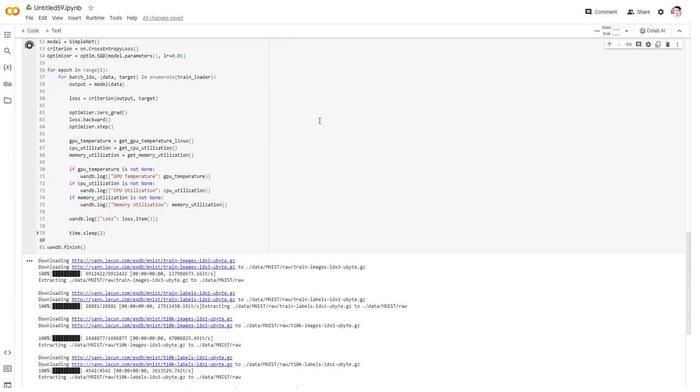
Action: Mouse scrolled (194, 270) with delta (0, 0)
Screenshot: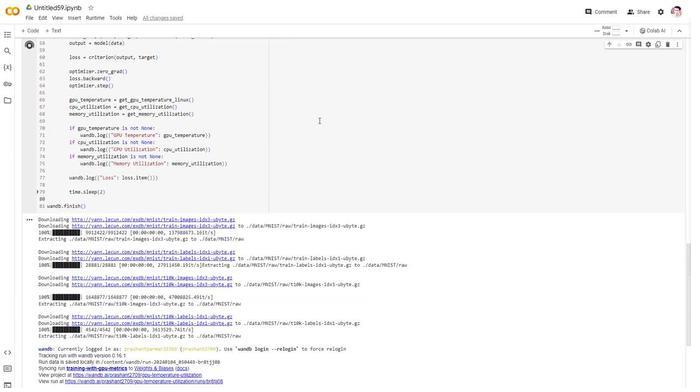 
Action: Mouse scrolled (194, 270) with delta (0, 0)
Screenshot: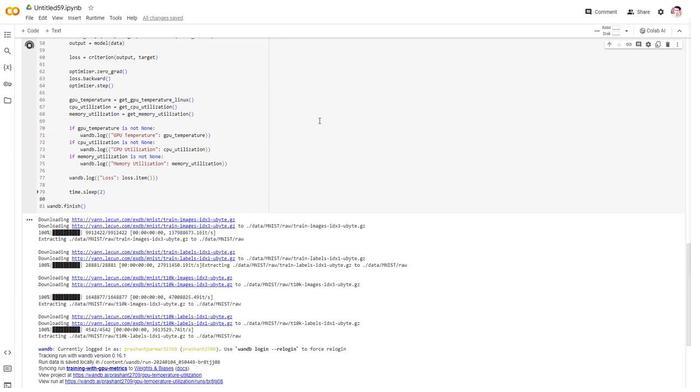 
Action: Mouse scrolled (194, 270) with delta (0, 0)
Screenshot: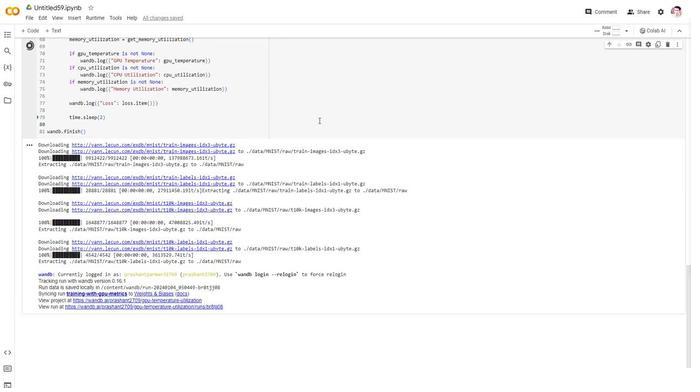 
Action: Mouse scrolled (194, 270) with delta (0, 0)
Screenshot: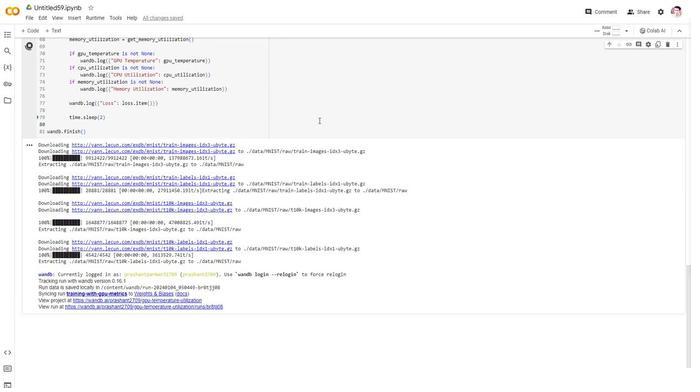 
Action: Mouse scrolled (194, 270) with delta (0, 0)
Screenshot: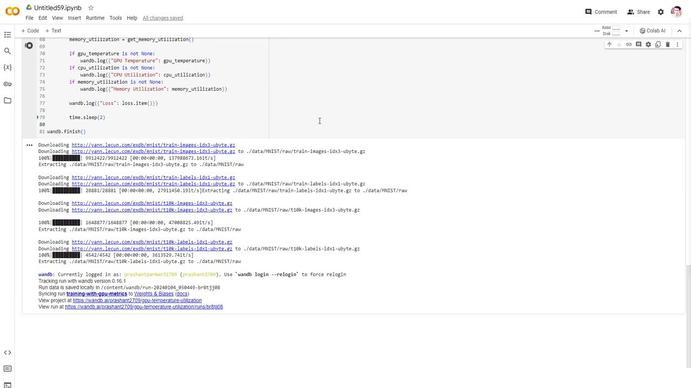 
Action: Mouse scrolled (194, 270) with delta (0, 0)
Screenshot: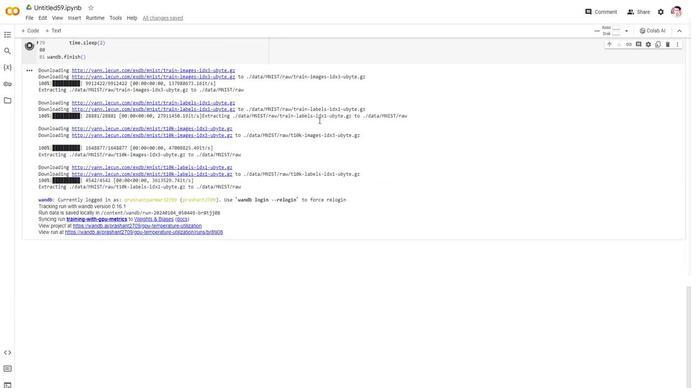
Action: Mouse scrolled (194, 270) with delta (0, 0)
Screenshot: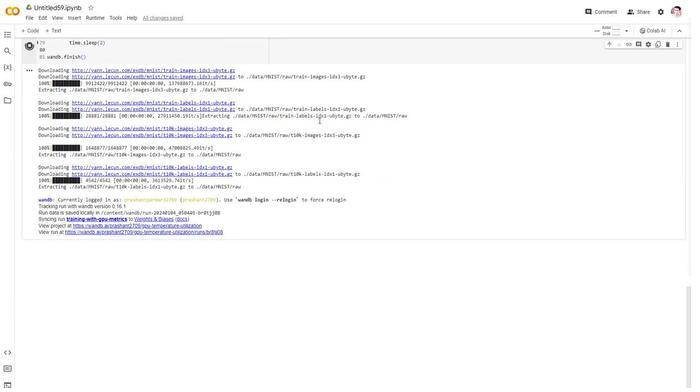 
Action: Mouse scrolled (194, 270) with delta (0, 0)
Screenshot: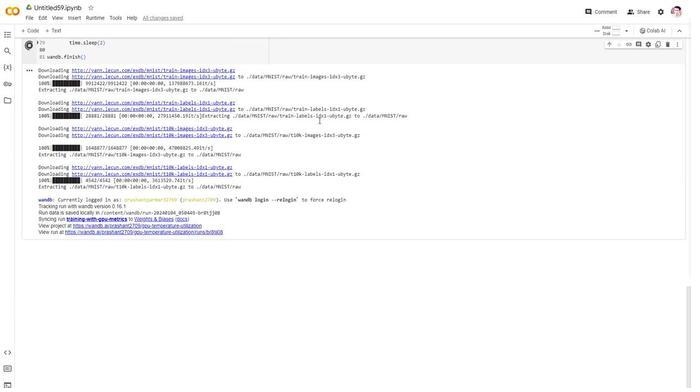 
Action: Mouse scrolled (194, 270) with delta (0, 0)
Screenshot: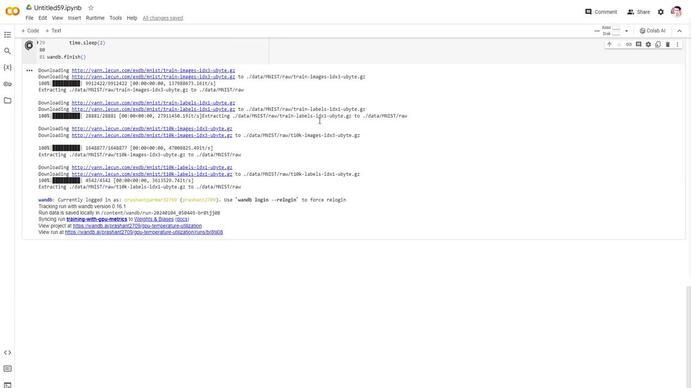 
Action: Mouse moved to (189, 272)
Screenshot: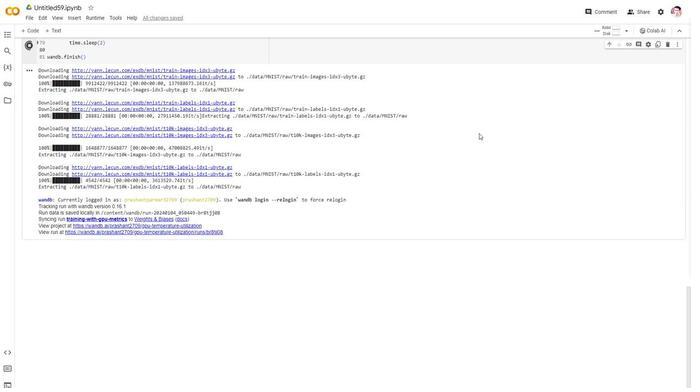 
Action: Mouse scrolled (189, 272) with delta (0, 0)
Screenshot: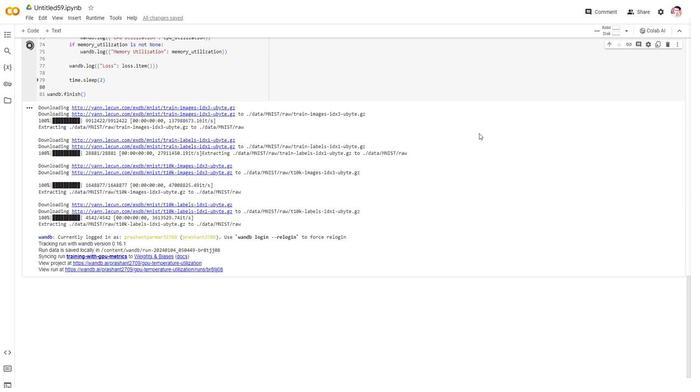 
Action: Mouse scrolled (189, 272) with delta (0, 0)
Screenshot: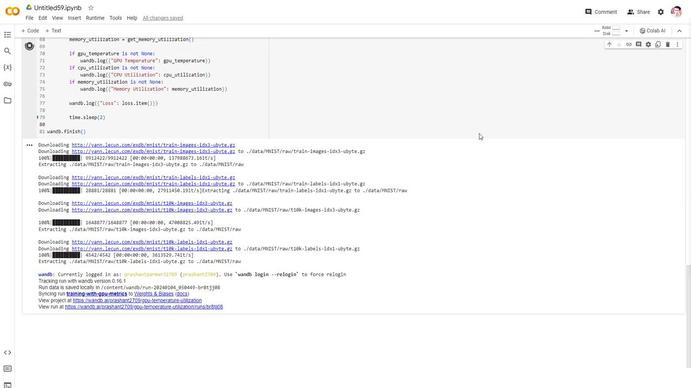 
Action: Mouse scrolled (189, 272) with delta (0, 0)
Screenshot: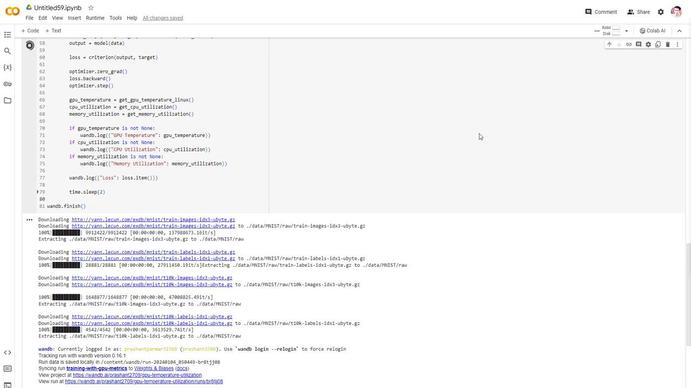 
Action: Mouse scrolled (189, 272) with delta (0, 0)
Screenshot: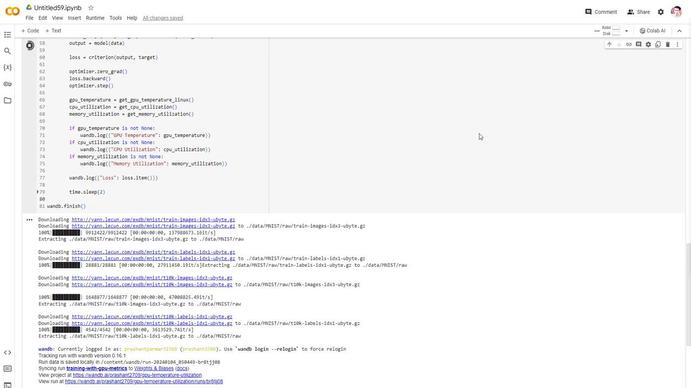 
Action: Mouse scrolled (189, 272) with delta (0, 0)
Screenshot: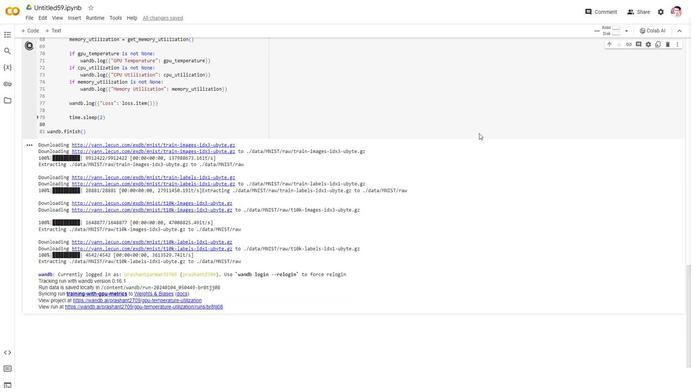 
Action: Mouse scrolled (189, 272) with delta (0, 0)
Screenshot: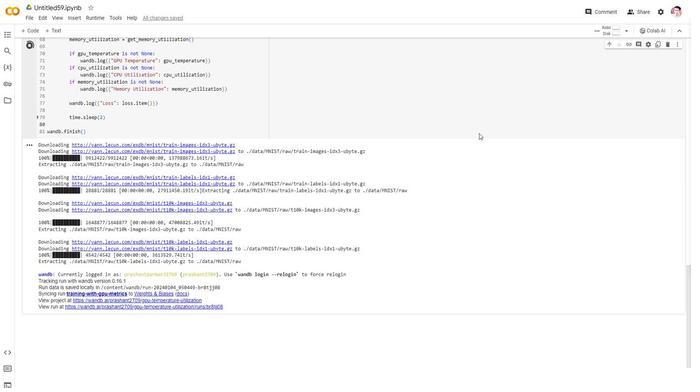 
Action: Mouse scrolled (189, 272) with delta (0, 0)
Screenshot: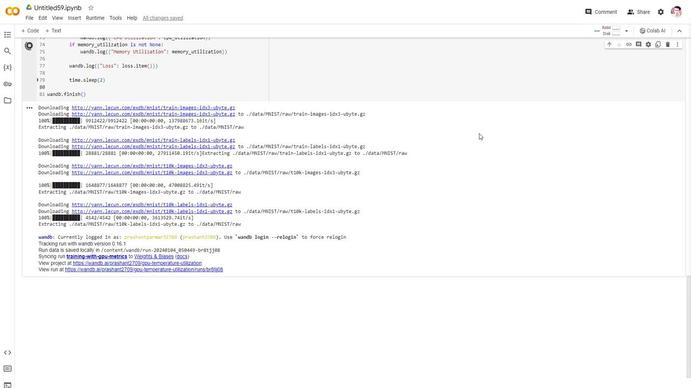 
Action: Mouse scrolled (189, 272) with delta (0, 0)
Screenshot: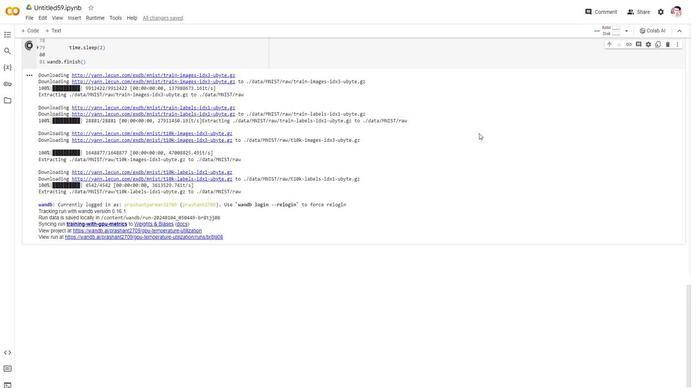
Action: Mouse scrolled (189, 272) with delta (0, 0)
Screenshot: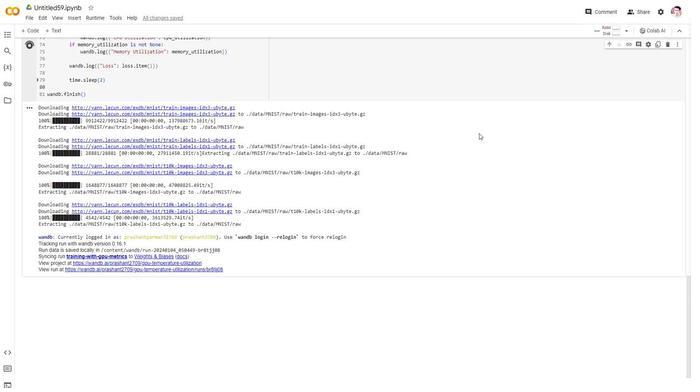 
Action: Mouse scrolled (189, 272) with delta (0, 0)
Screenshot: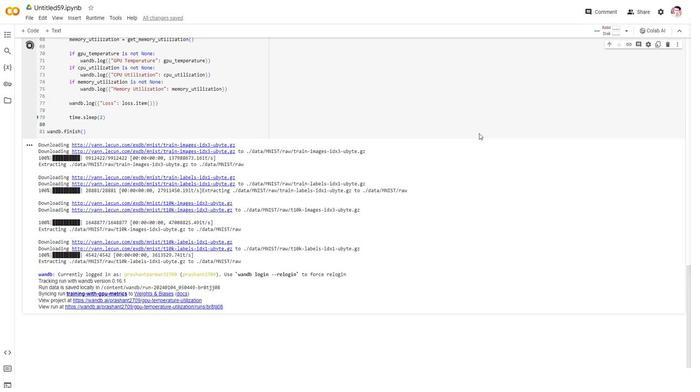 
Action: Mouse scrolled (189, 272) with delta (0, 0)
